 Task: Create a sub task Design and Implement Solution for the task  Create a new online platform for peer-to-peer rental services in the project AgileIntegrate , assign it to team member softage.3@softage.net and update the status of the sub task to  At Risk , set the priority of the sub task to Medium
Action: Mouse moved to (338, 393)
Screenshot: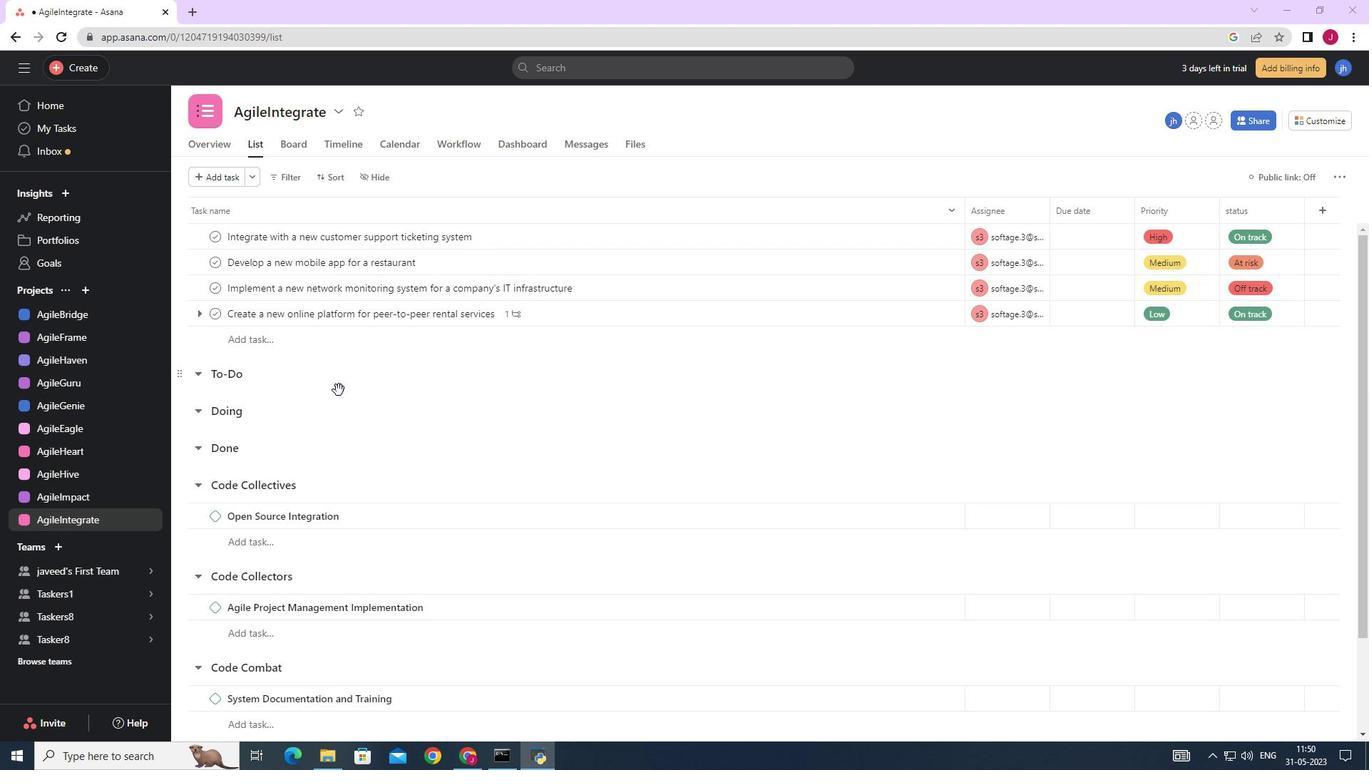 
Action: Mouse scrolled (338, 393) with delta (0, 0)
Screenshot: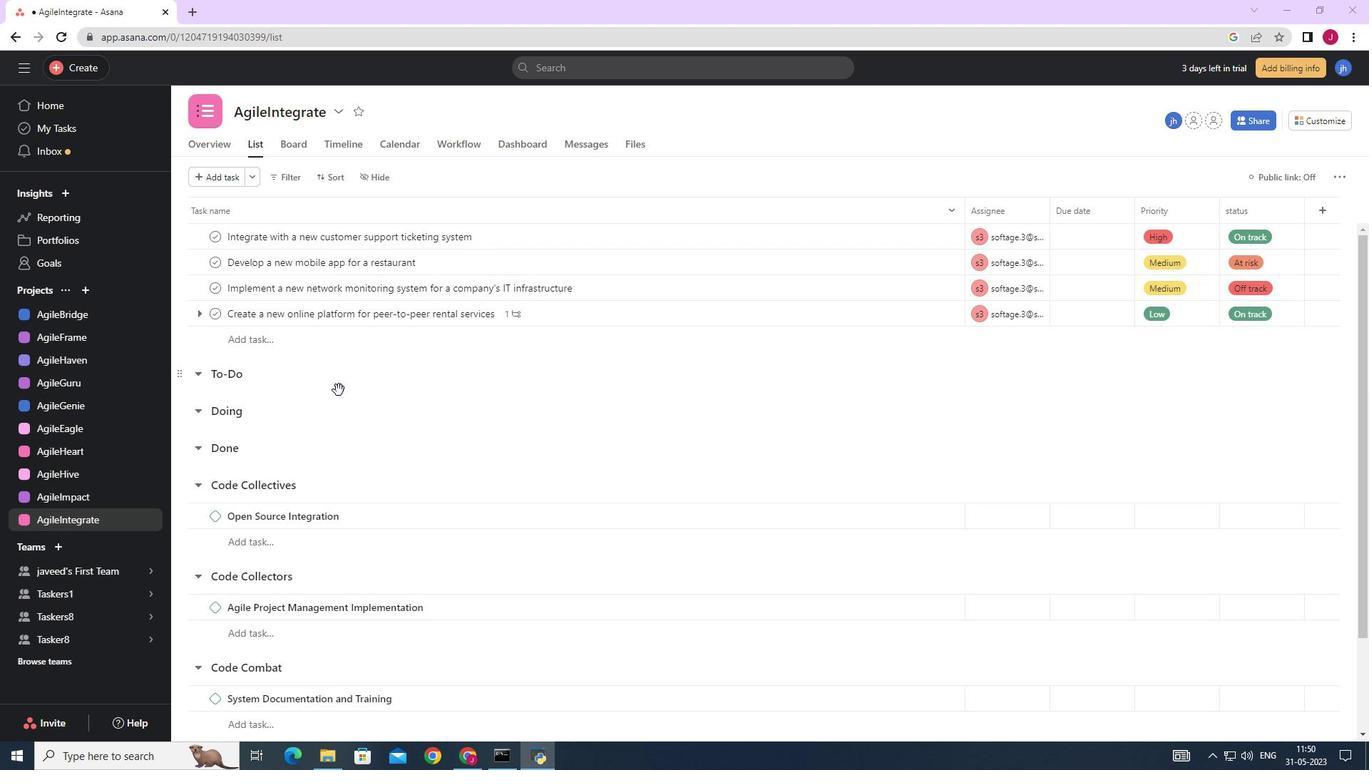 
Action: Mouse moved to (340, 395)
Screenshot: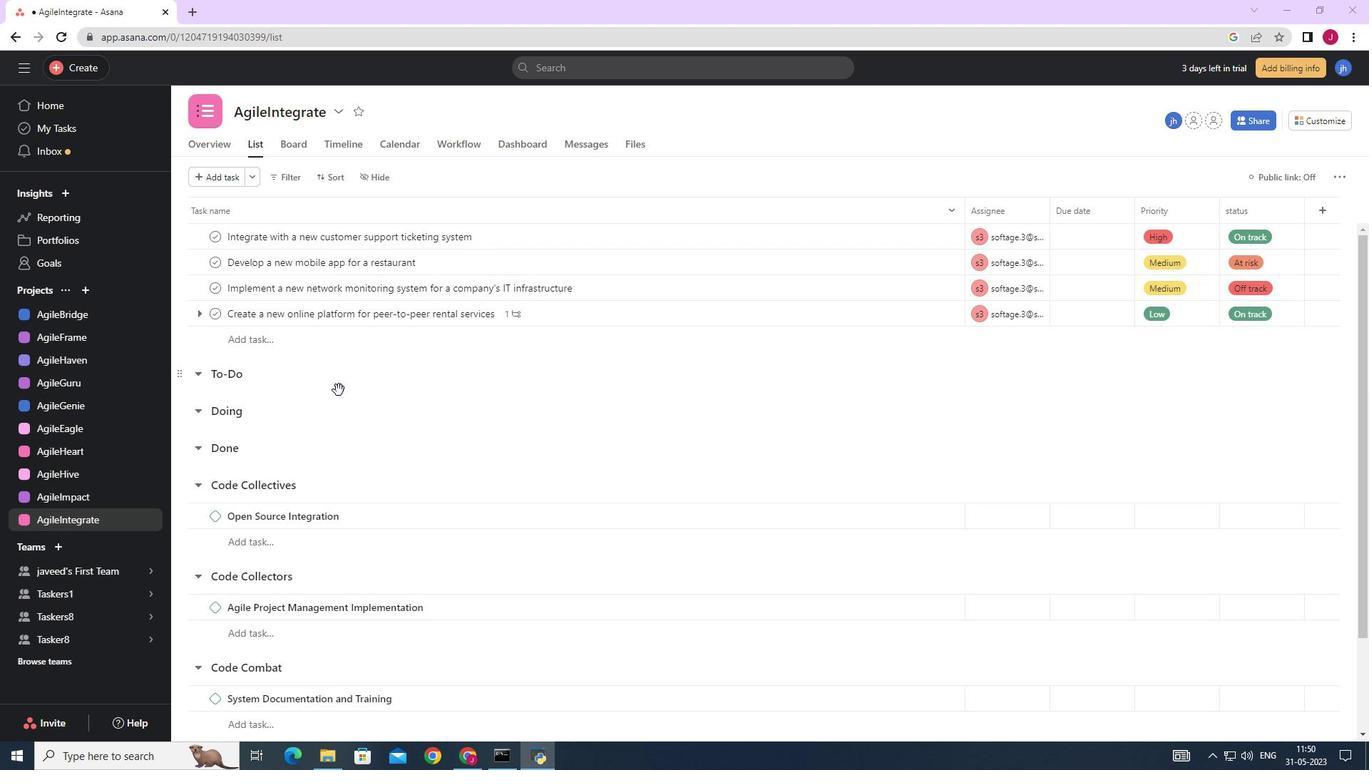 
Action: Mouse scrolled (340, 394) with delta (0, 0)
Screenshot: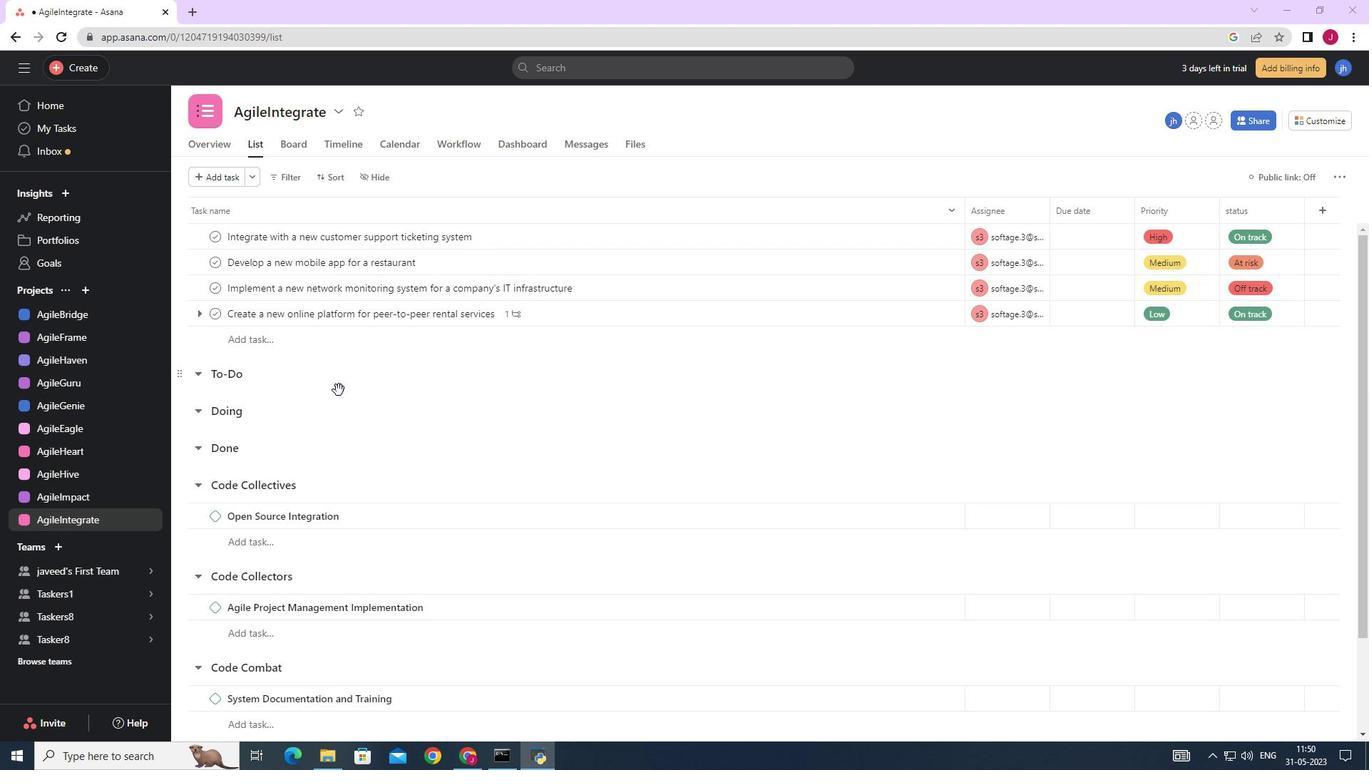 
Action: Mouse moved to (340, 396)
Screenshot: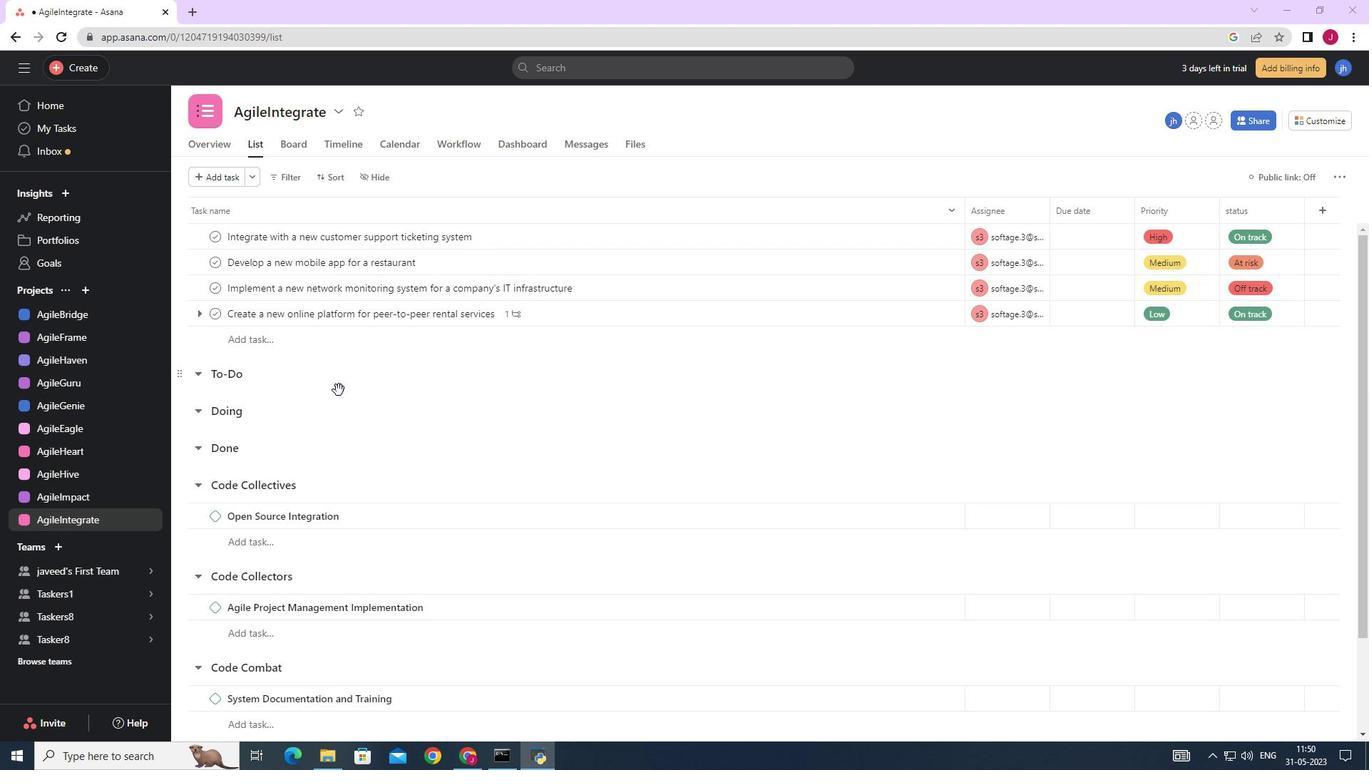 
Action: Mouse scrolled (340, 395) with delta (0, 0)
Screenshot: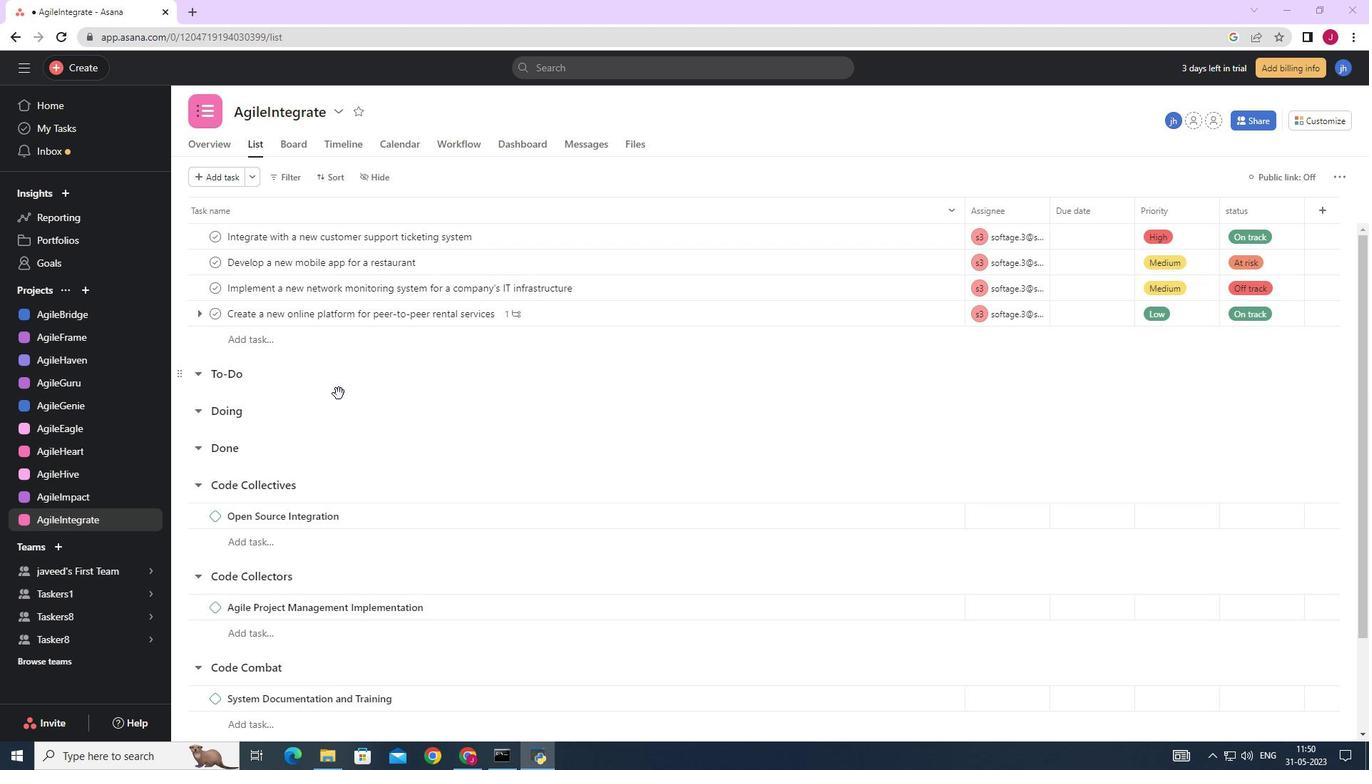 
Action: Mouse moved to (353, 408)
Screenshot: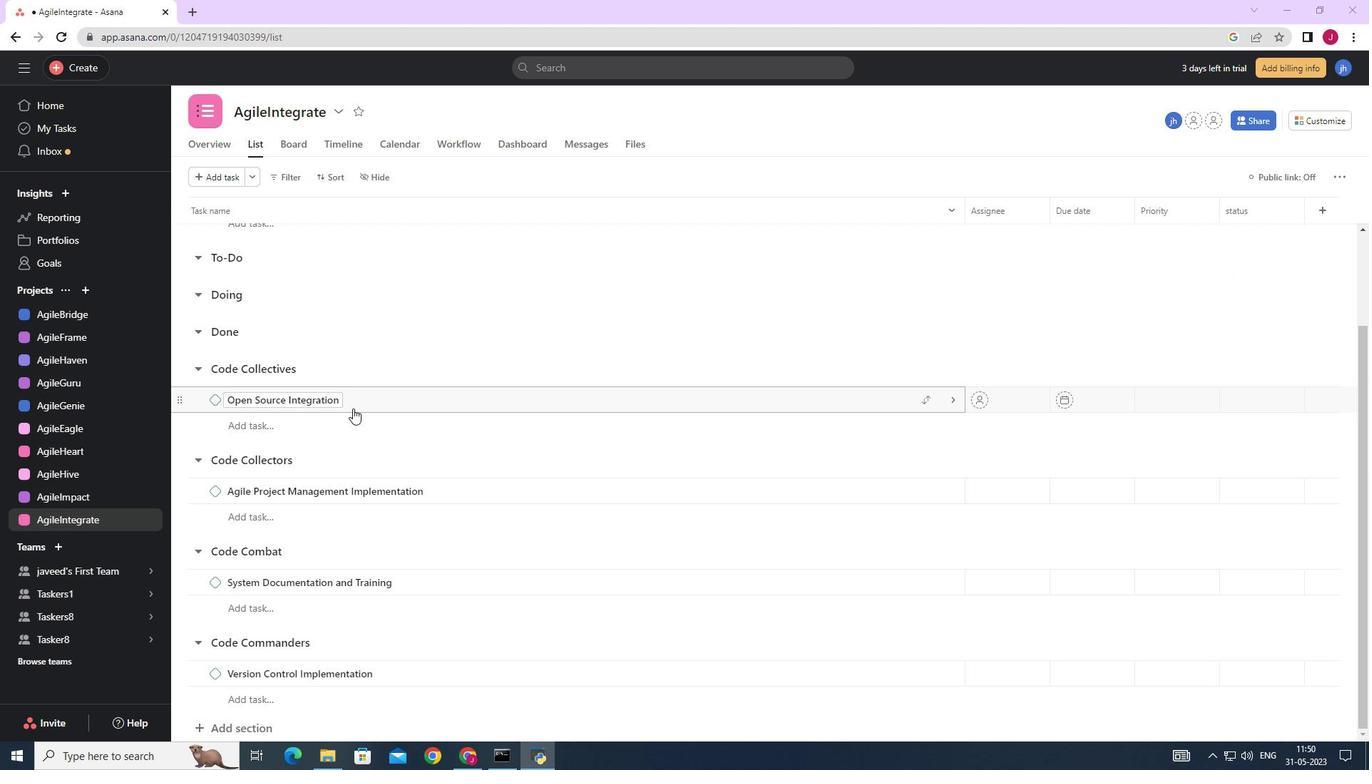 
Action: Mouse scrolled (353, 409) with delta (0, 0)
Screenshot: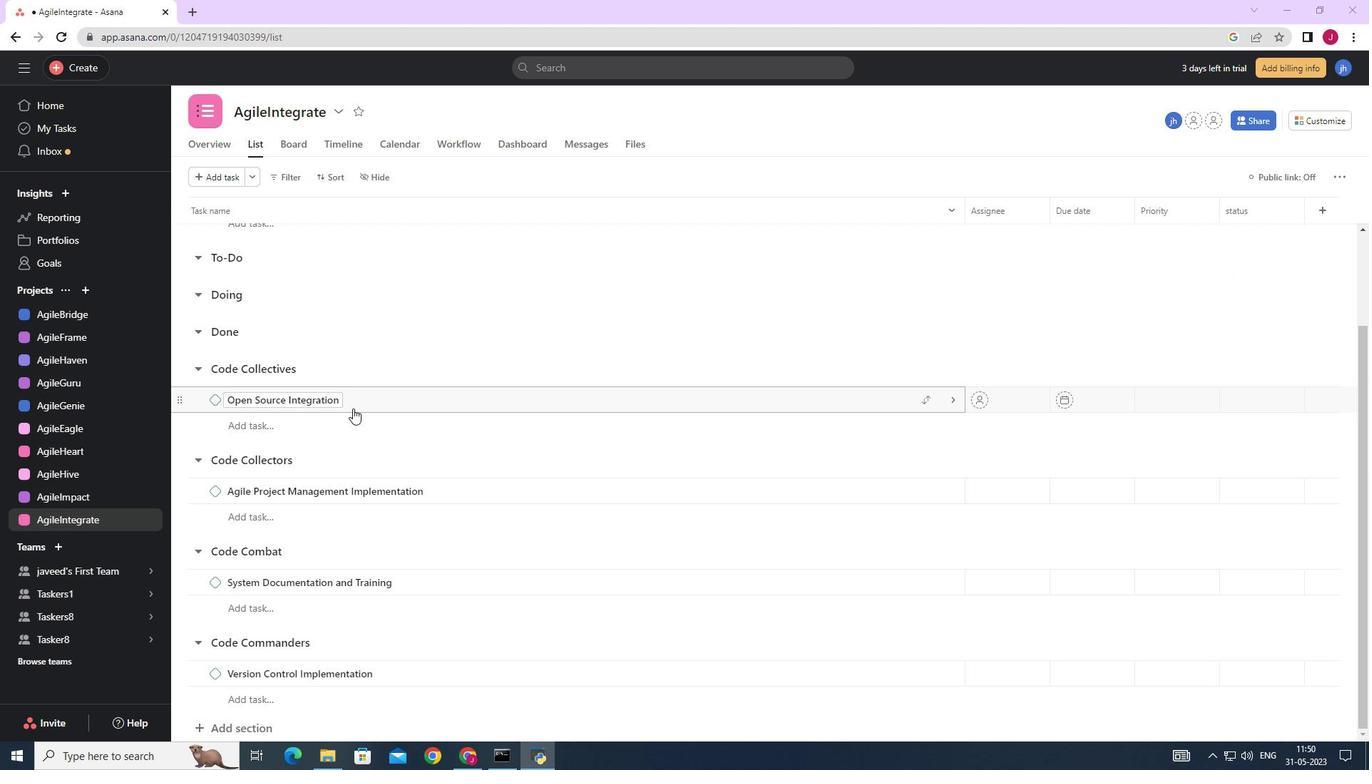
Action: Mouse scrolled (353, 409) with delta (0, 0)
Screenshot: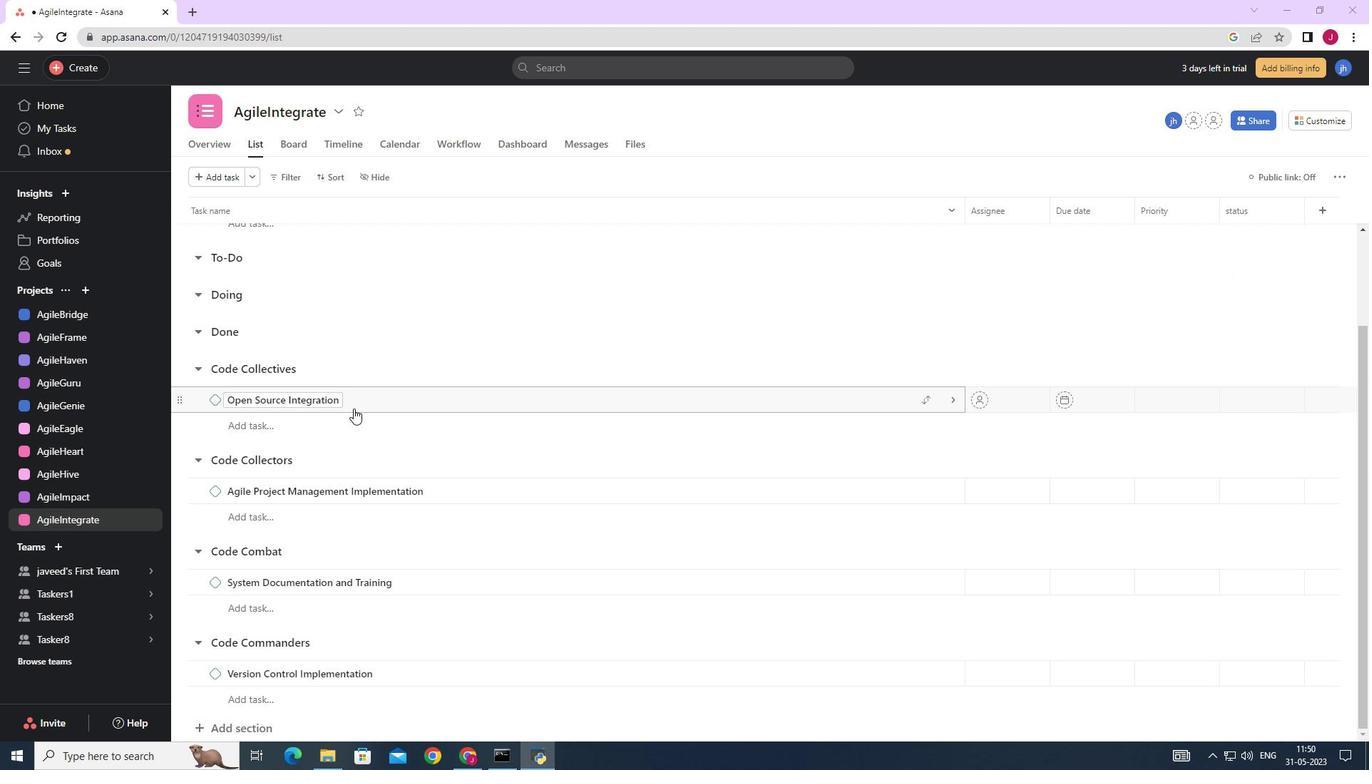 
Action: Mouse scrolled (353, 409) with delta (0, 0)
Screenshot: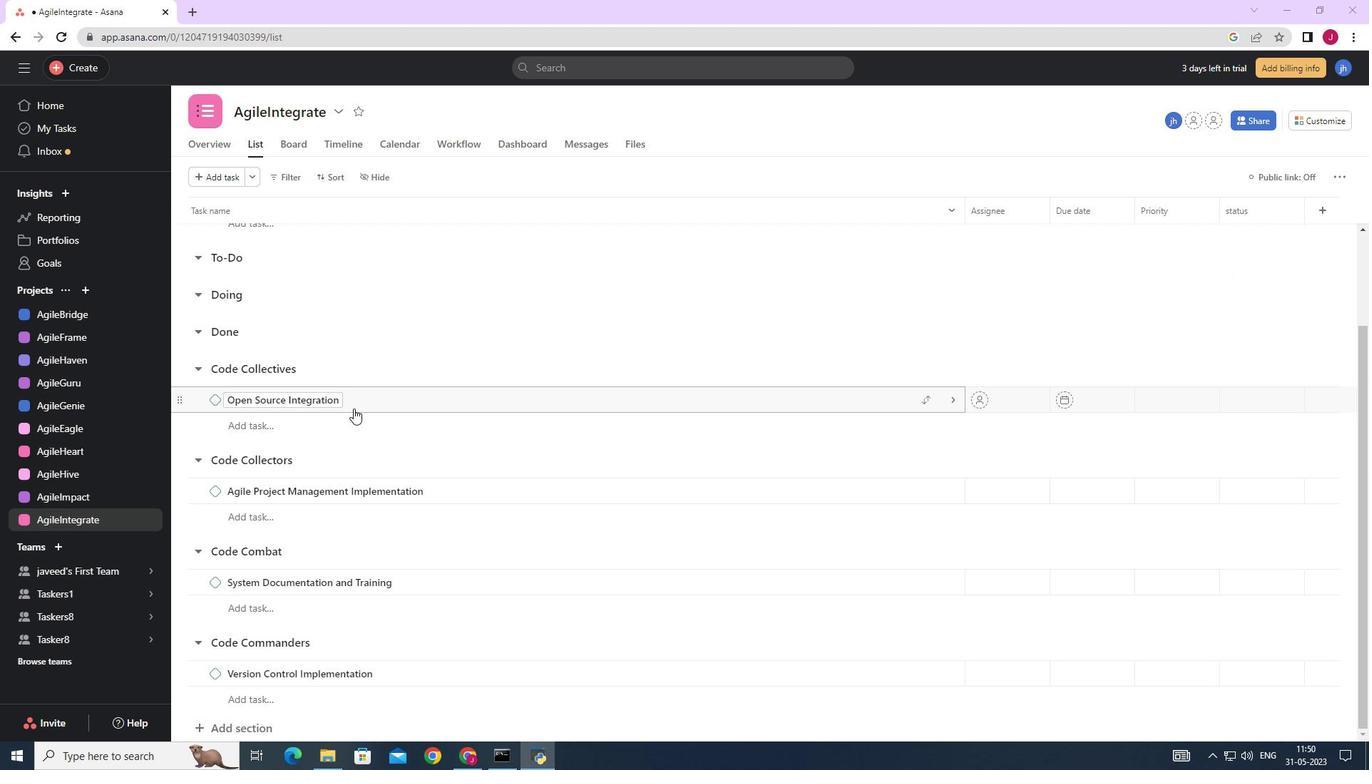 
Action: Mouse moved to (351, 405)
Screenshot: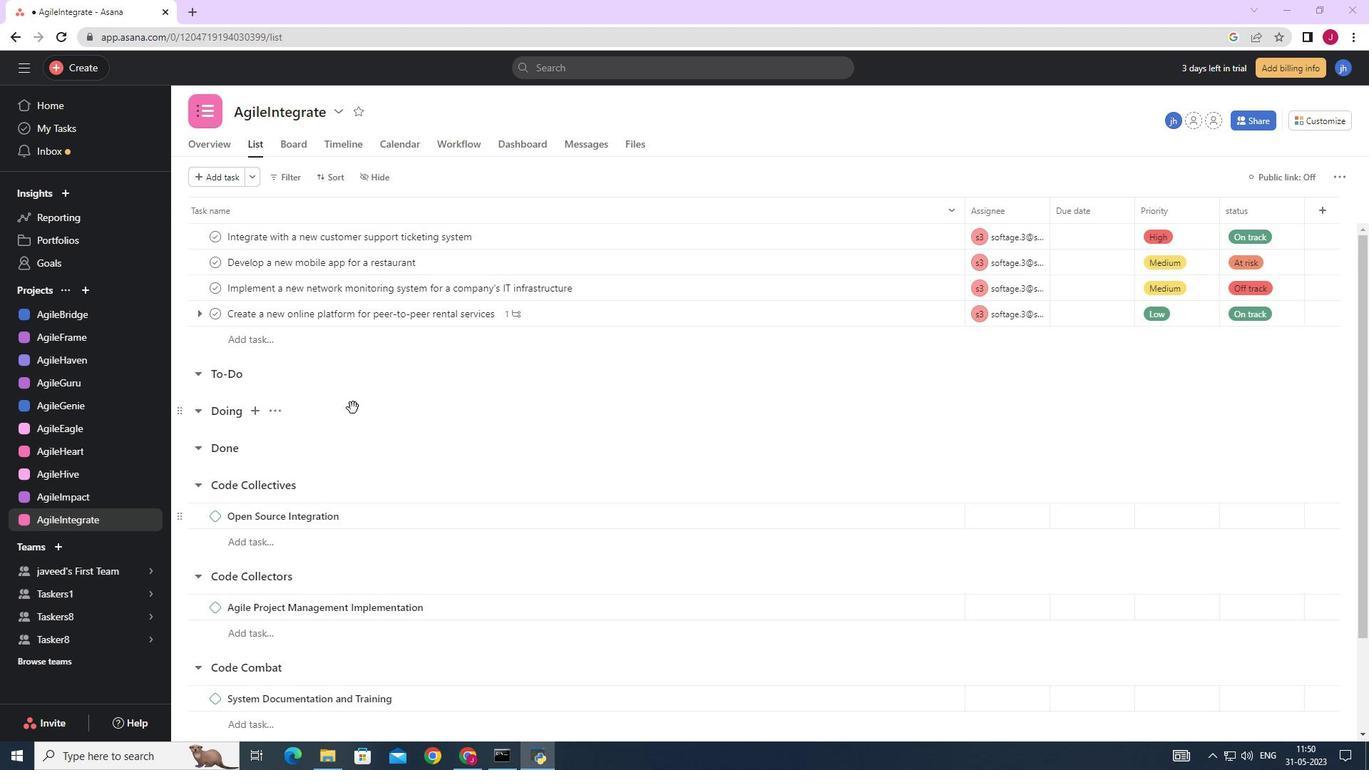 
Action: Mouse scrolled (351, 406) with delta (0, 0)
Screenshot: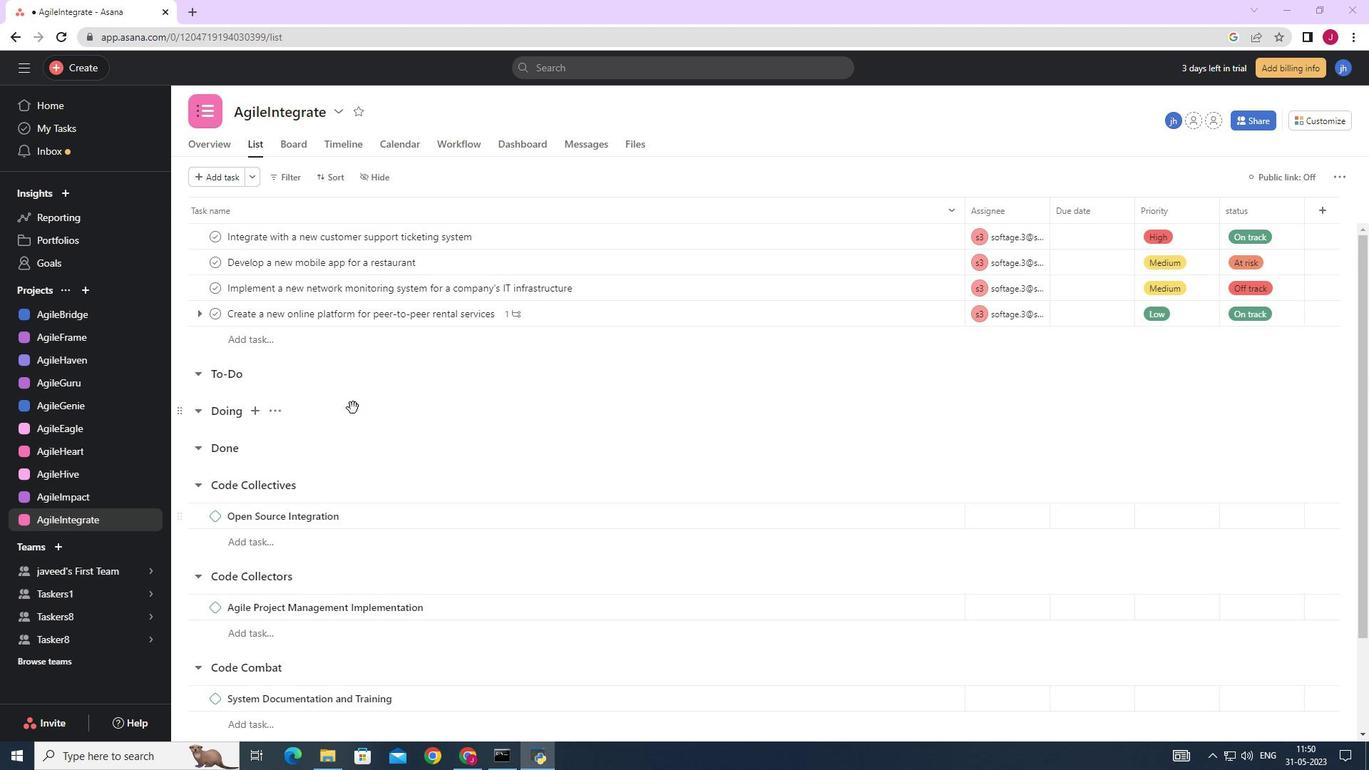 
Action: Mouse scrolled (351, 406) with delta (0, 0)
Screenshot: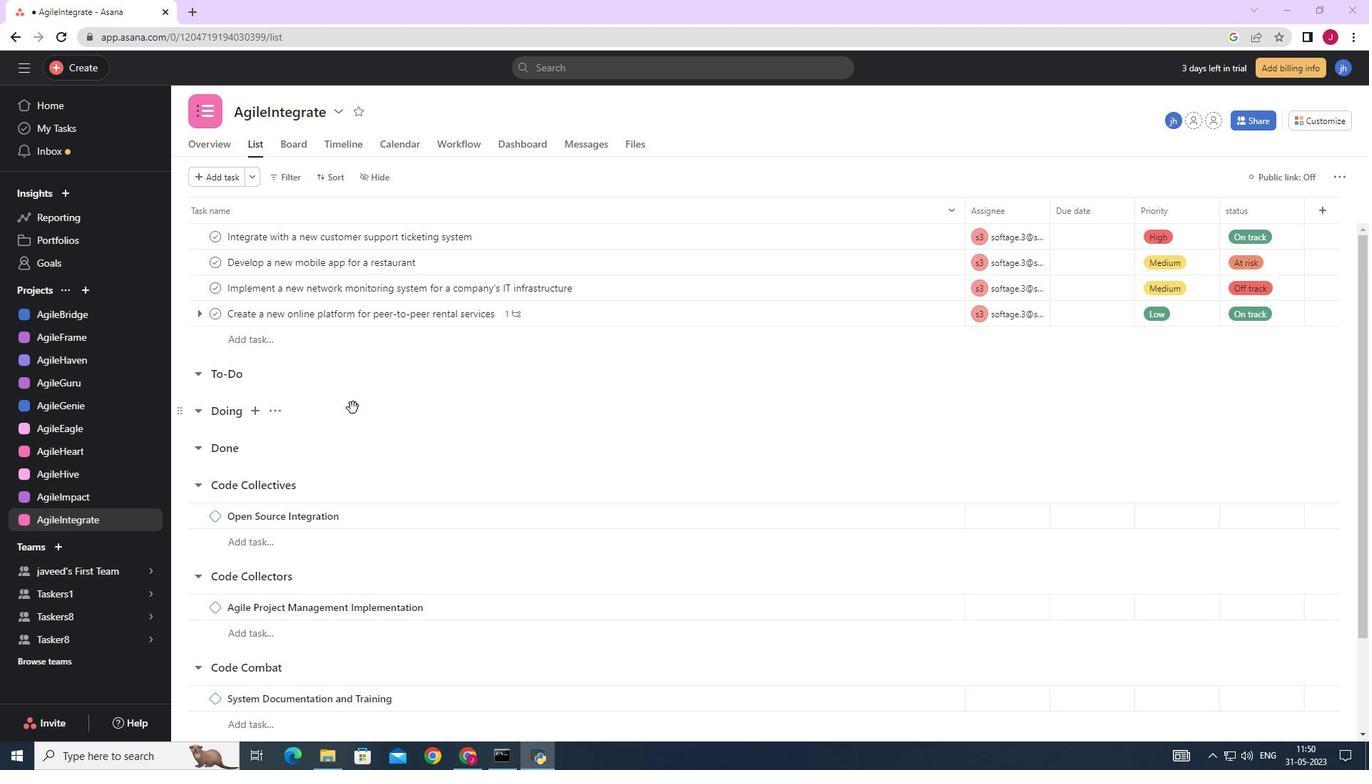 
Action: Mouse moved to (334, 527)
Screenshot: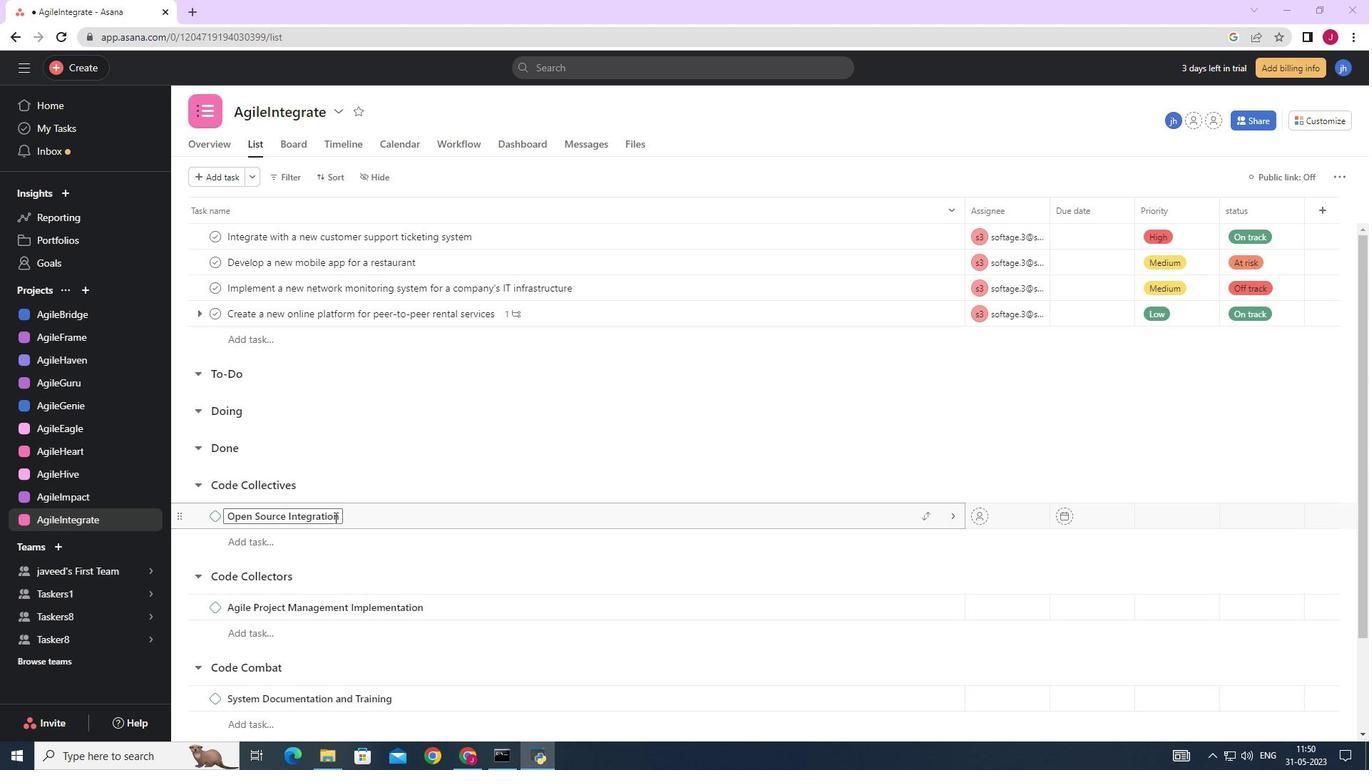 
Action: Mouse scrolled (334, 520) with delta (0, 0)
Screenshot: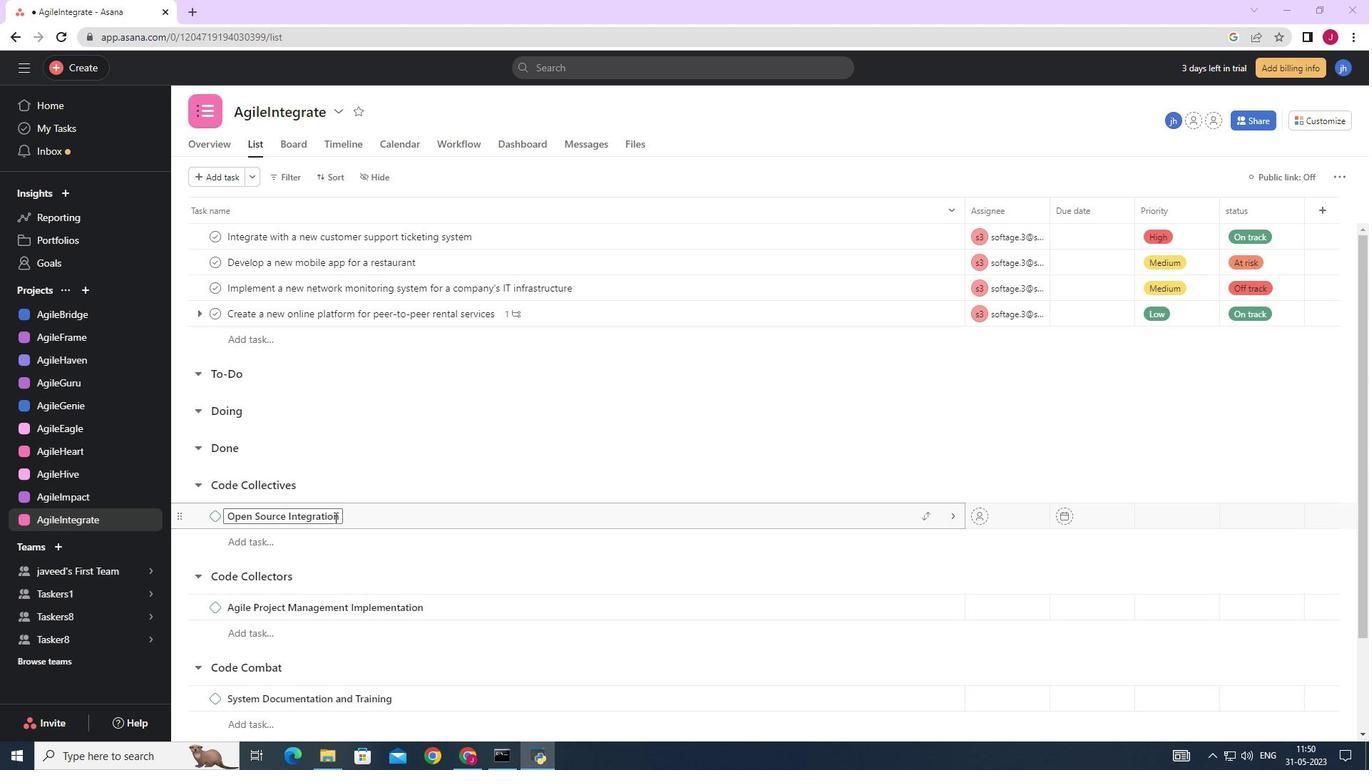
Action: Mouse scrolled (334, 522) with delta (0, 0)
Screenshot: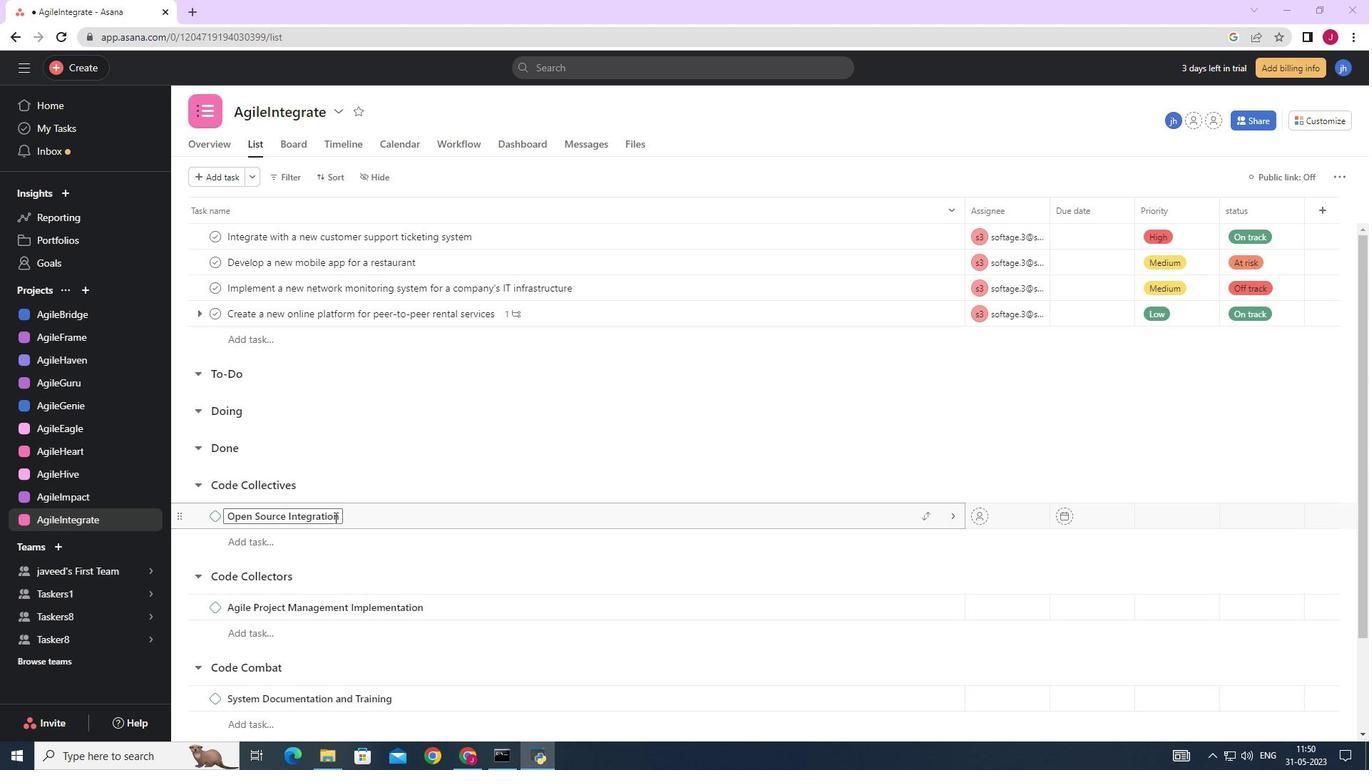 
Action: Mouse scrolled (334, 522) with delta (0, 0)
Screenshot: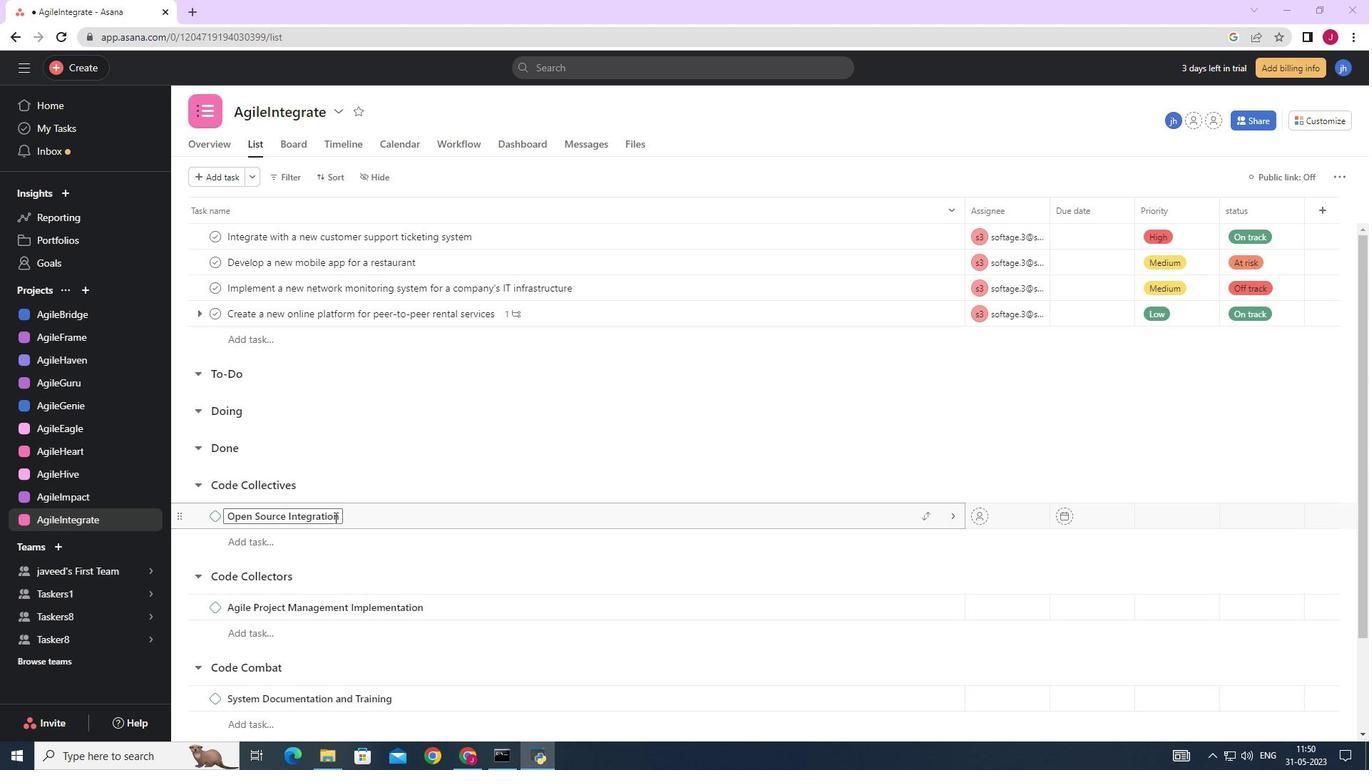 
Action: Mouse scrolled (334, 522) with delta (0, 0)
Screenshot: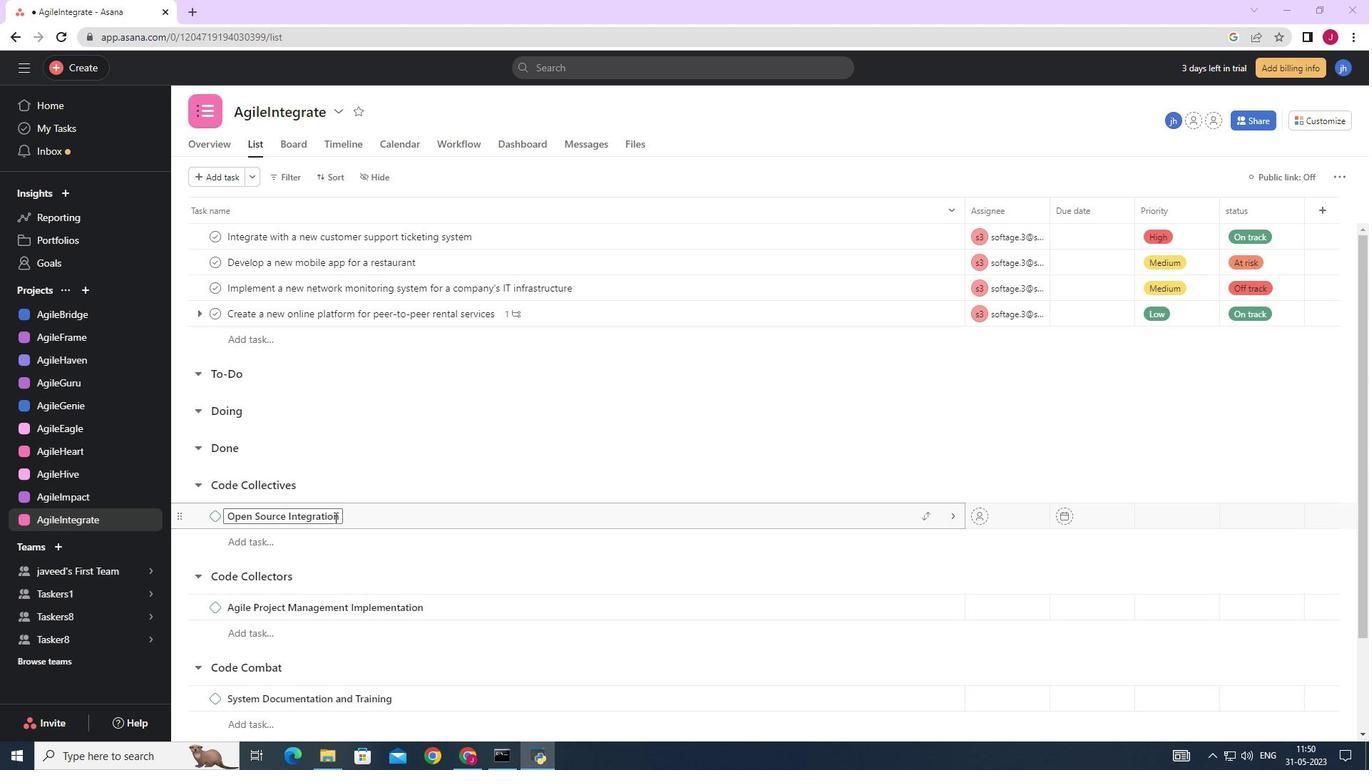
Action: Mouse scrolled (334, 522) with delta (0, 0)
Screenshot: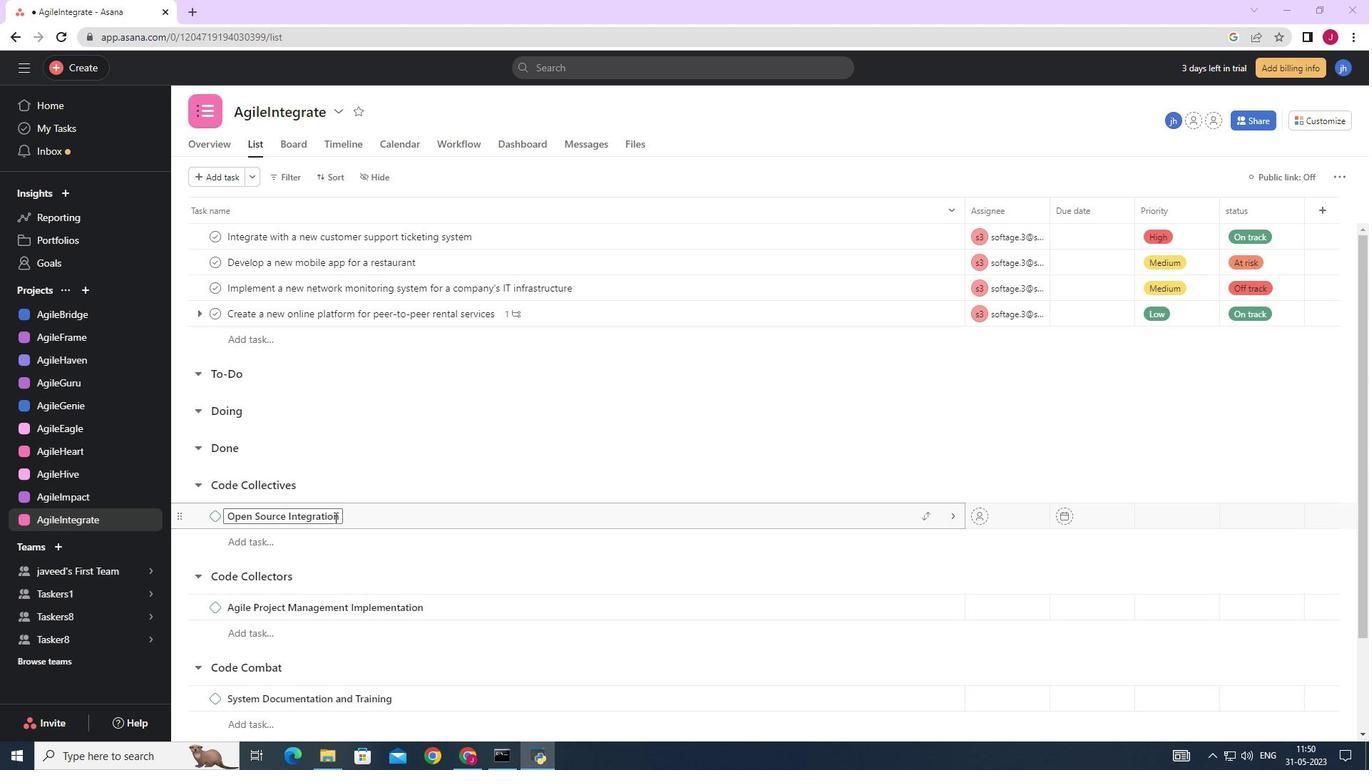 
Action: Mouse scrolled (334, 522) with delta (0, 0)
Screenshot: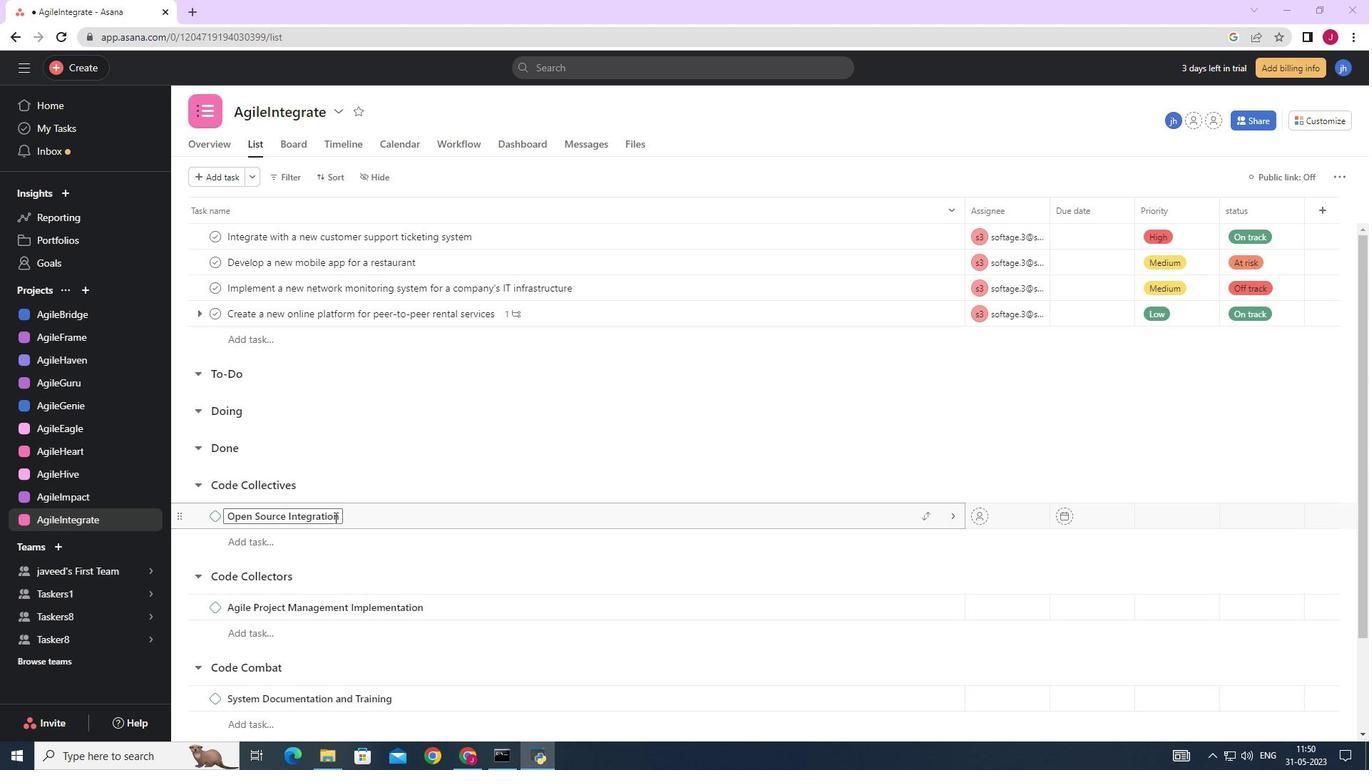 
Action: Mouse scrolled (334, 524) with delta (0, 0)
Screenshot: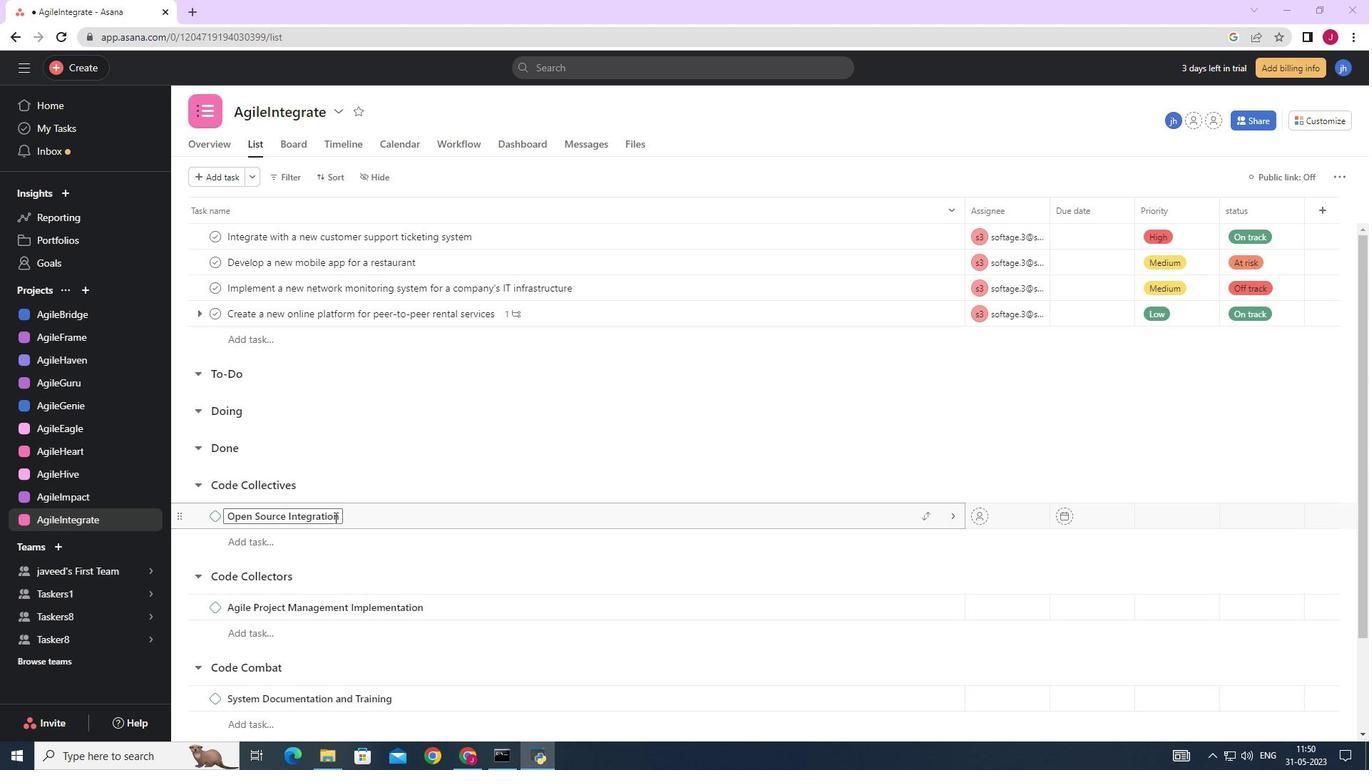 
Action: Mouse moved to (333, 530)
Screenshot: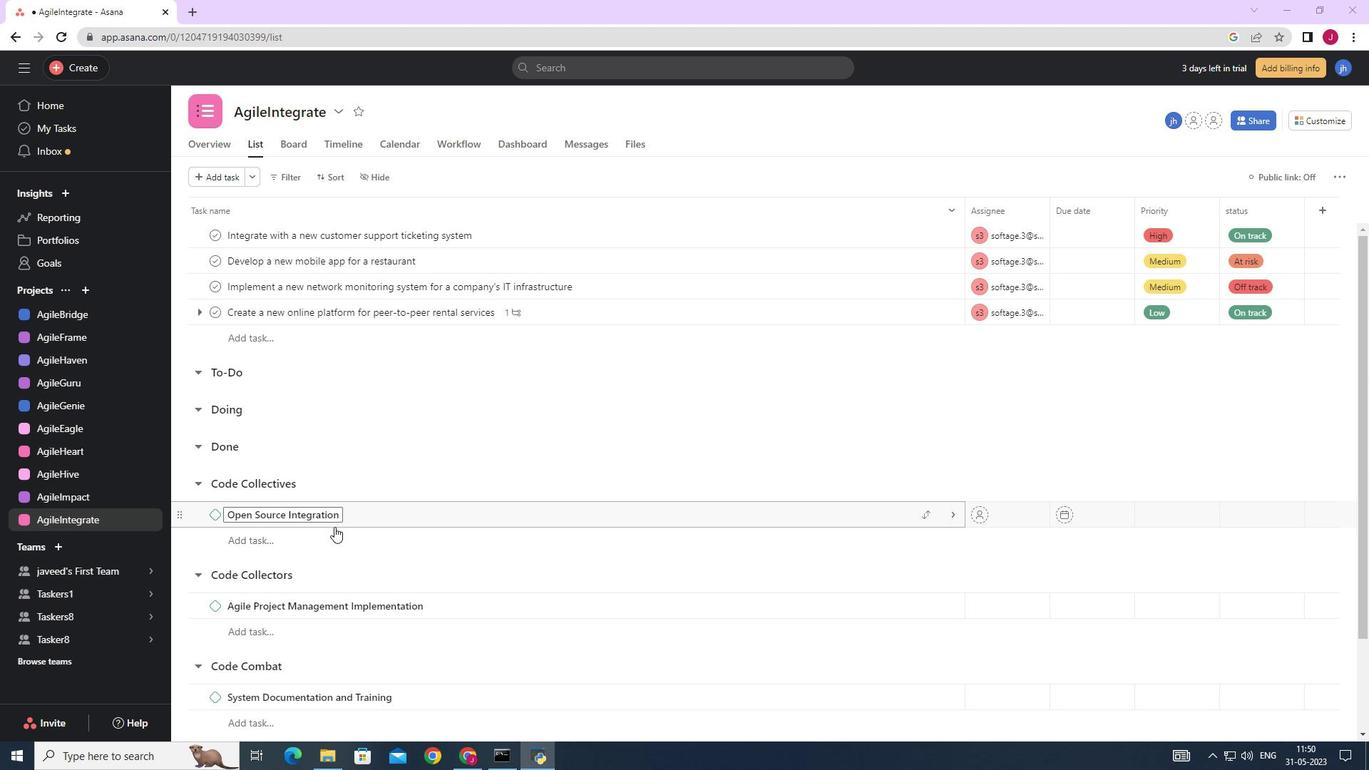 
Action: Mouse scrolled (333, 530) with delta (0, 0)
Screenshot: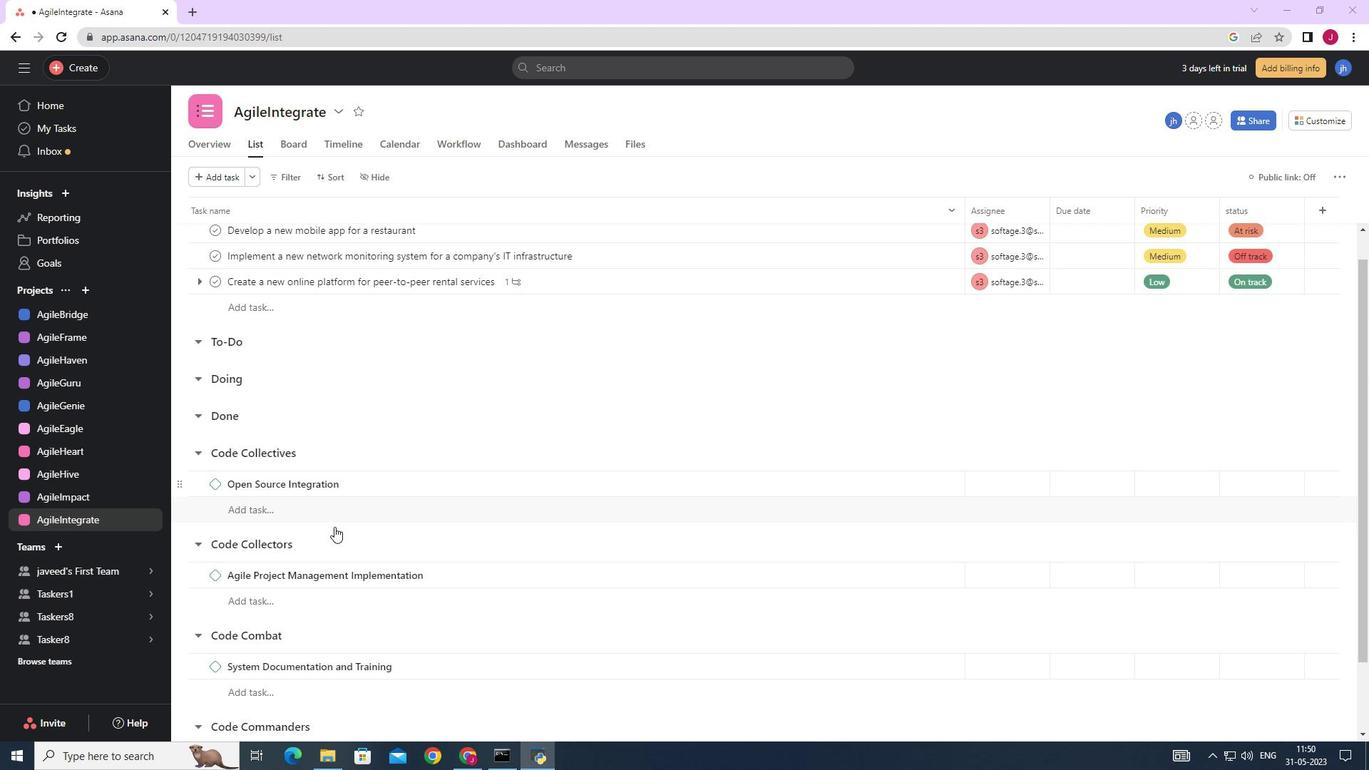 
Action: Mouse moved to (334, 535)
Screenshot: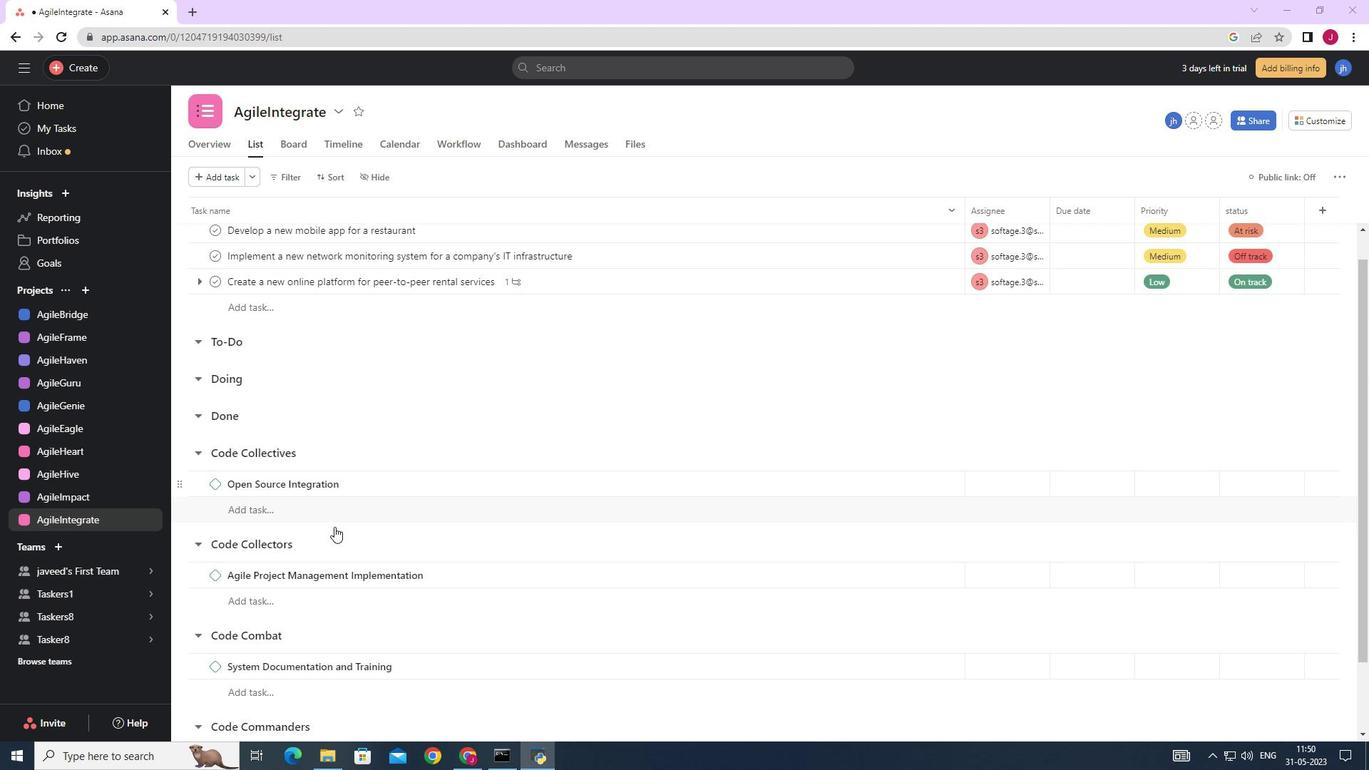 
Action: Mouse scrolled (333, 533) with delta (0, 0)
Screenshot: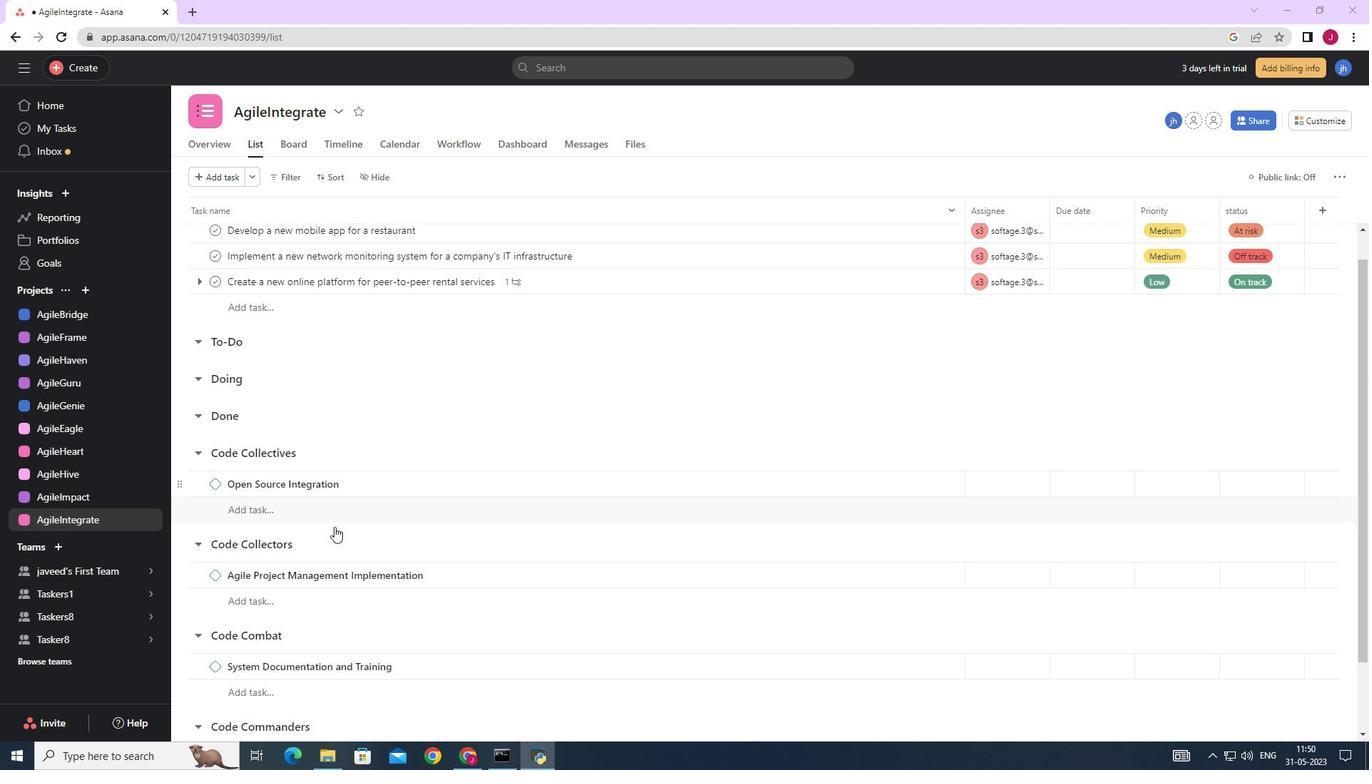 
Action: Mouse moved to (338, 537)
Screenshot: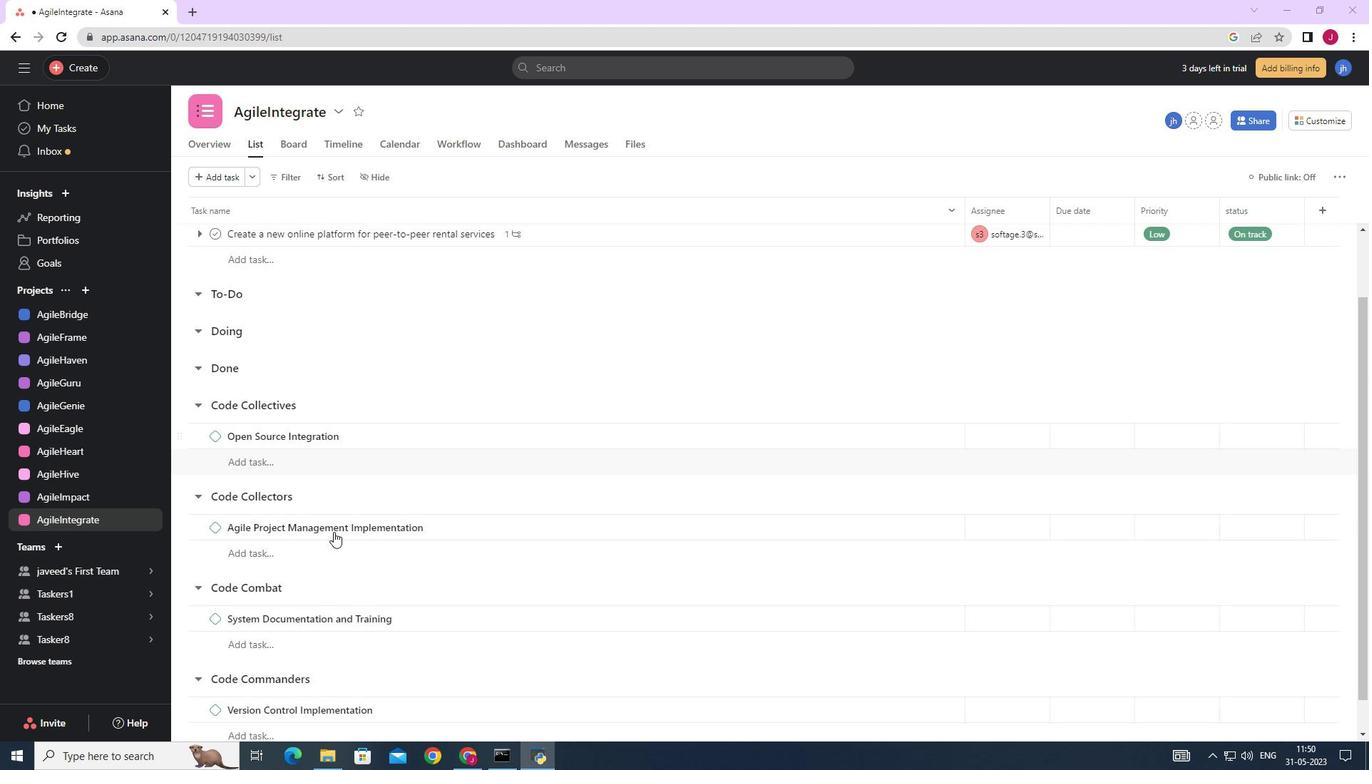 
Action: Mouse scrolled (335, 535) with delta (0, 0)
Screenshot: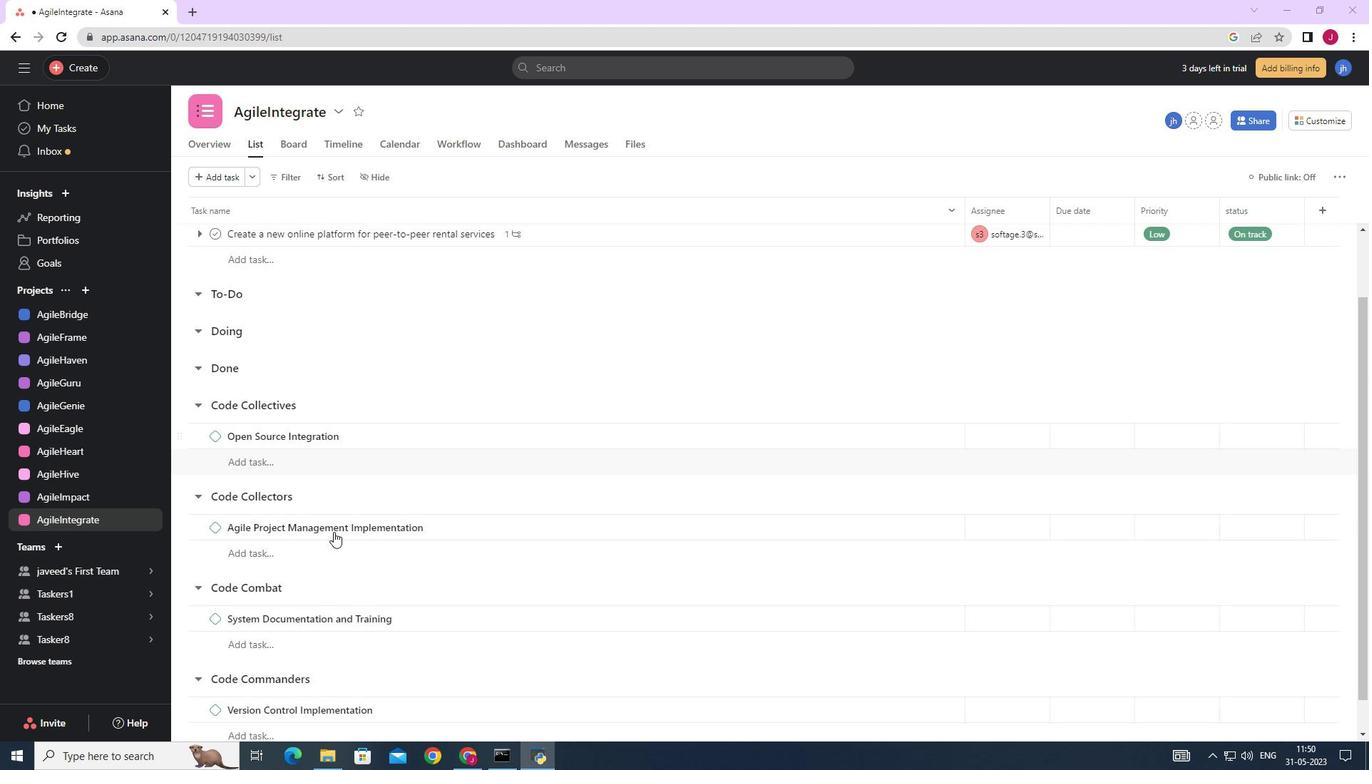 
Action: Mouse moved to (345, 540)
Screenshot: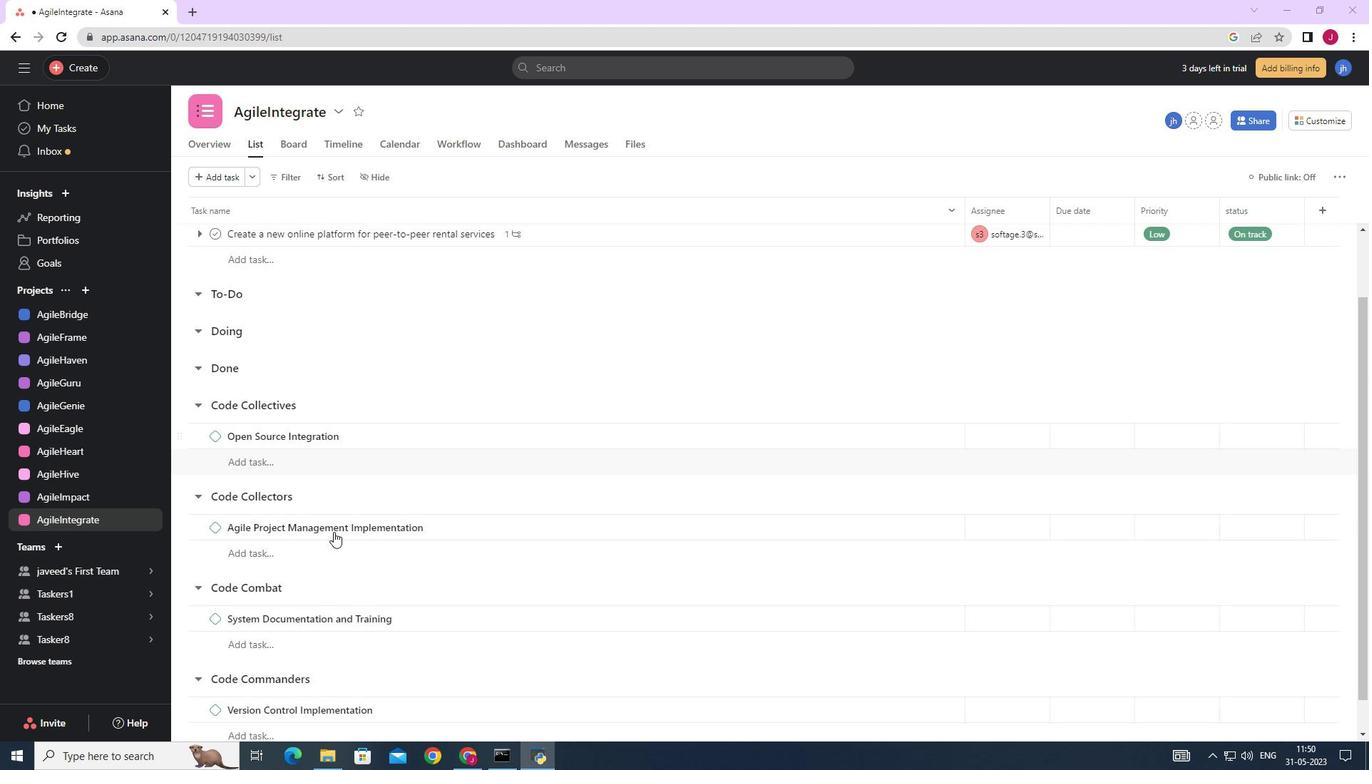 
Action: Mouse scrolled (338, 536) with delta (0, 0)
Screenshot: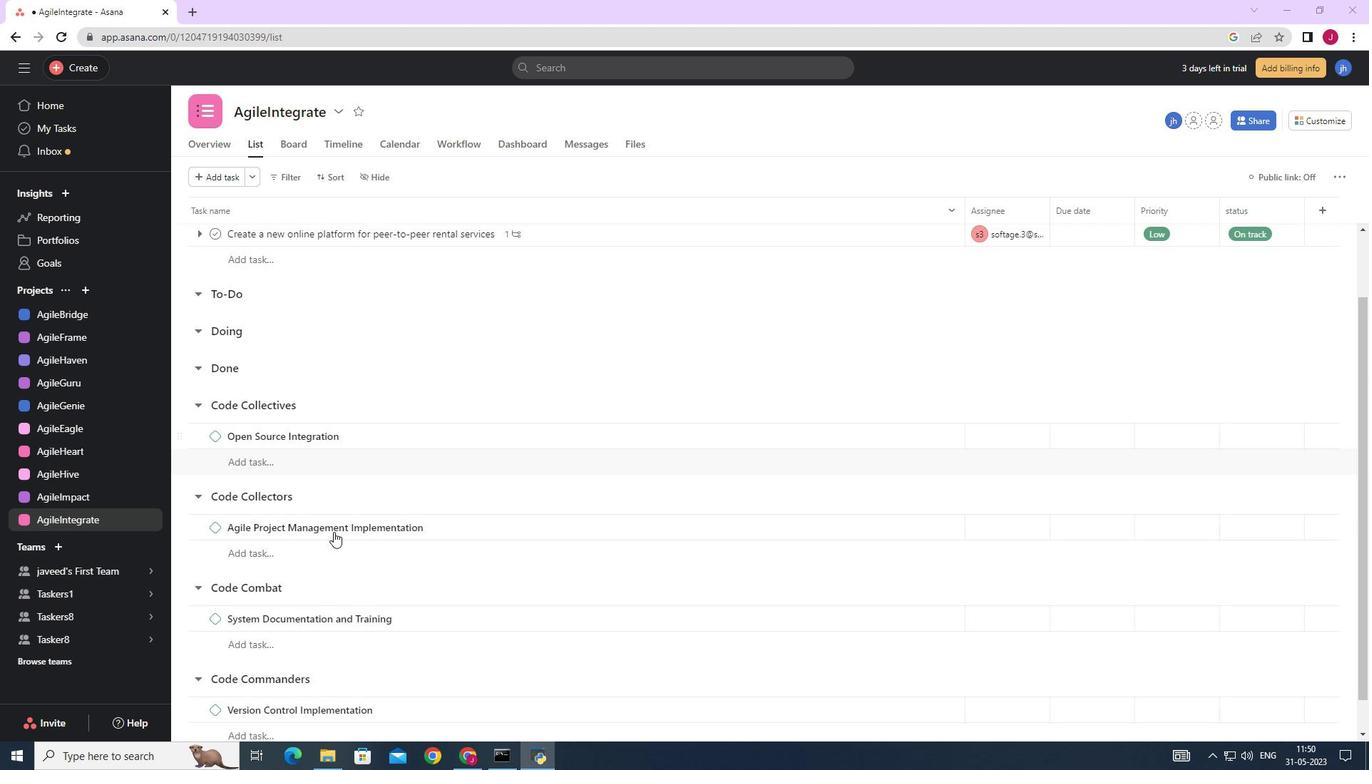 
Action: Mouse moved to (363, 556)
Screenshot: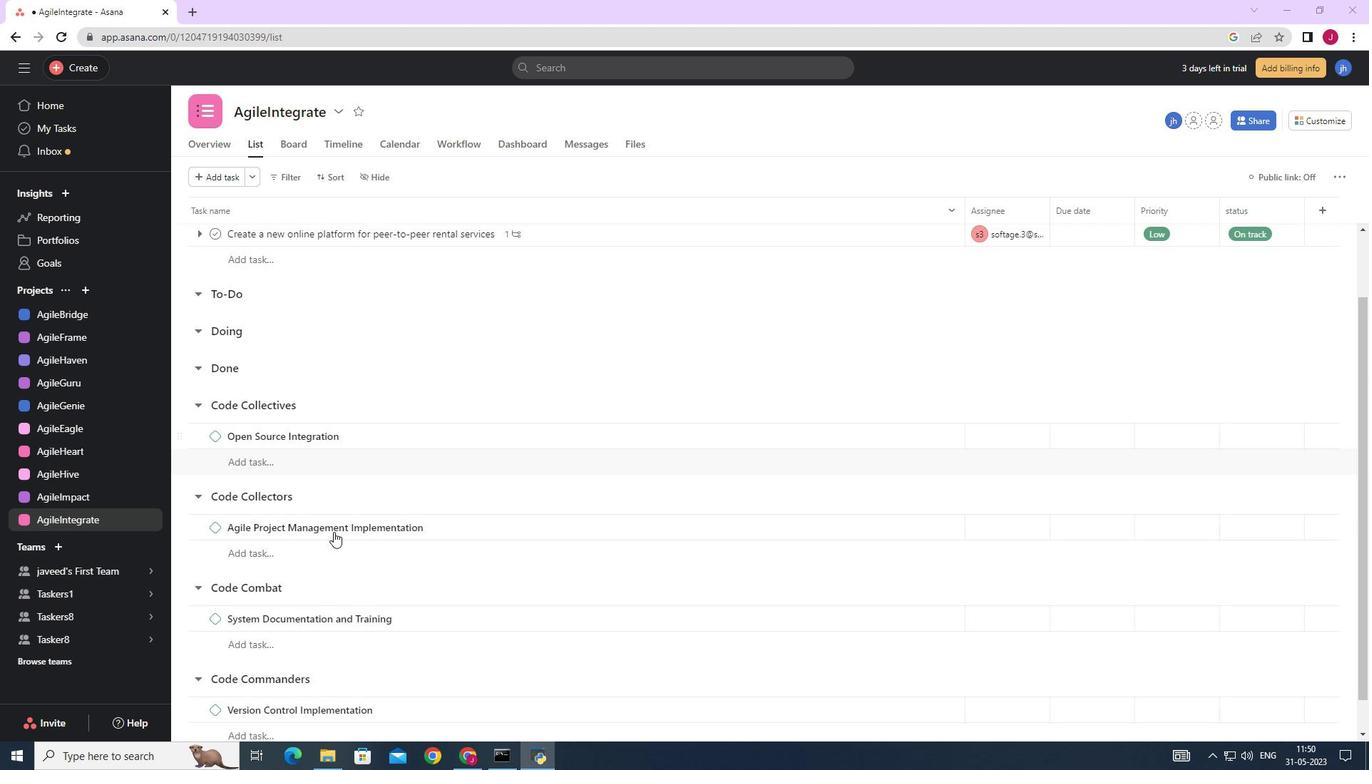 
Action: Mouse scrolled (349, 542) with delta (0, 0)
Screenshot: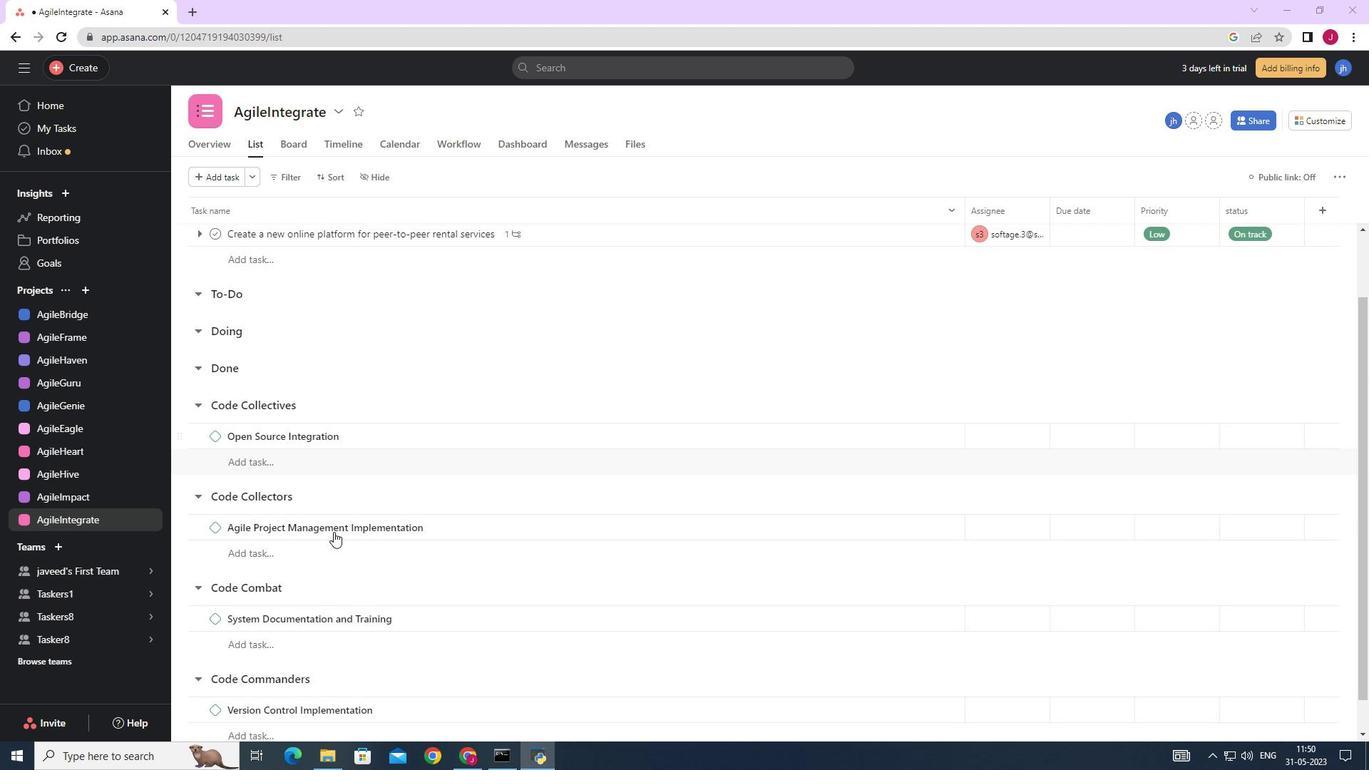 
Action: Mouse moved to (390, 594)
Screenshot: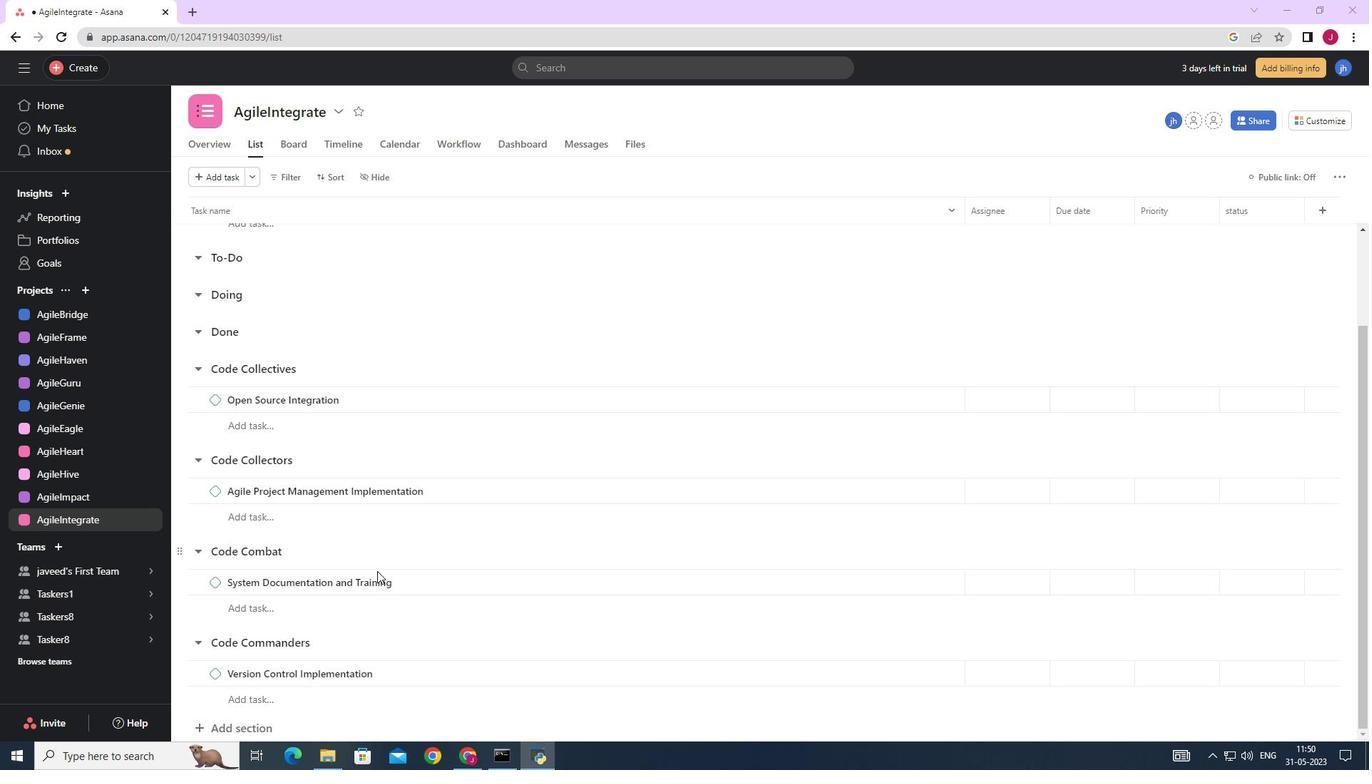 
Action: Mouse scrolled (390, 593) with delta (0, 0)
Screenshot: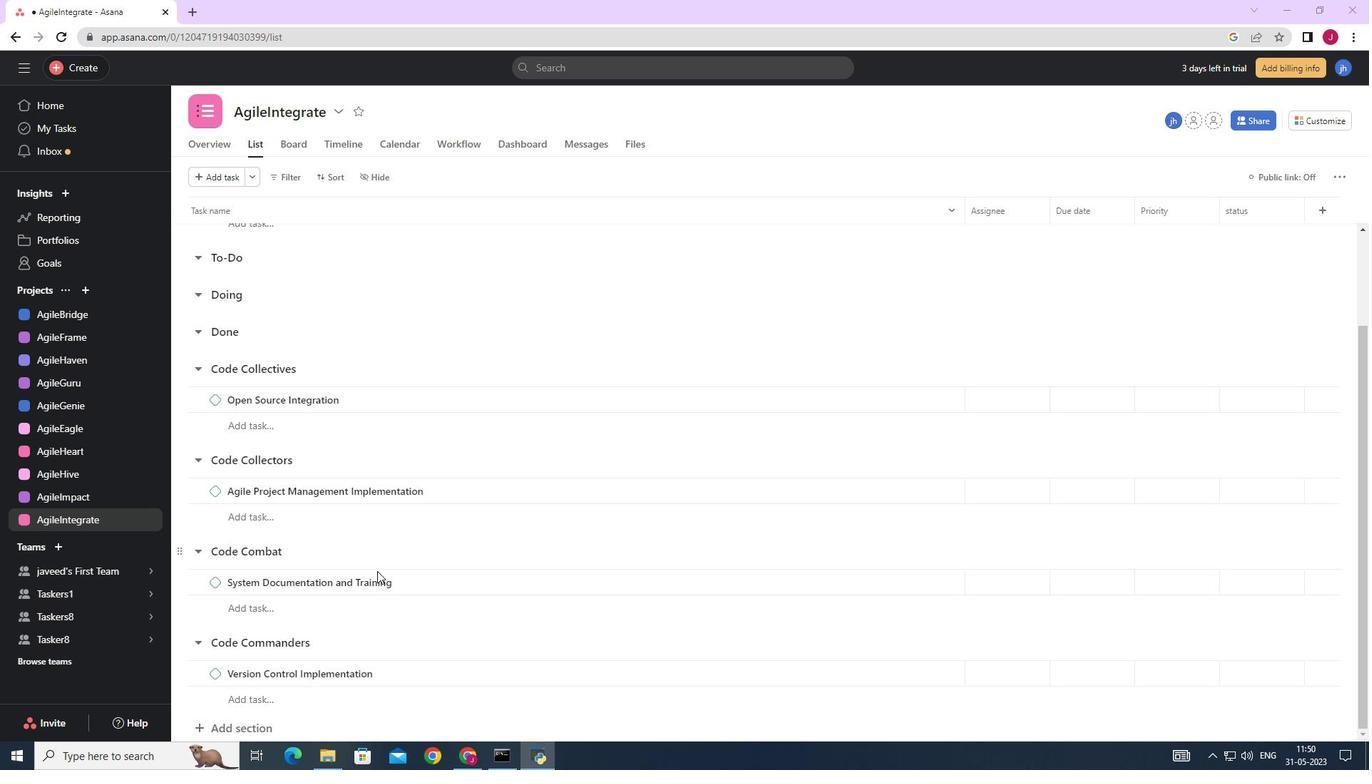 
Action: Mouse moved to (390, 594)
Screenshot: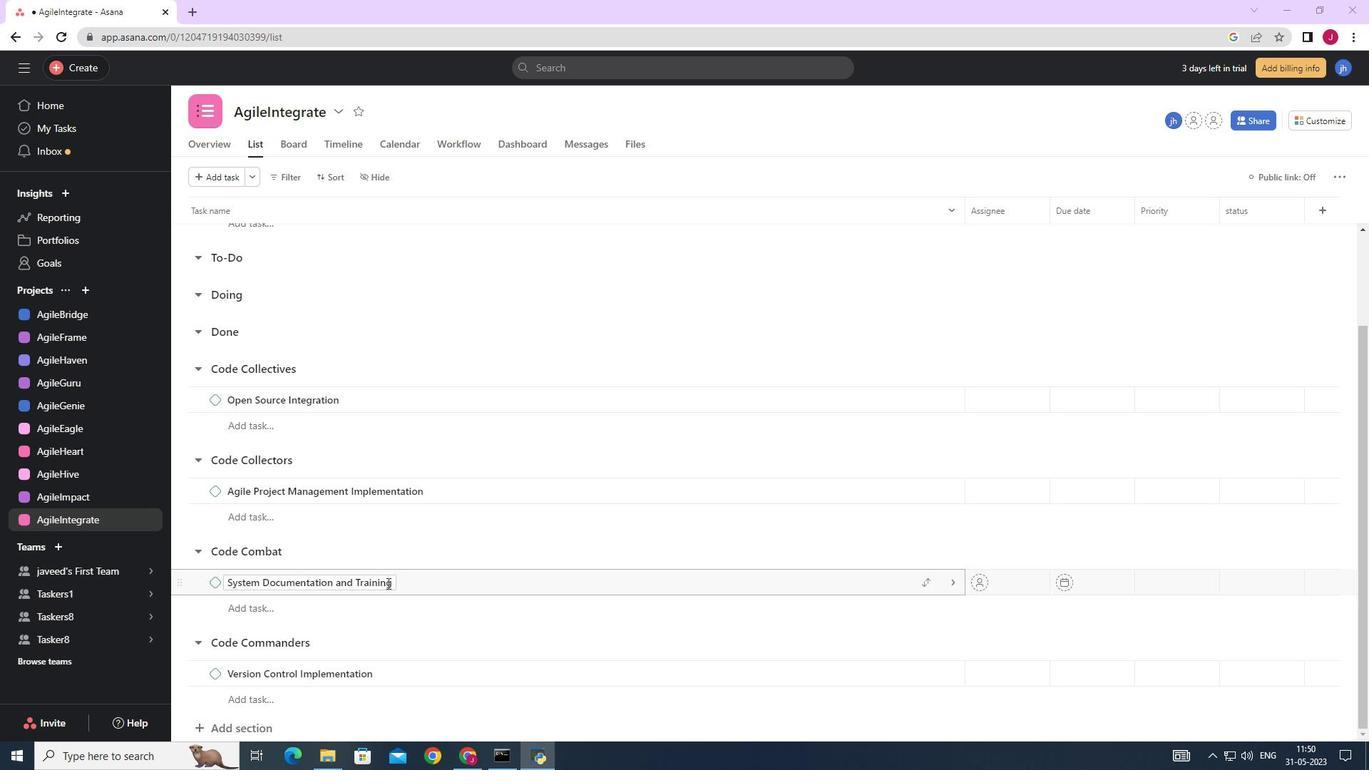 
Action: Mouse scrolled (390, 594) with delta (0, 0)
Screenshot: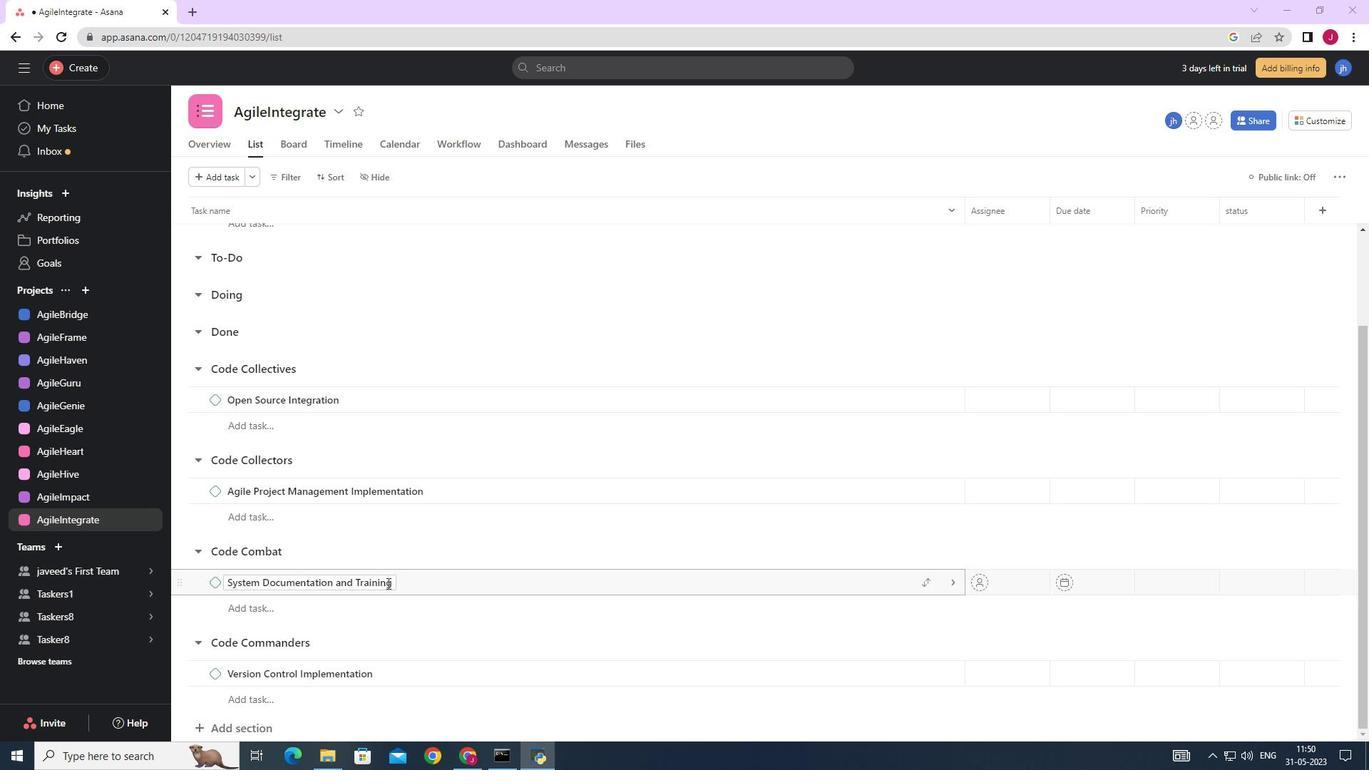 
Action: Mouse moved to (390, 595)
Screenshot: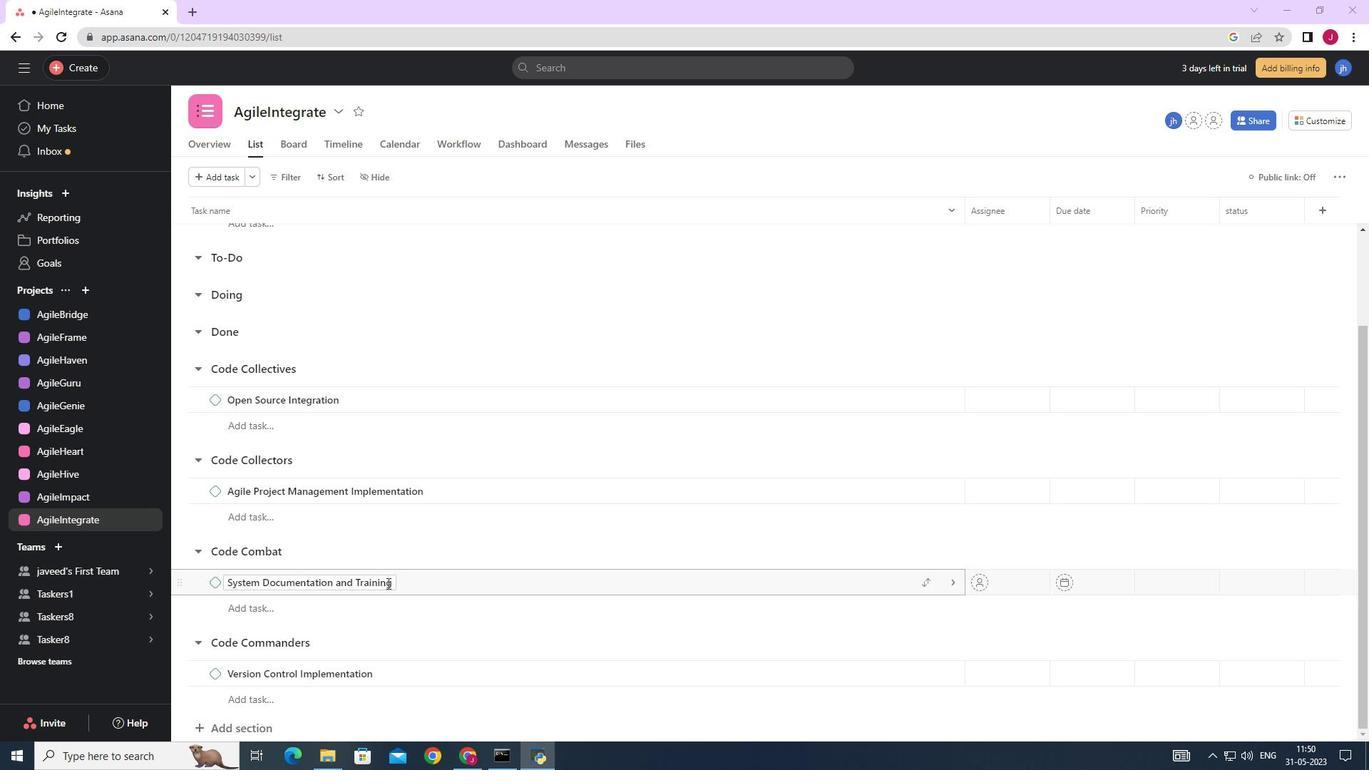 
Action: Mouse scrolled (390, 594) with delta (0, 0)
Screenshot: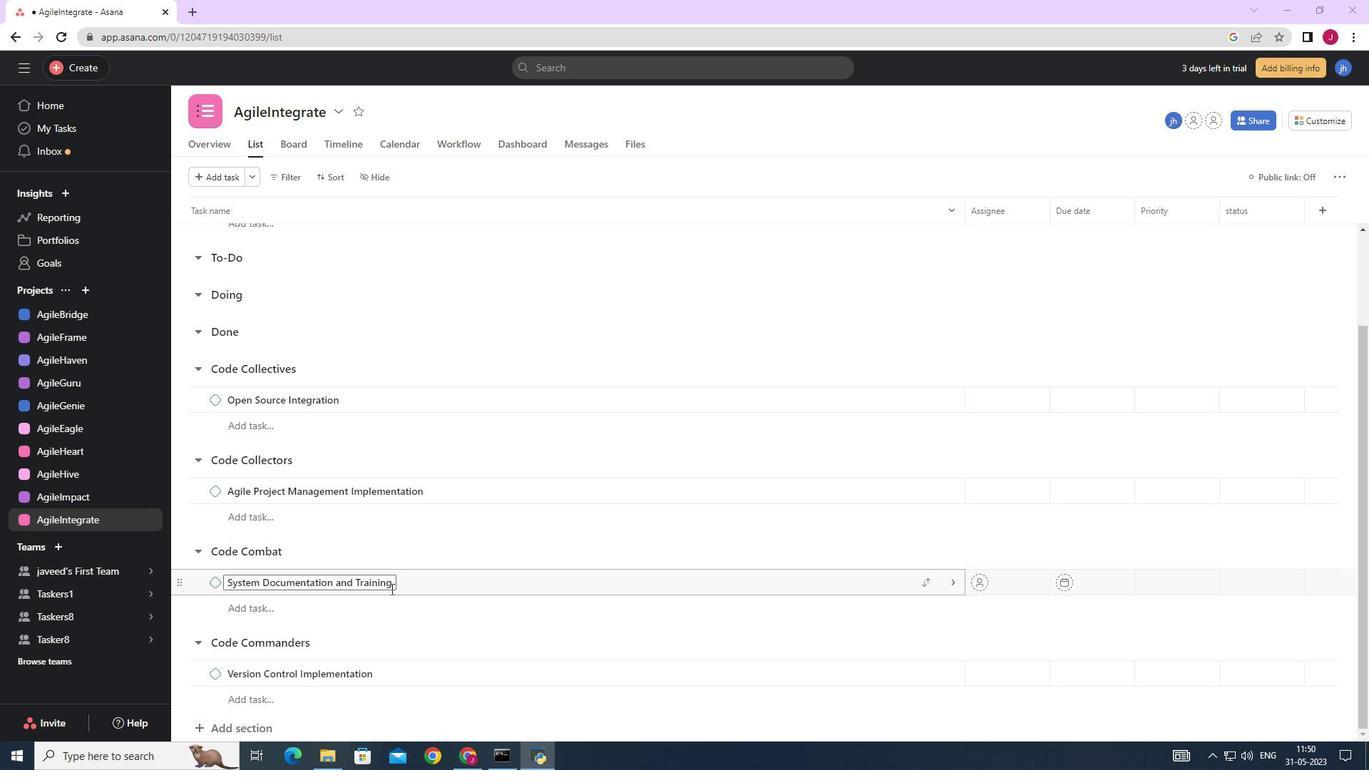
Action: Mouse moved to (390, 597)
Screenshot: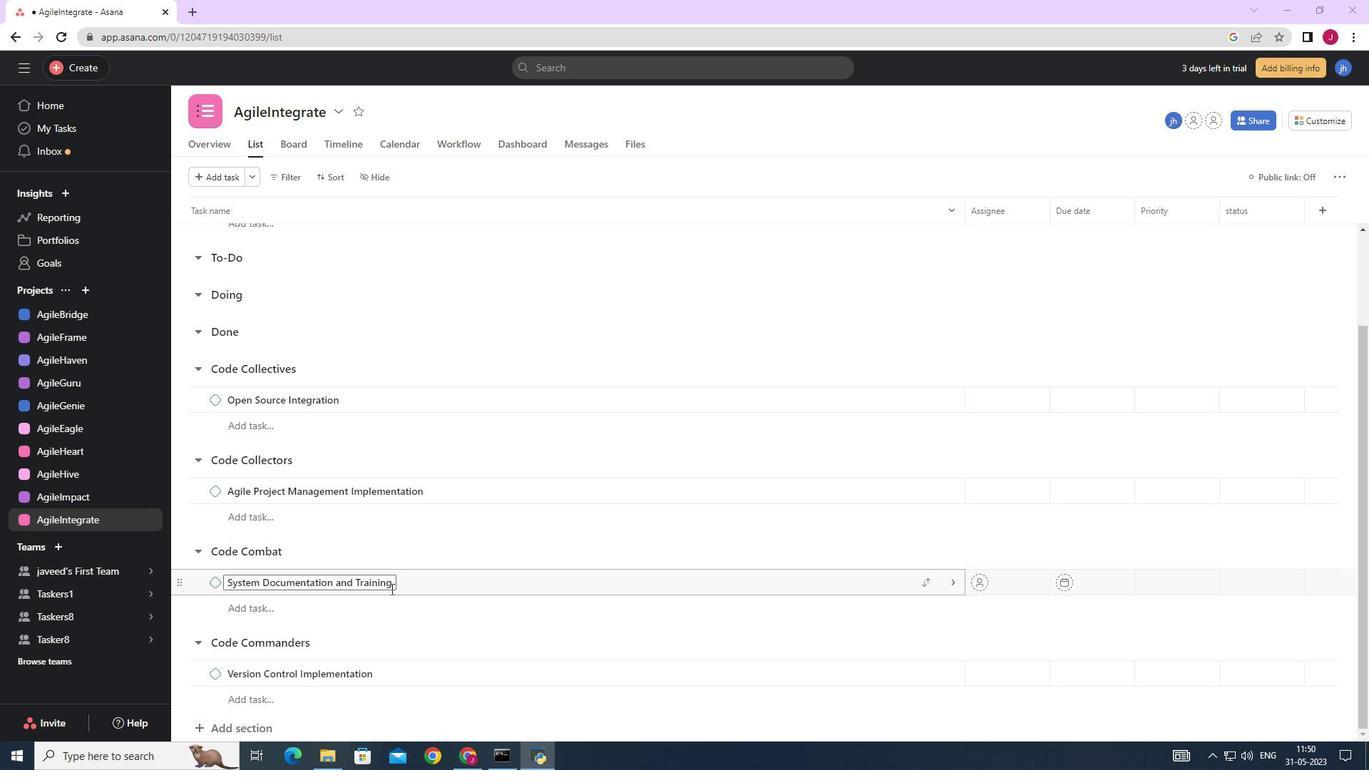 
Action: Mouse scrolled (390, 595) with delta (0, 0)
Screenshot: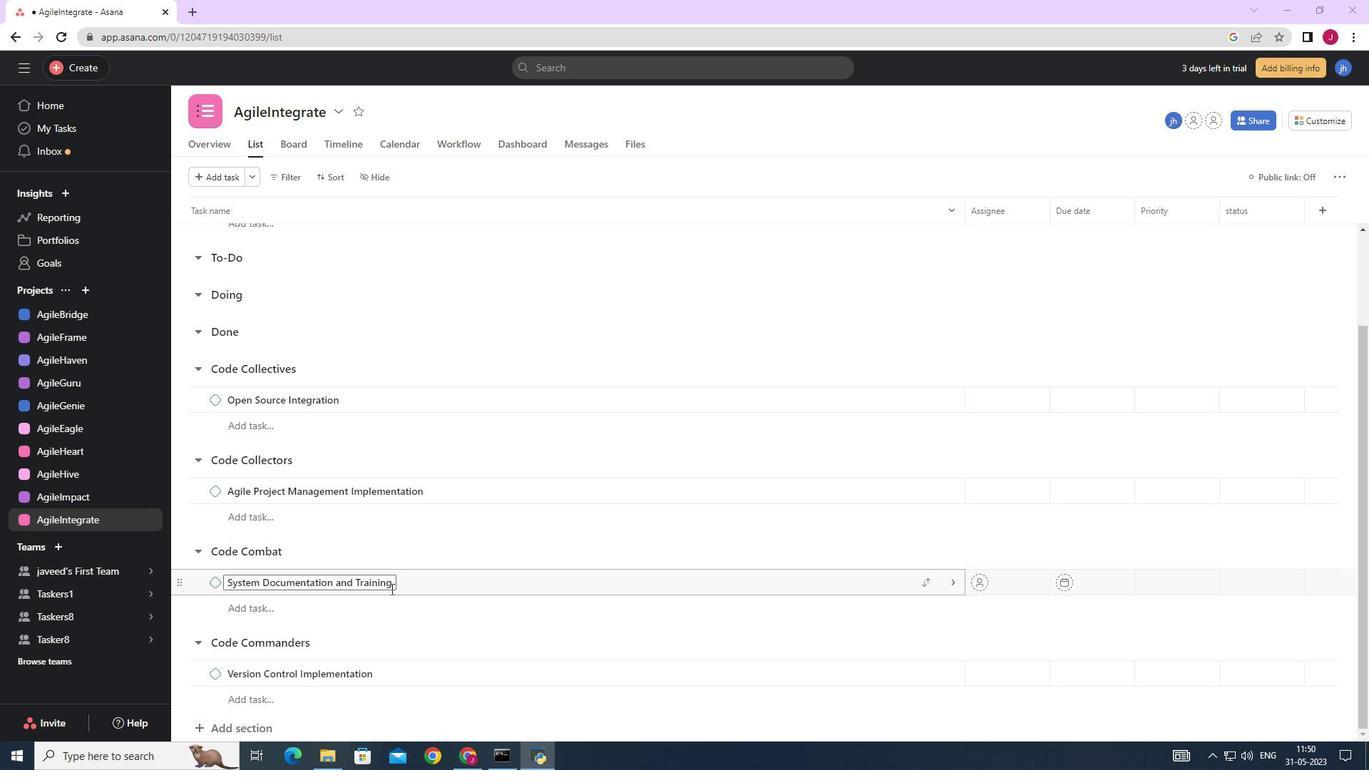 
Action: Mouse moved to (388, 602)
Screenshot: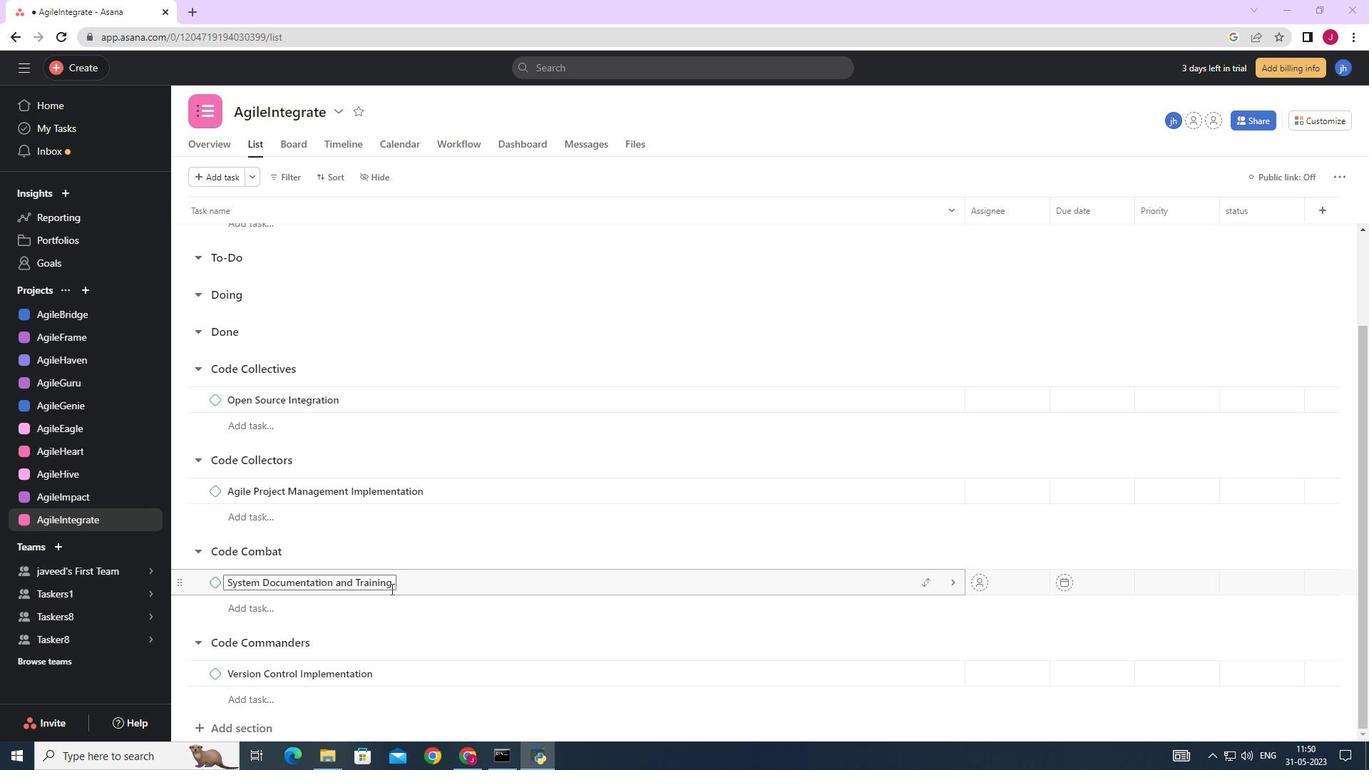 
Action: Mouse scrolled (389, 600) with delta (0, 0)
Screenshot: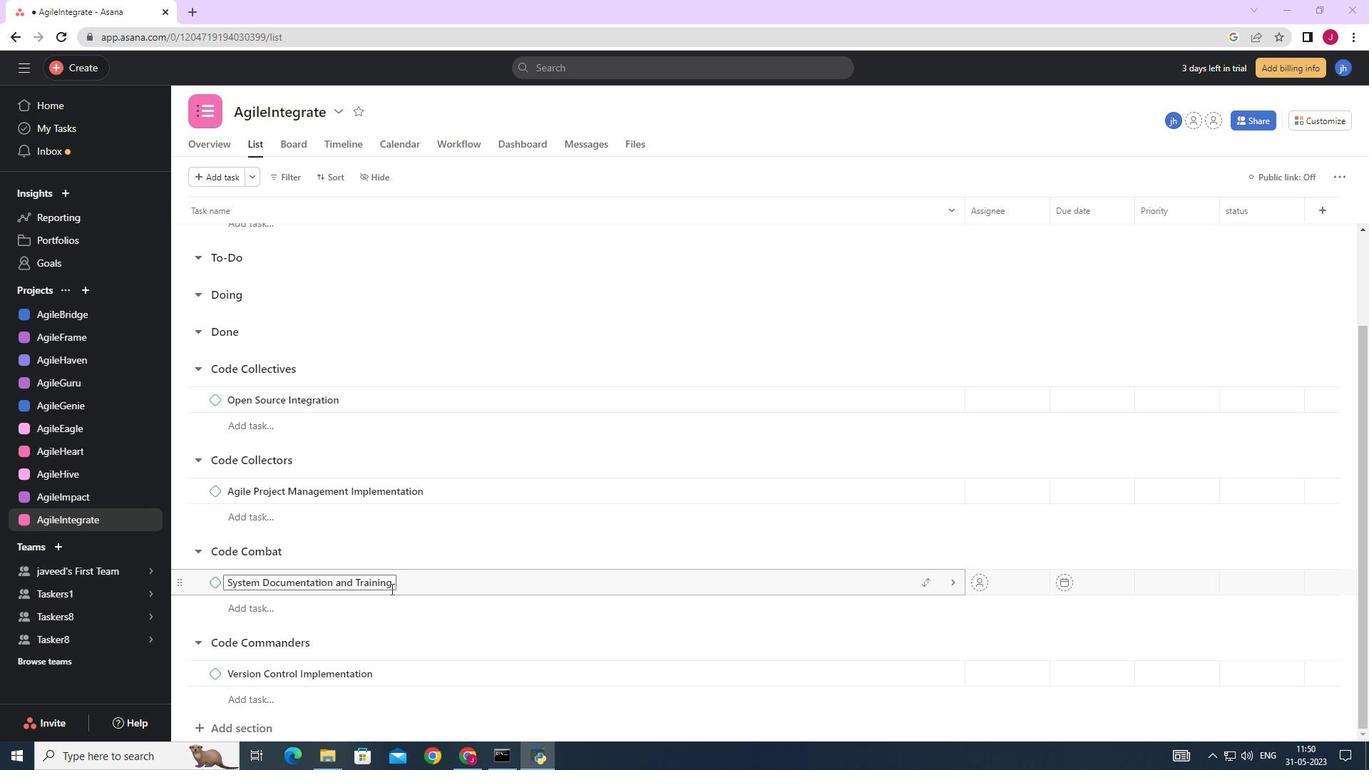 
Action: Mouse moved to (374, 588)
Screenshot: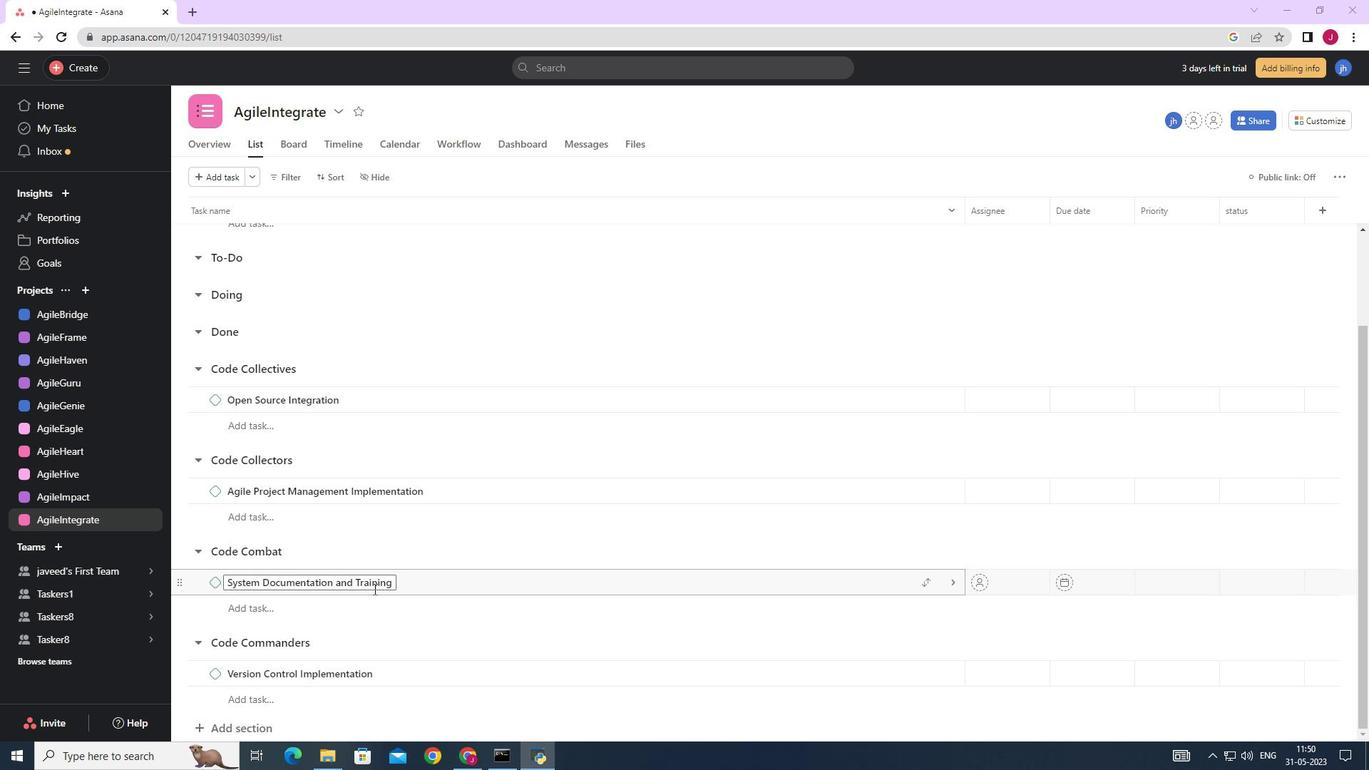 
Action: Mouse scrolled (374, 589) with delta (0, 0)
Screenshot: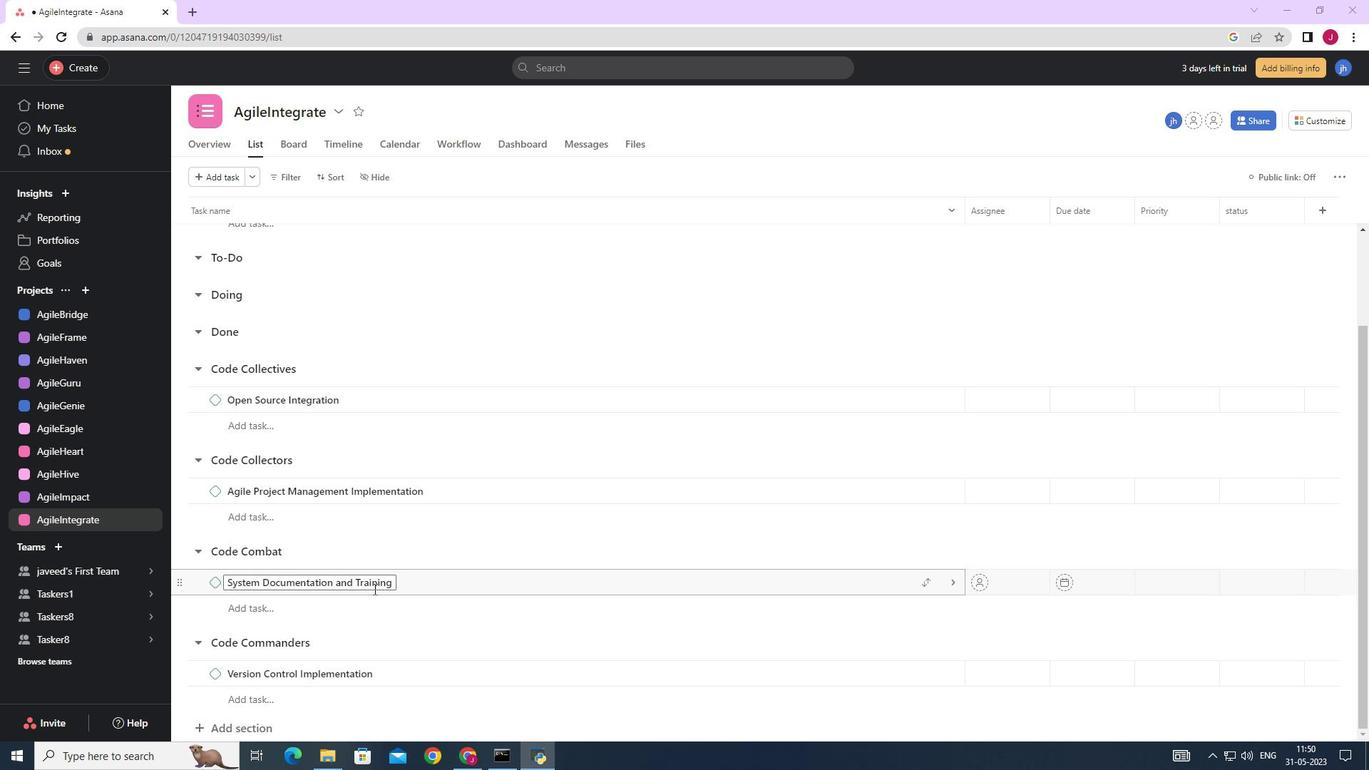 
Action: Mouse scrolled (374, 589) with delta (0, 0)
Screenshot: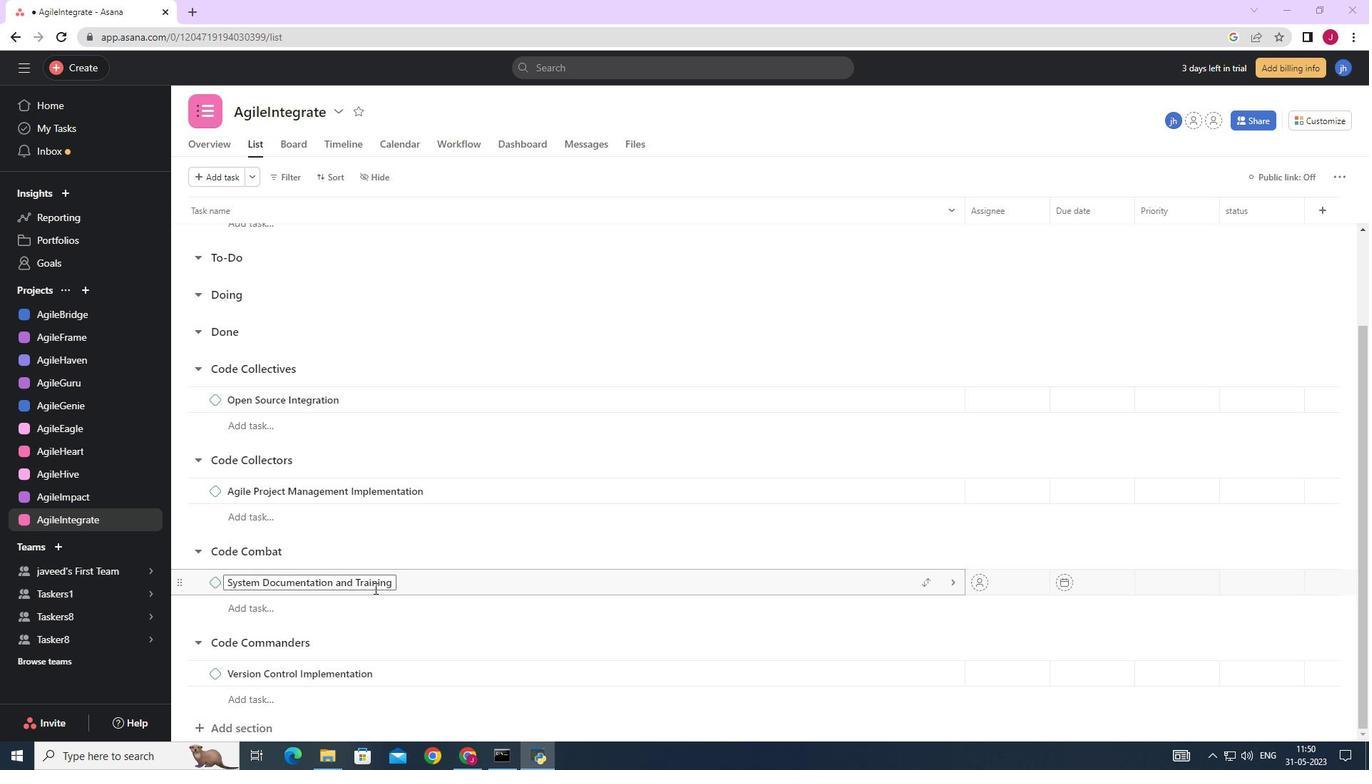 
Action: Mouse scrolled (374, 589) with delta (0, 0)
Screenshot: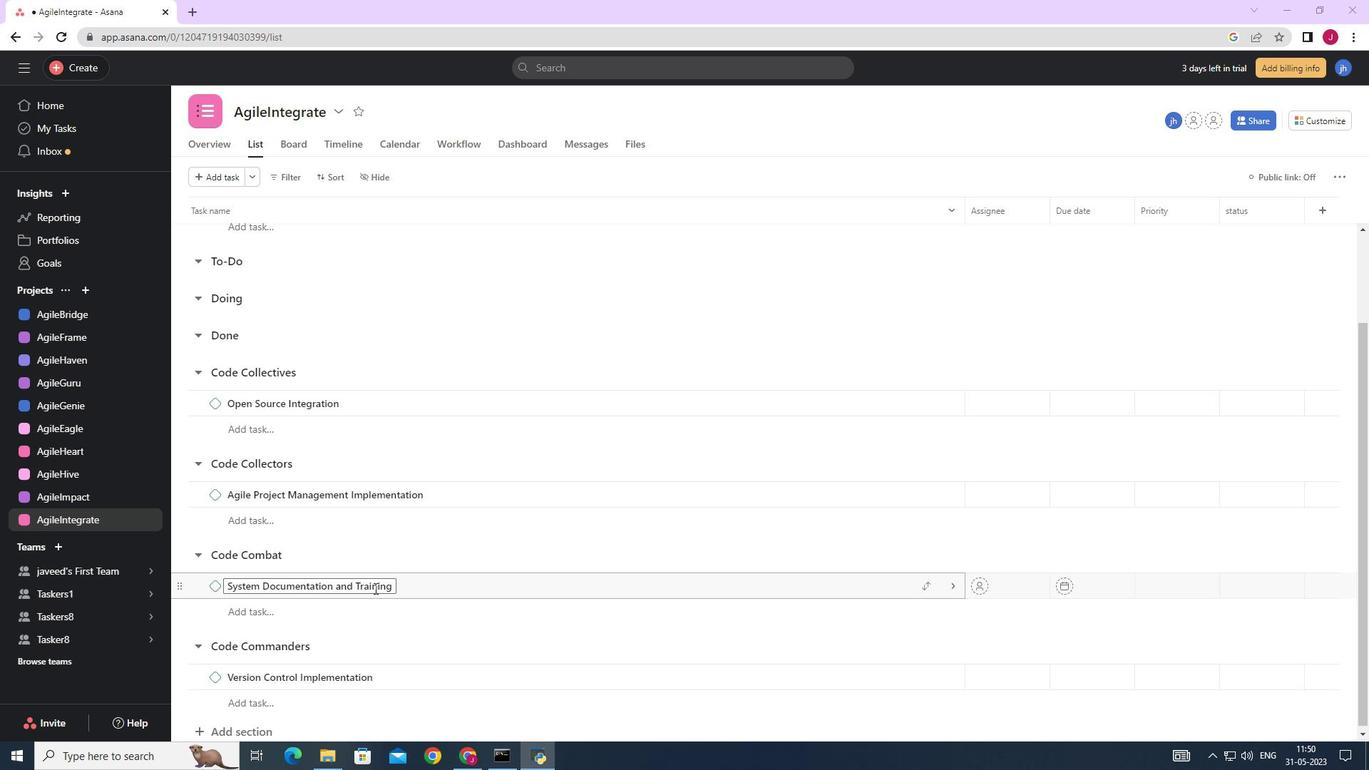 
Action: Mouse scrolled (374, 589) with delta (0, 0)
Screenshot: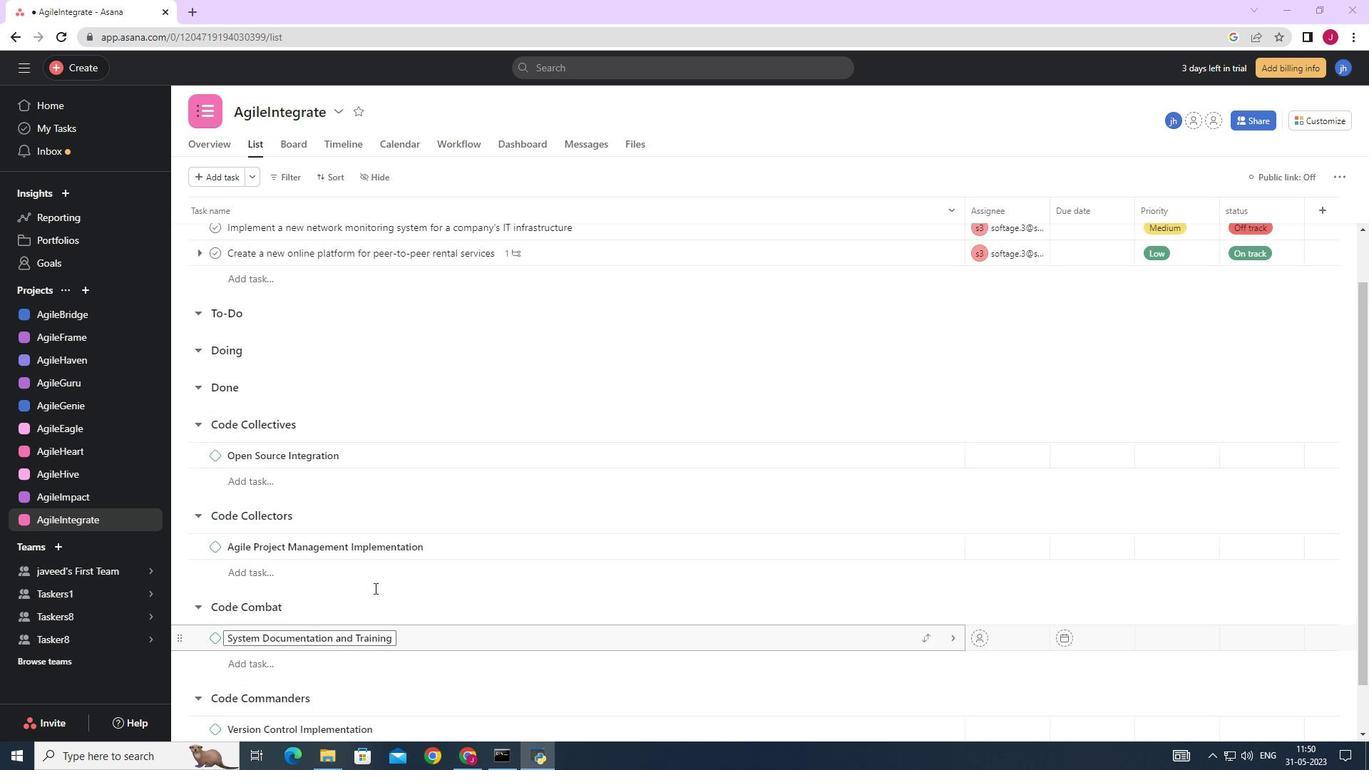 
Action: Mouse scrolled (374, 589) with delta (0, 0)
Screenshot: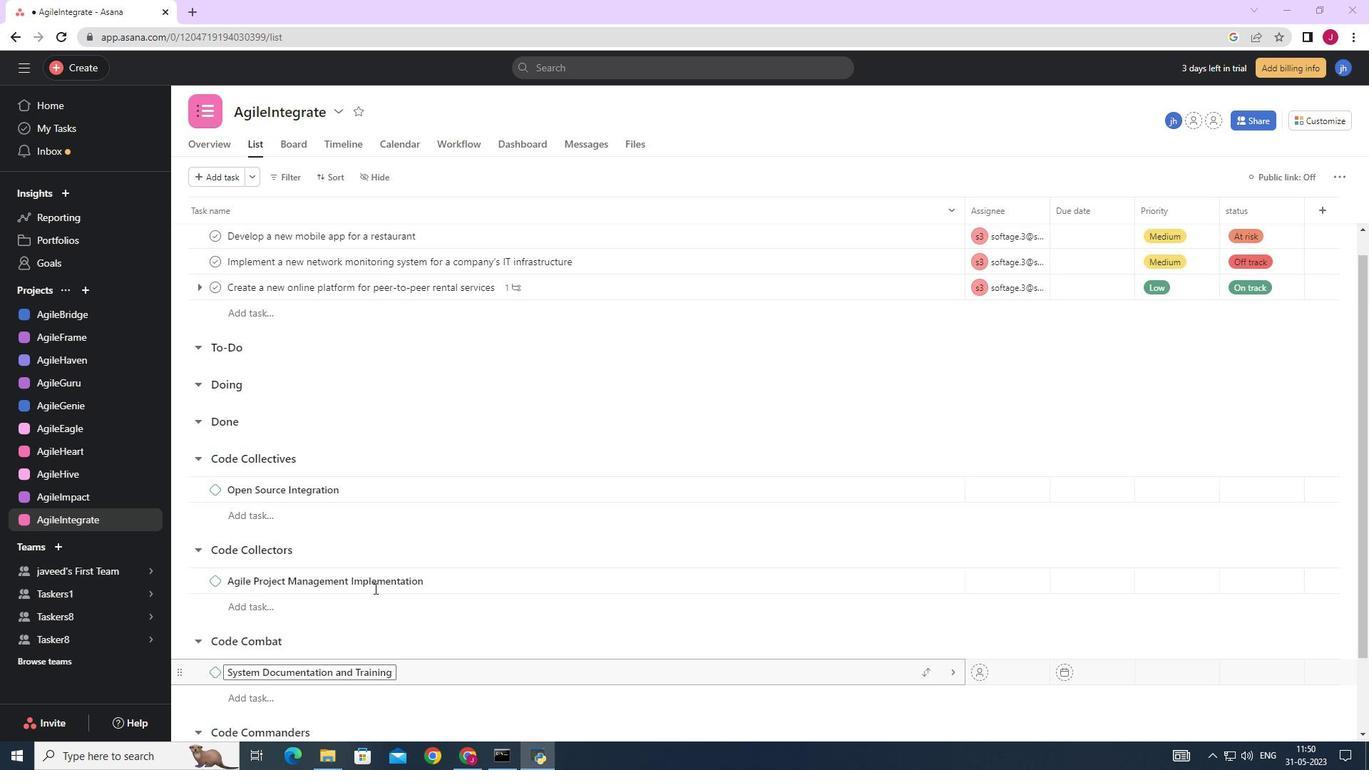 
Action: Mouse moved to (878, 313)
Screenshot: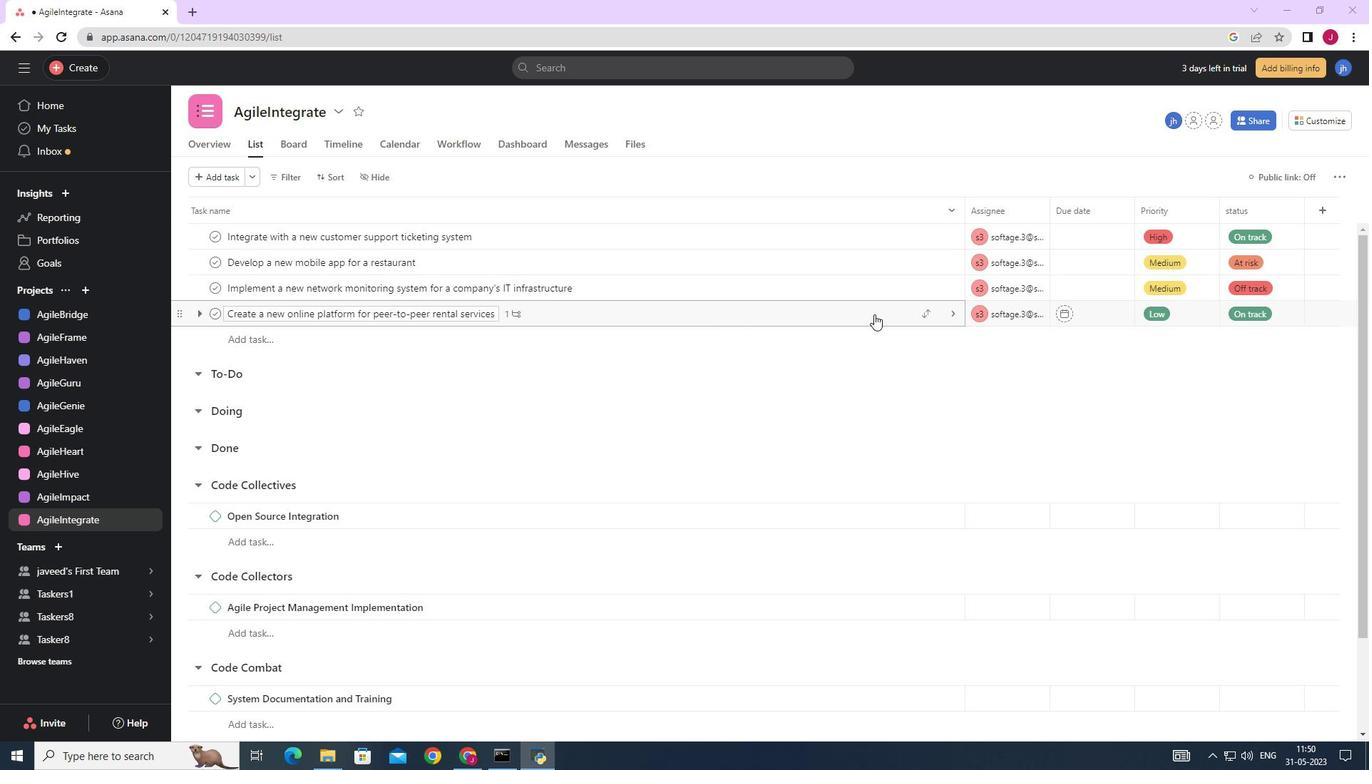 
Action: Mouse pressed left at (878, 313)
Screenshot: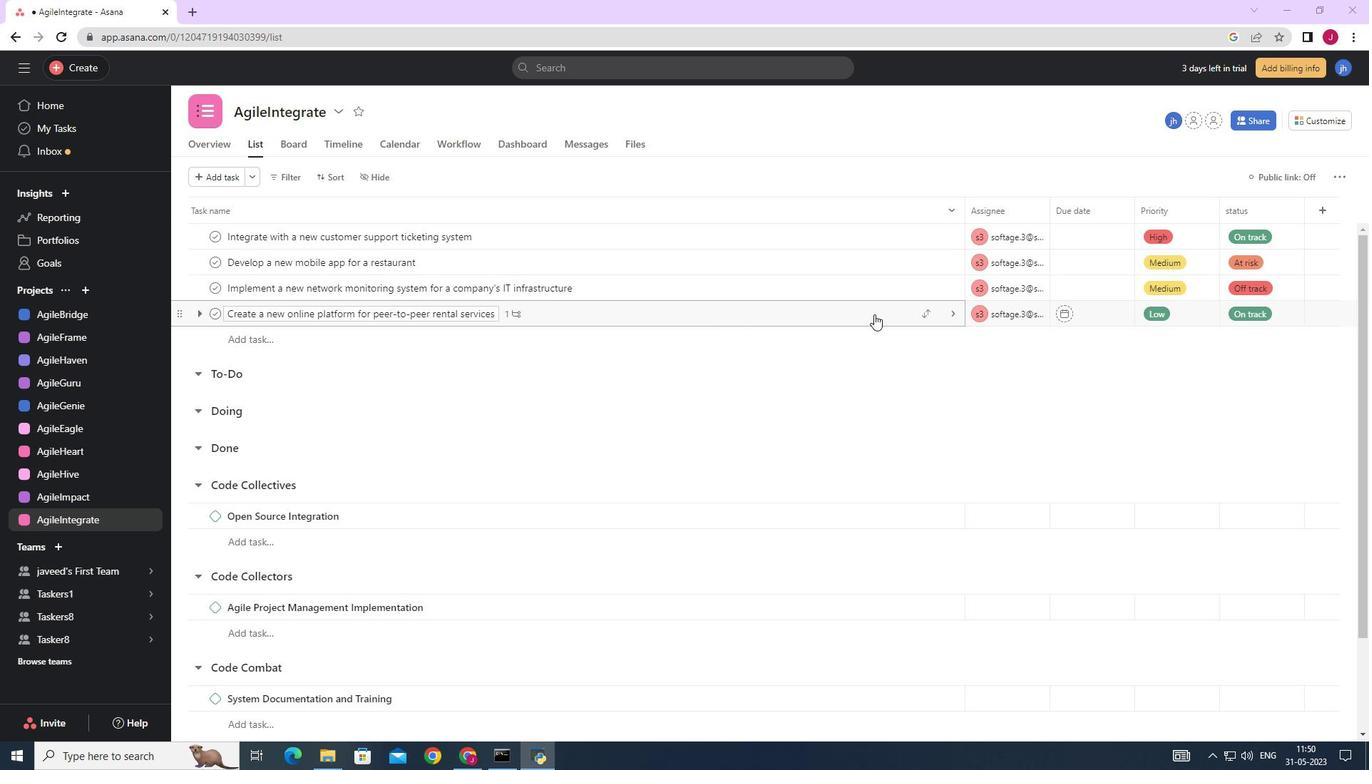 
Action: Mouse moved to (1020, 506)
Screenshot: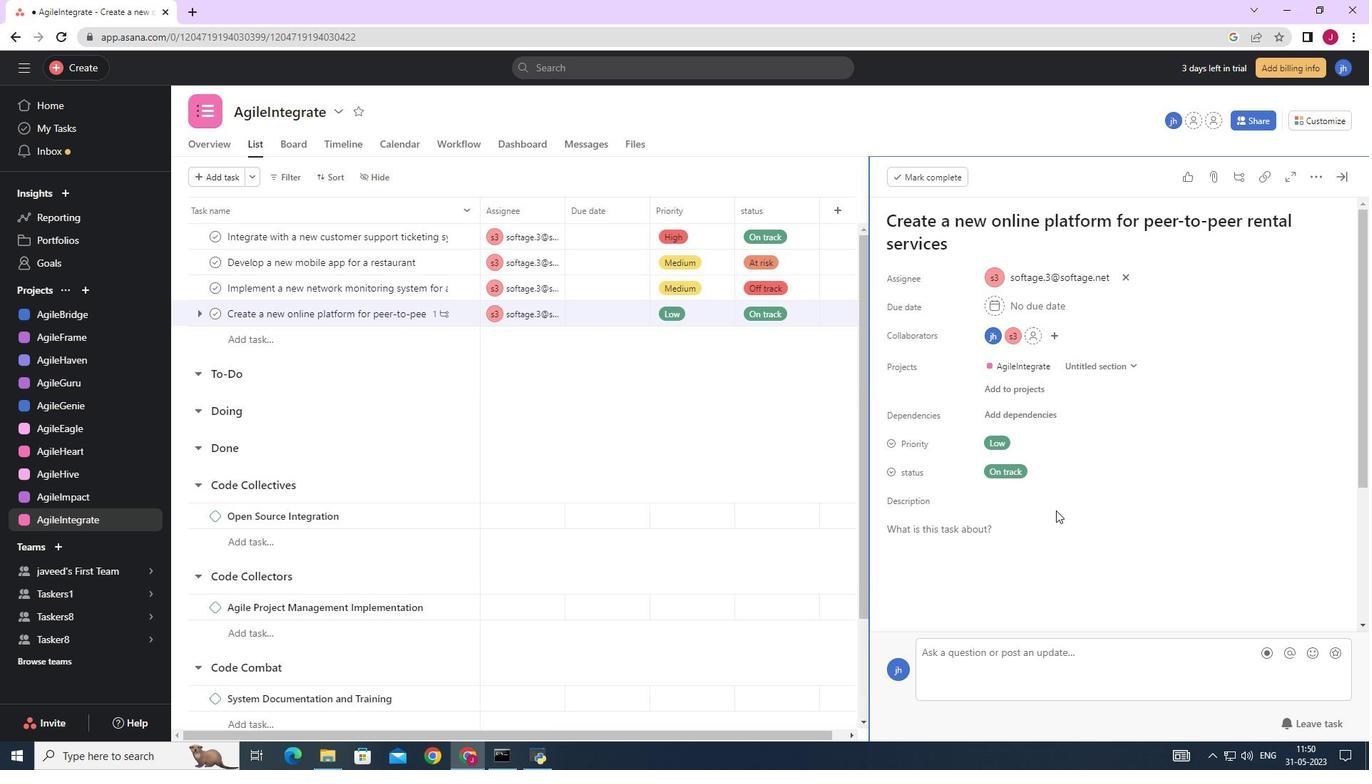 
Action: Mouse scrolled (1020, 505) with delta (0, 0)
Screenshot: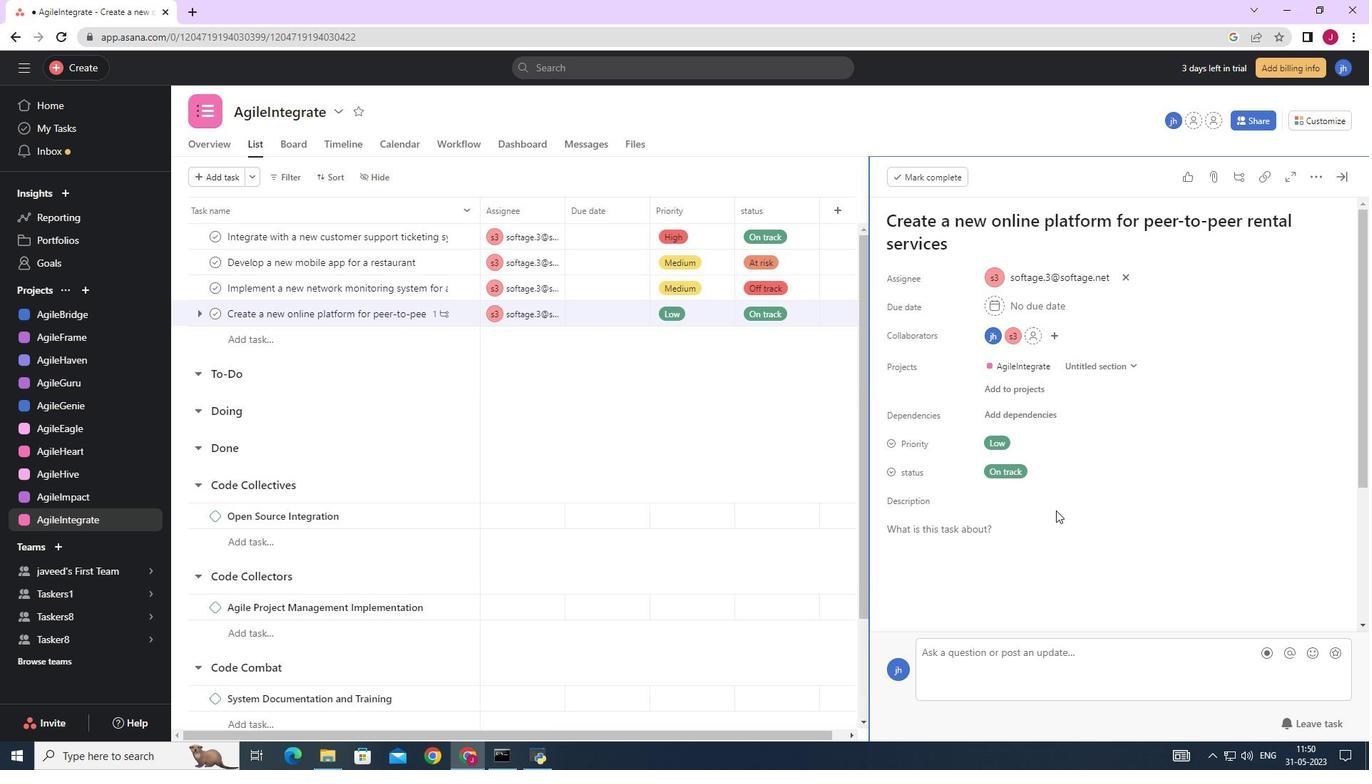 
Action: Mouse moved to (1020, 506)
Screenshot: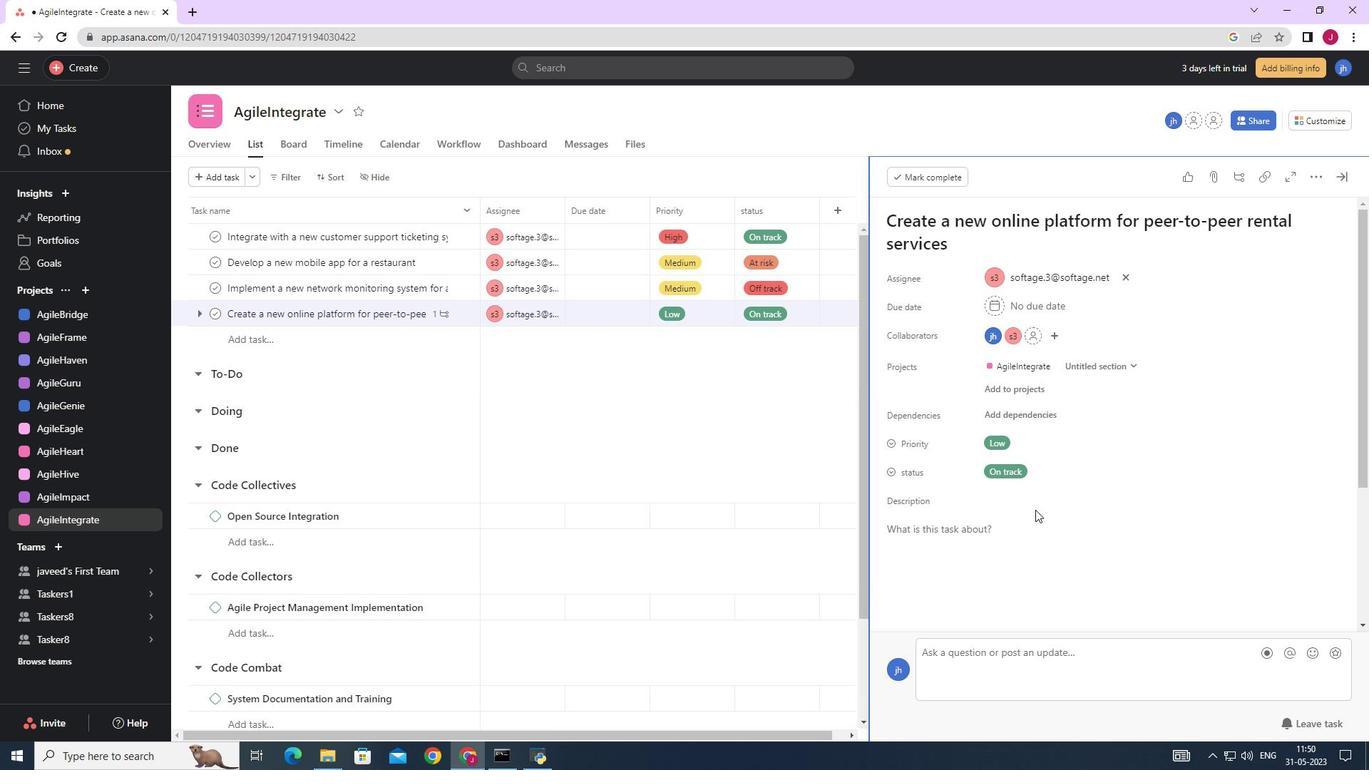 
Action: Mouse scrolled (1020, 505) with delta (0, 0)
Screenshot: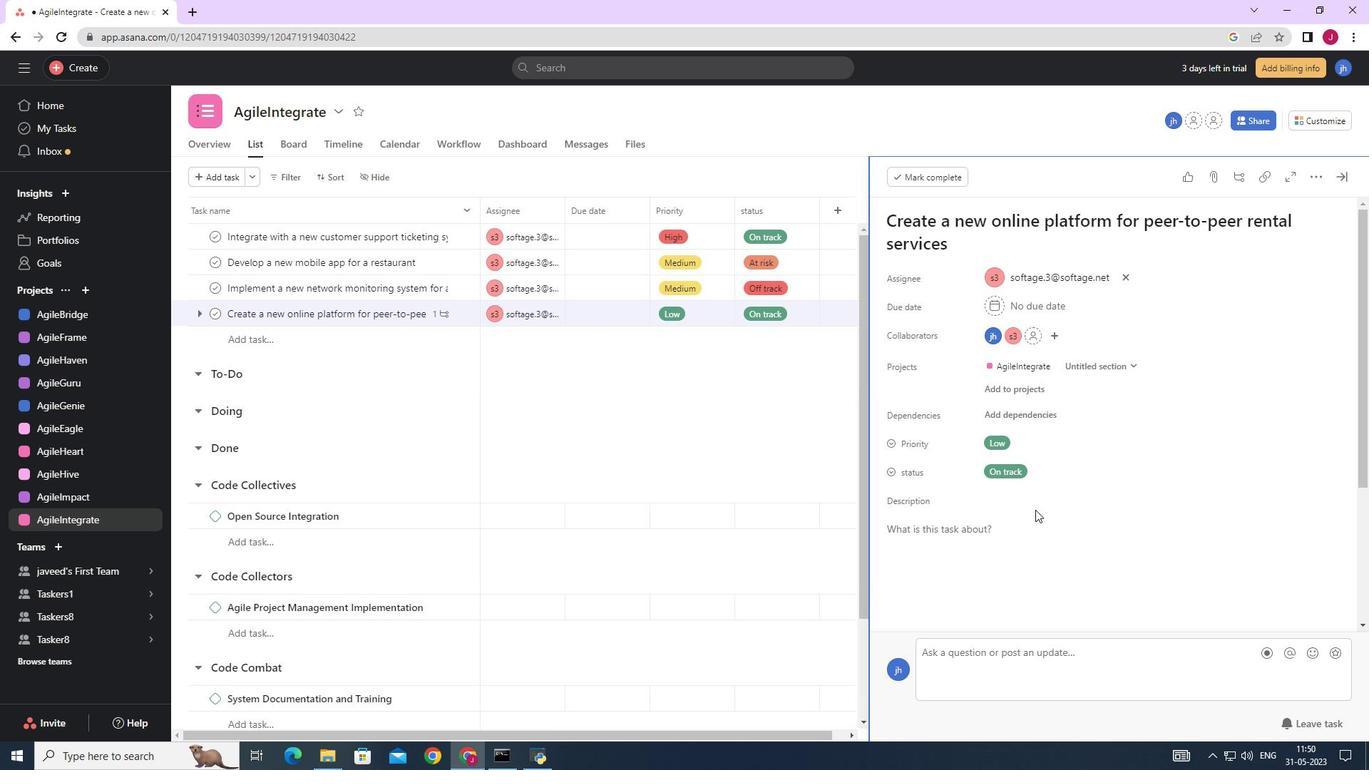 
Action: Mouse scrolled (1020, 505) with delta (0, 0)
Screenshot: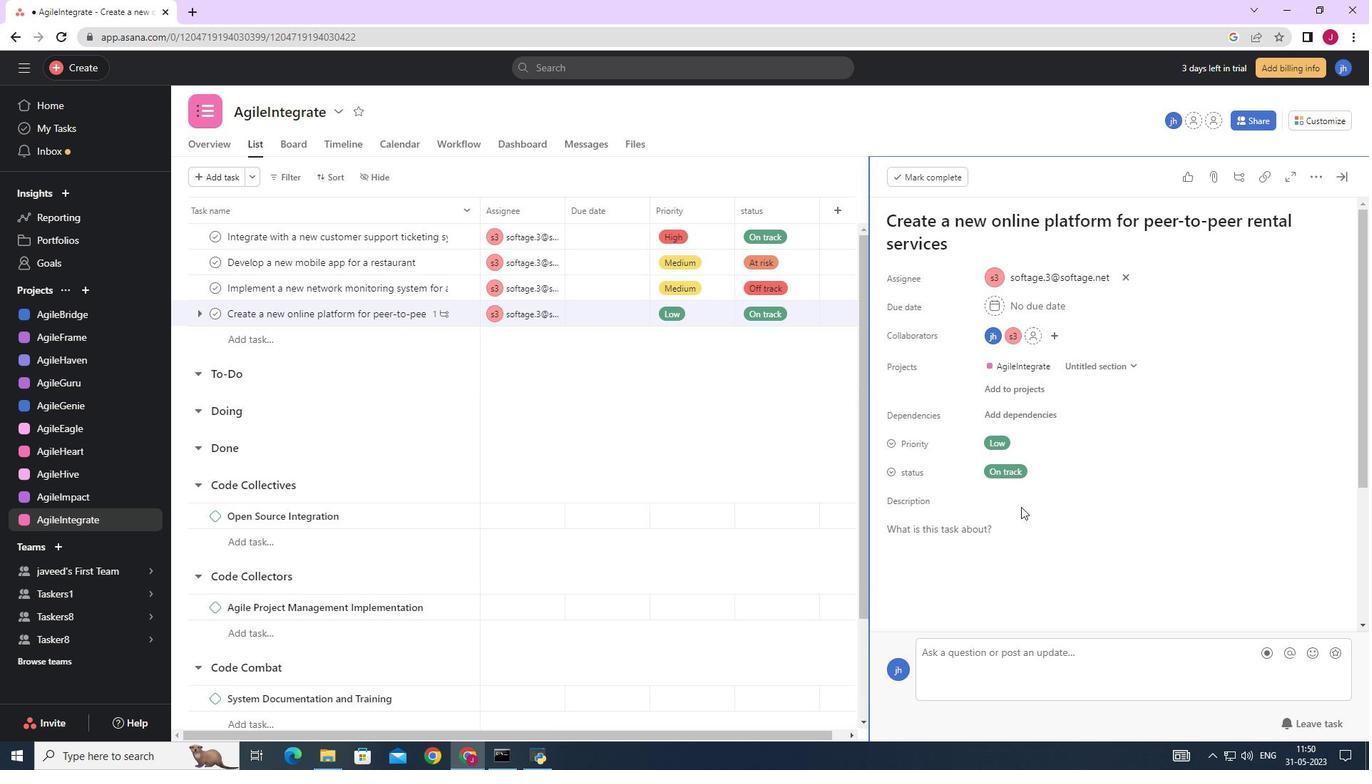 
Action: Mouse scrolled (1020, 505) with delta (0, 0)
Screenshot: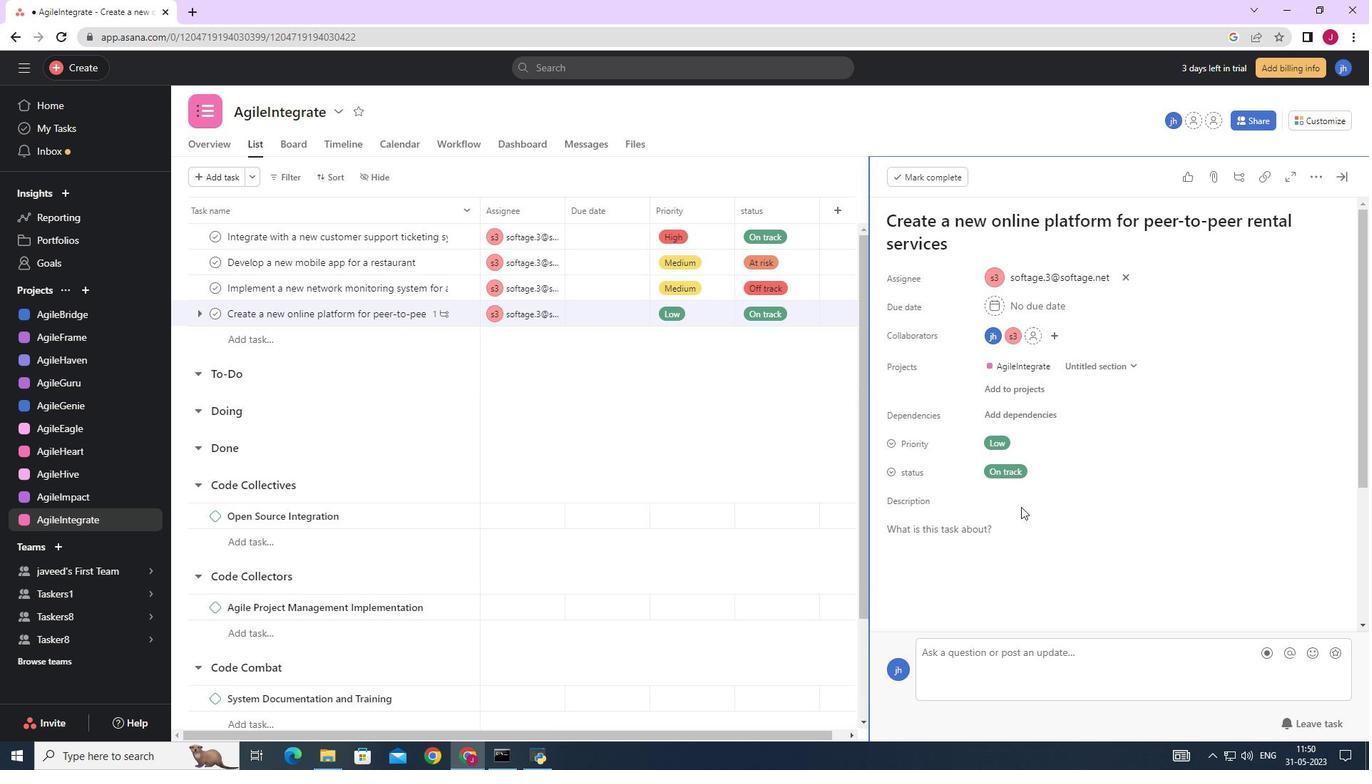 
Action: Mouse scrolled (1020, 505) with delta (0, 0)
Screenshot: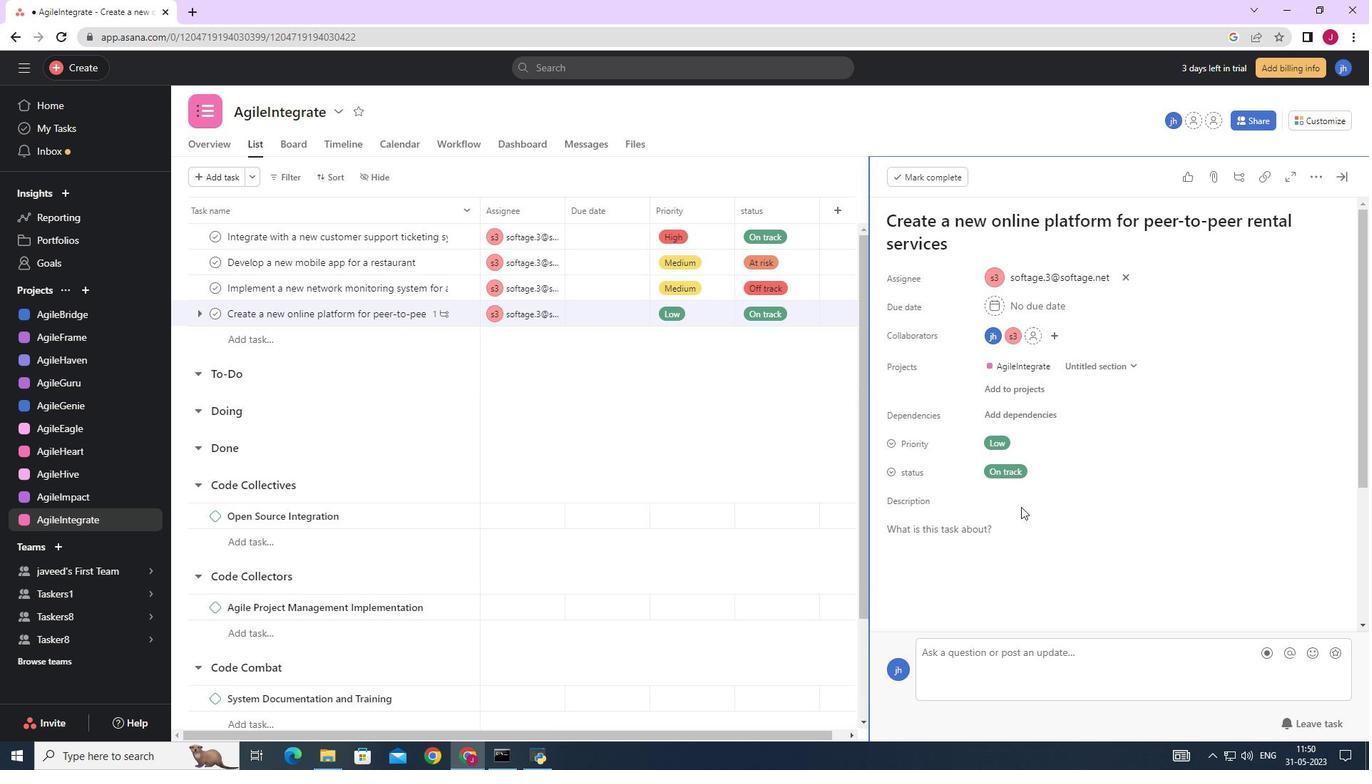 
Action: Mouse scrolled (1020, 505) with delta (0, 0)
Screenshot: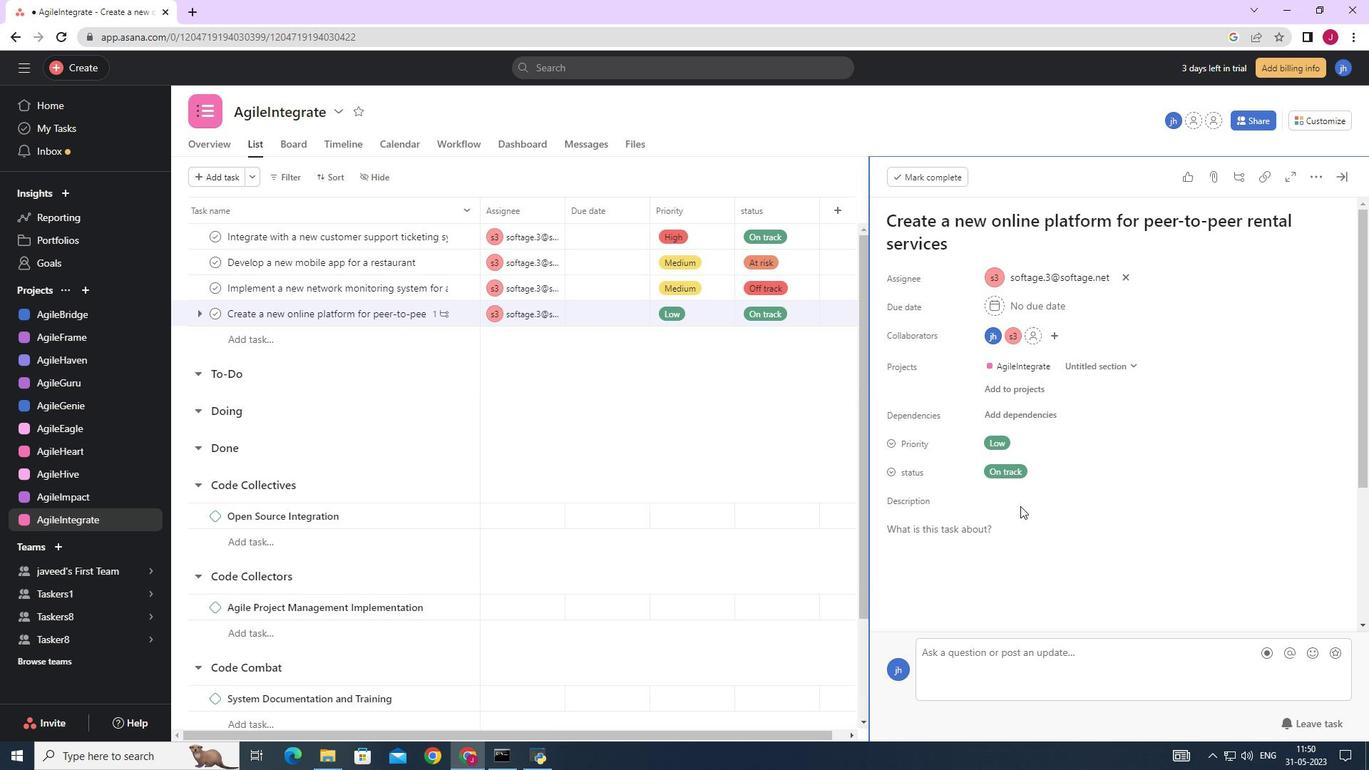 
Action: Mouse moved to (925, 518)
Screenshot: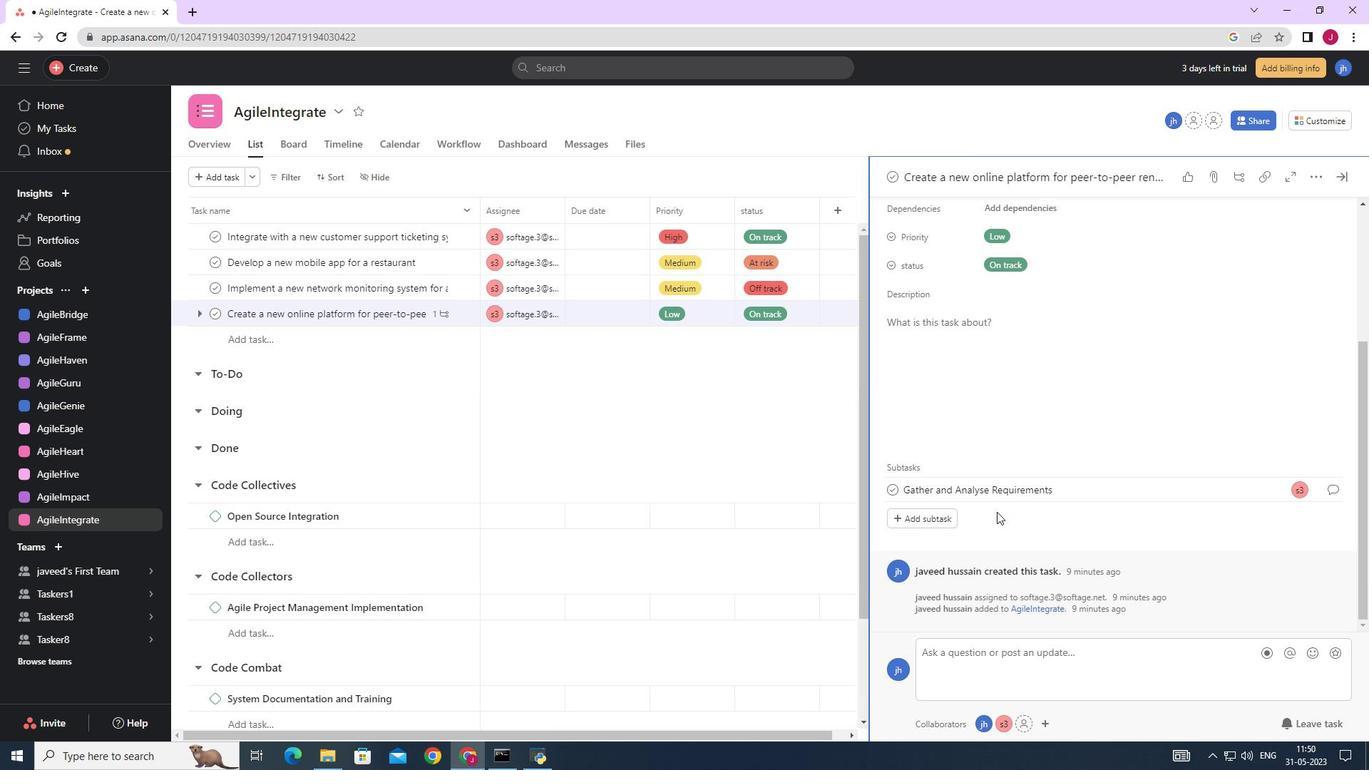 
Action: Mouse pressed left at (925, 518)
Screenshot: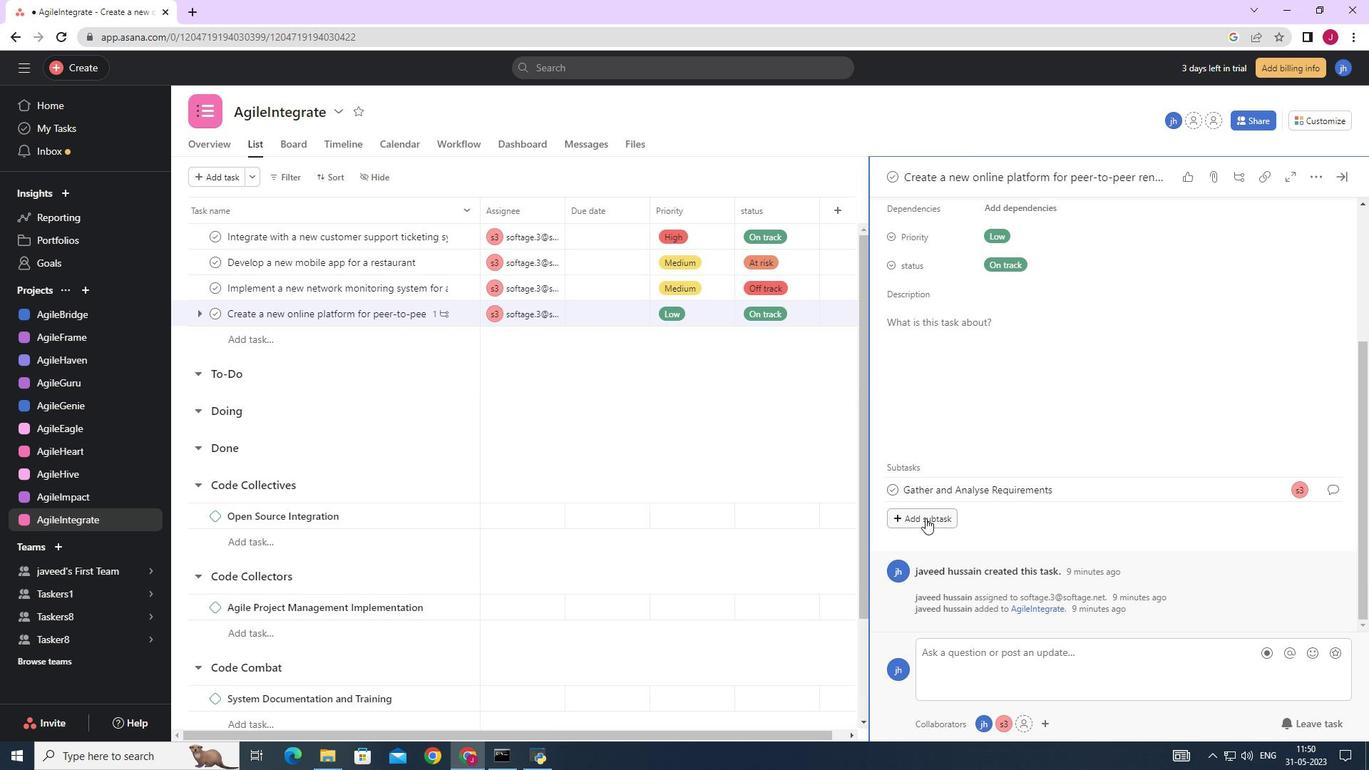 
Action: Key pressed <Key.caps_lock>D<Key.caps_lock>esign<Key.space>and<Key.space><Key.caps_lock>I<Key.caps_lock>mplementation<Key.space><Key.caps_lock>S<Key.caps_lock>olution
Screenshot: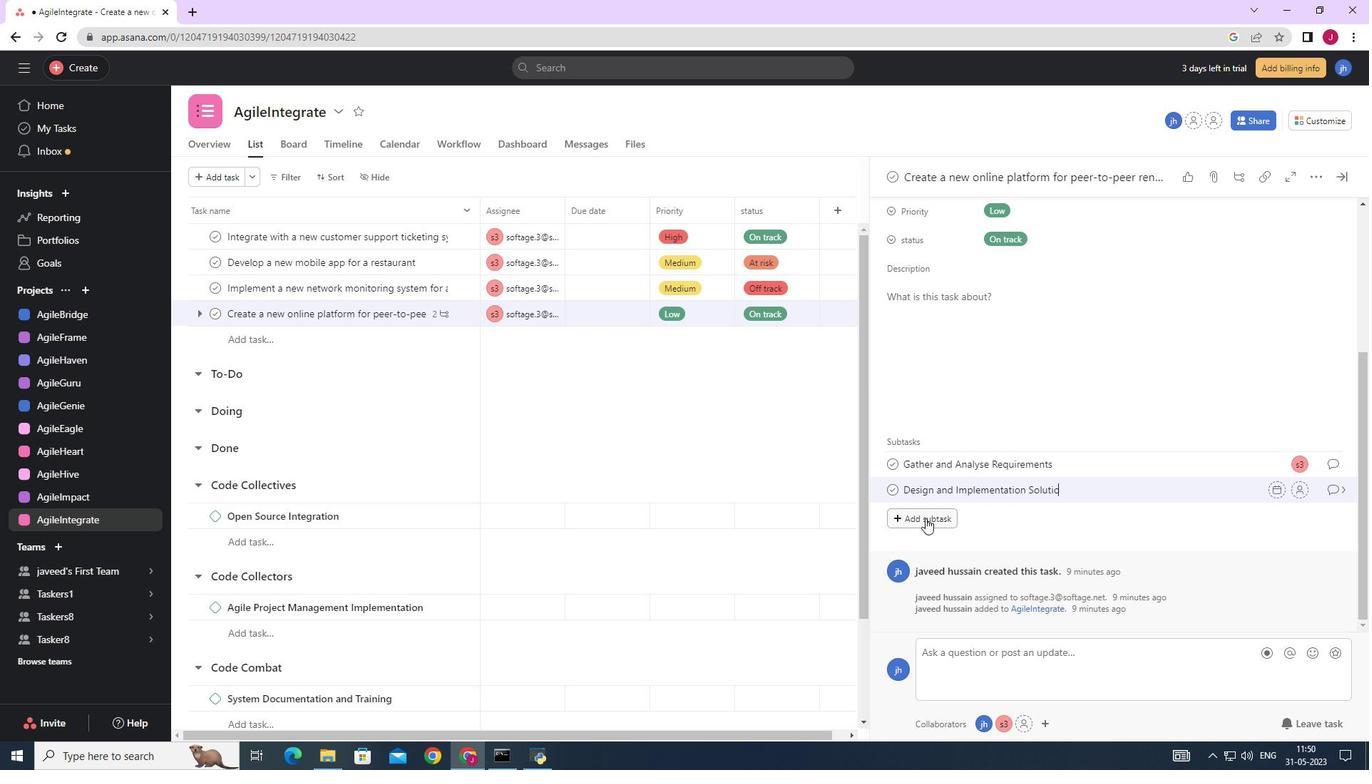 
Action: Mouse moved to (1303, 490)
Screenshot: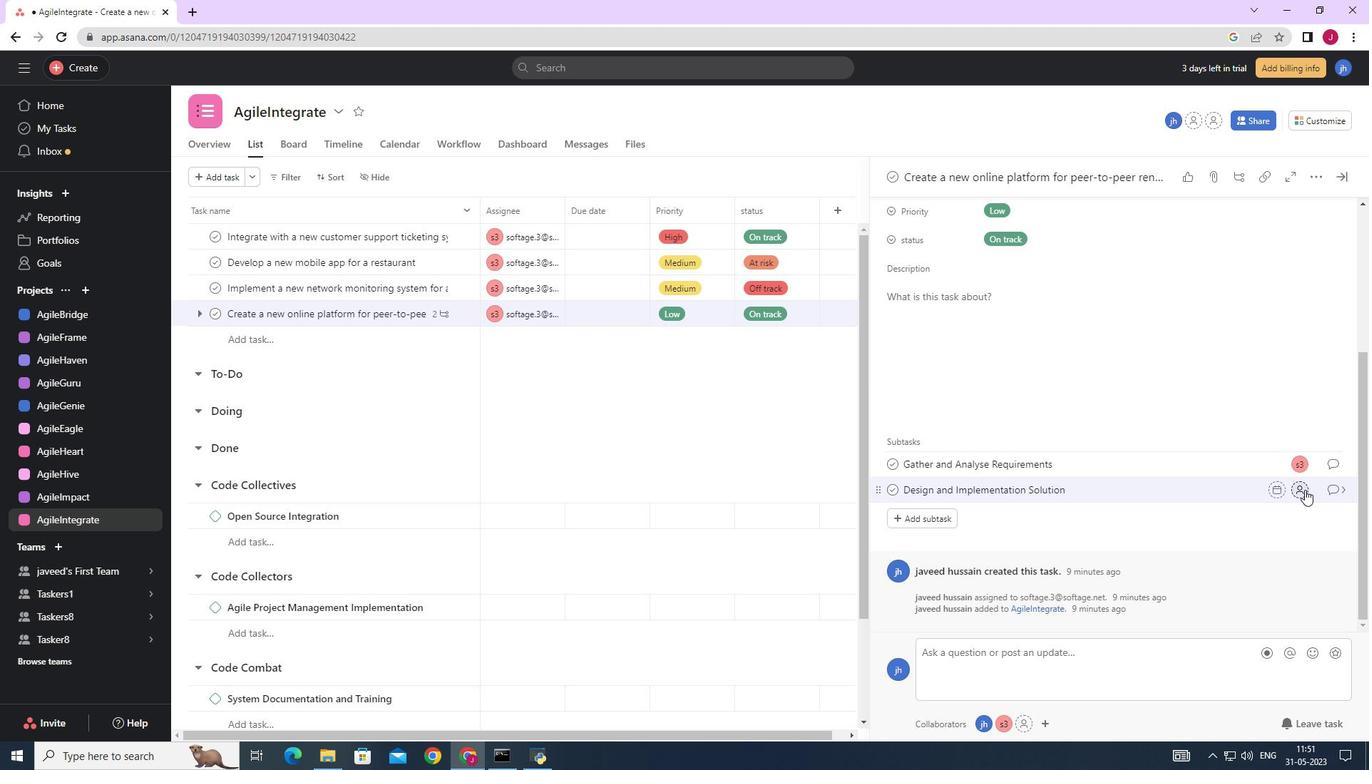 
Action: Mouse pressed left at (1303, 490)
Screenshot: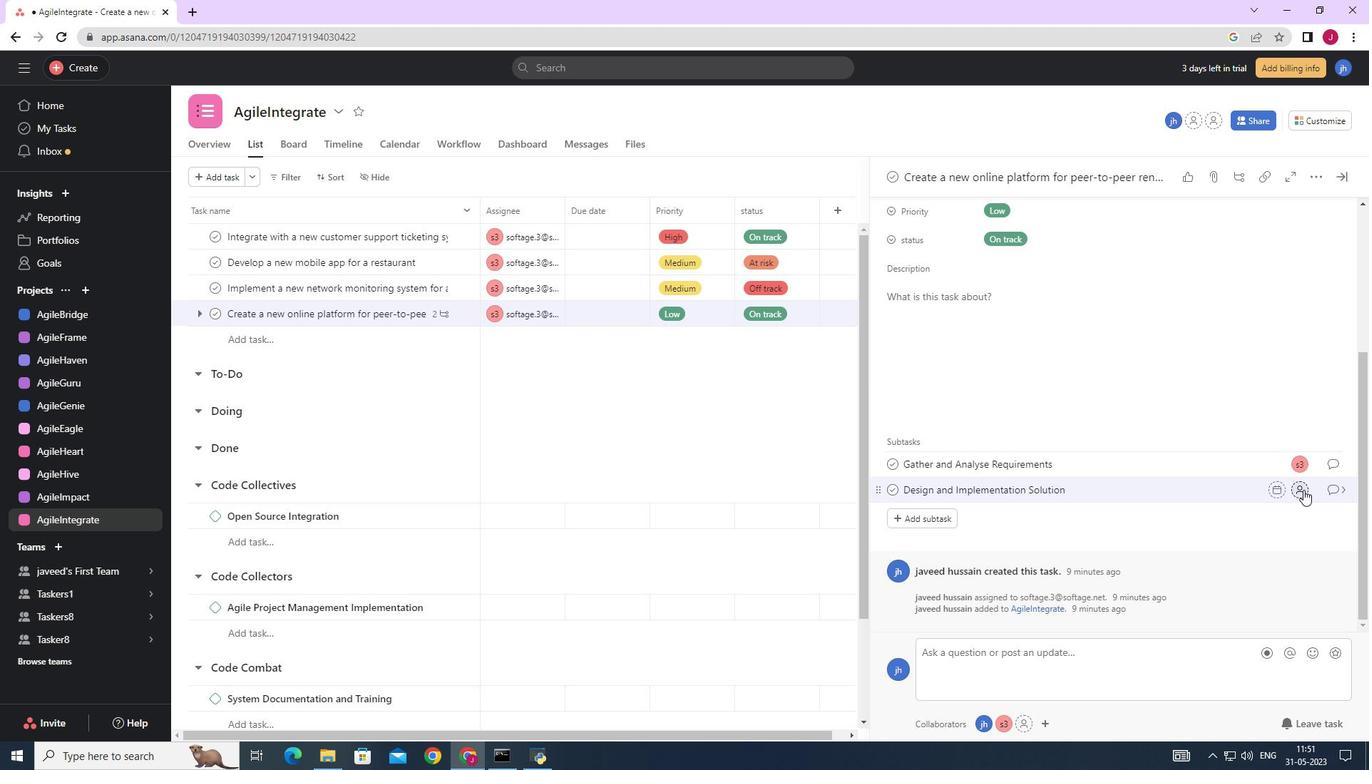 
Action: Mouse moved to (1117, 544)
Screenshot: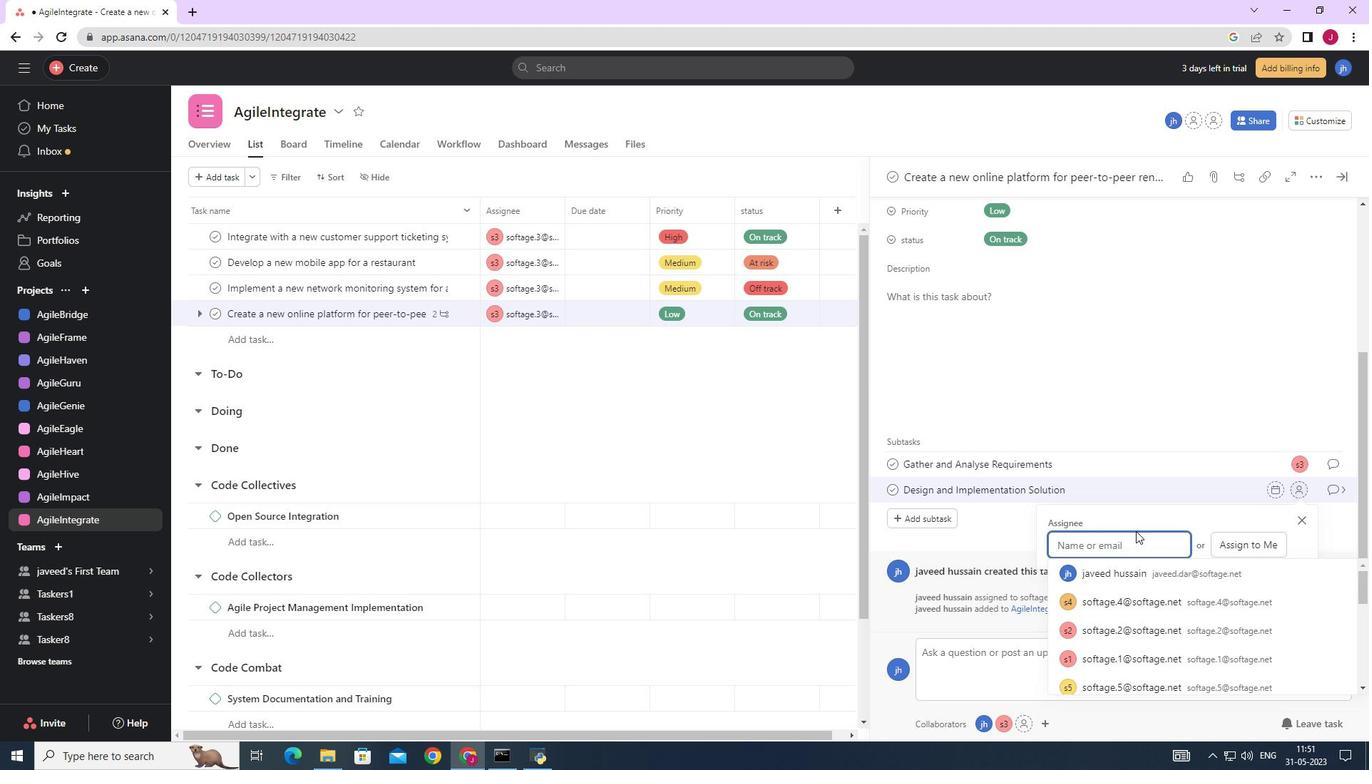 
Action: Key pressed softage.3
Screenshot: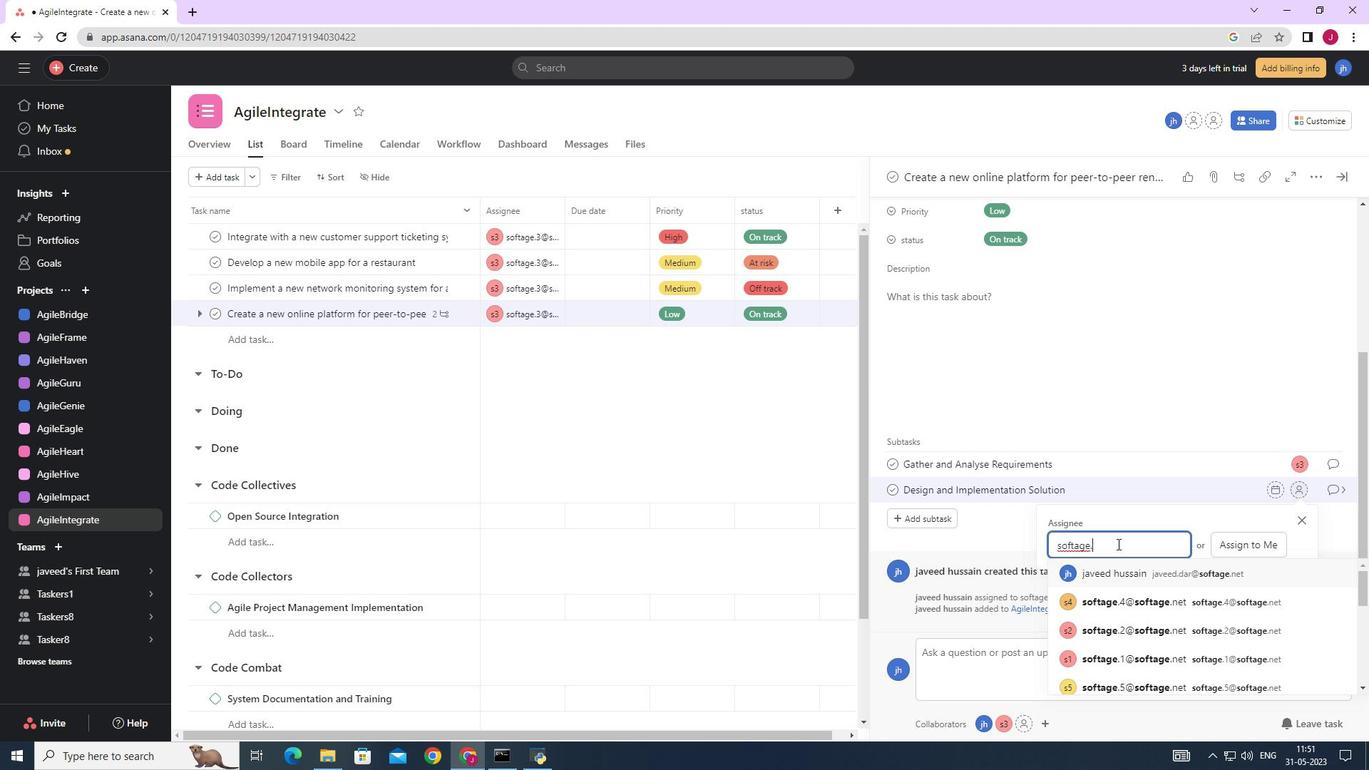 
Action: Mouse moved to (1139, 572)
Screenshot: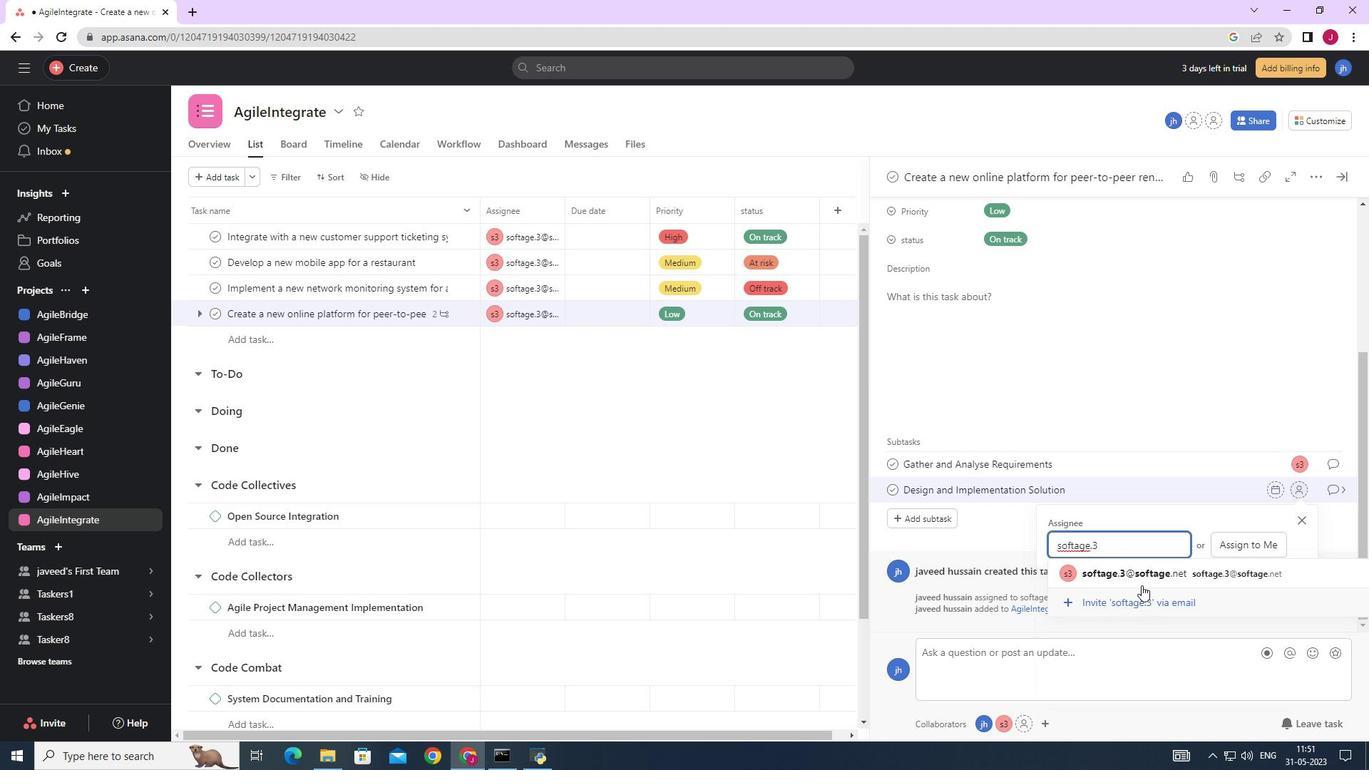 
Action: Mouse pressed left at (1139, 572)
Screenshot: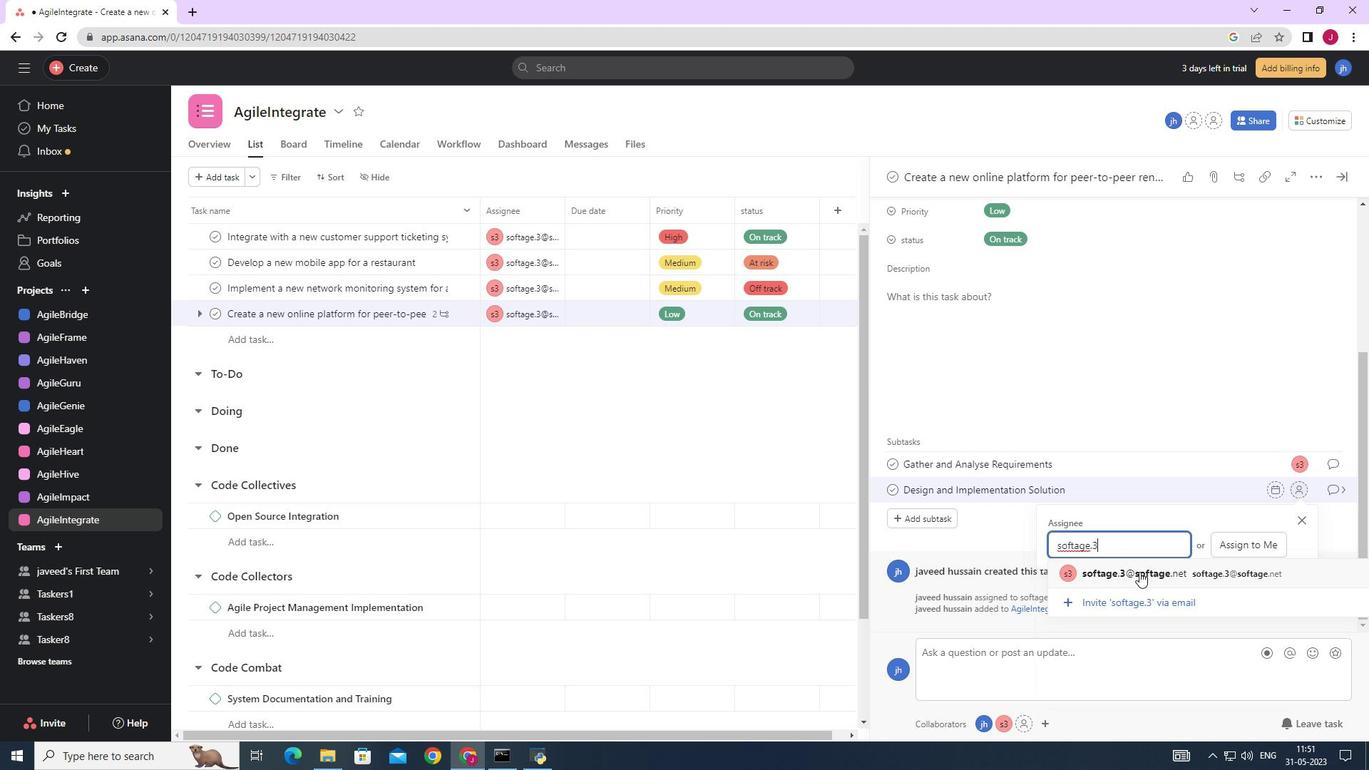 
Action: Mouse moved to (1325, 492)
Screenshot: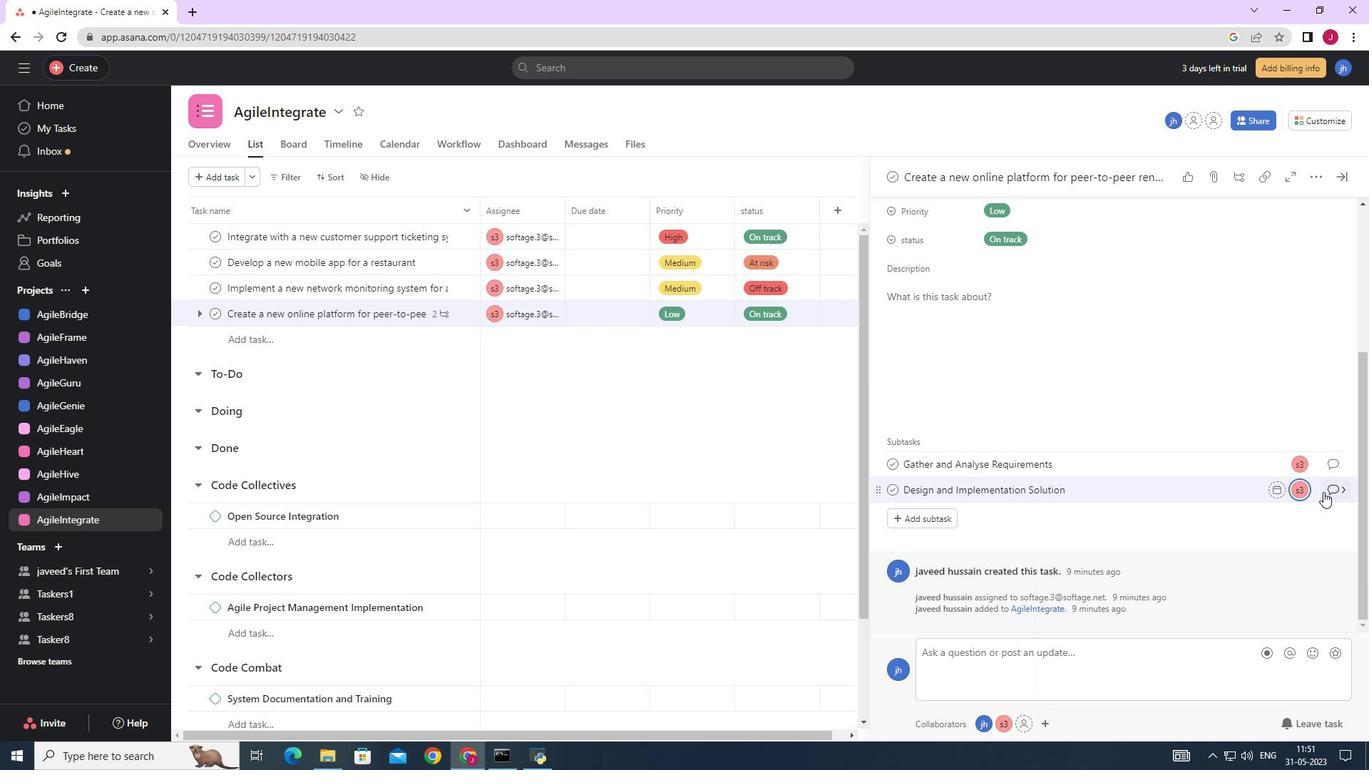 
Action: Mouse pressed left at (1325, 492)
Screenshot: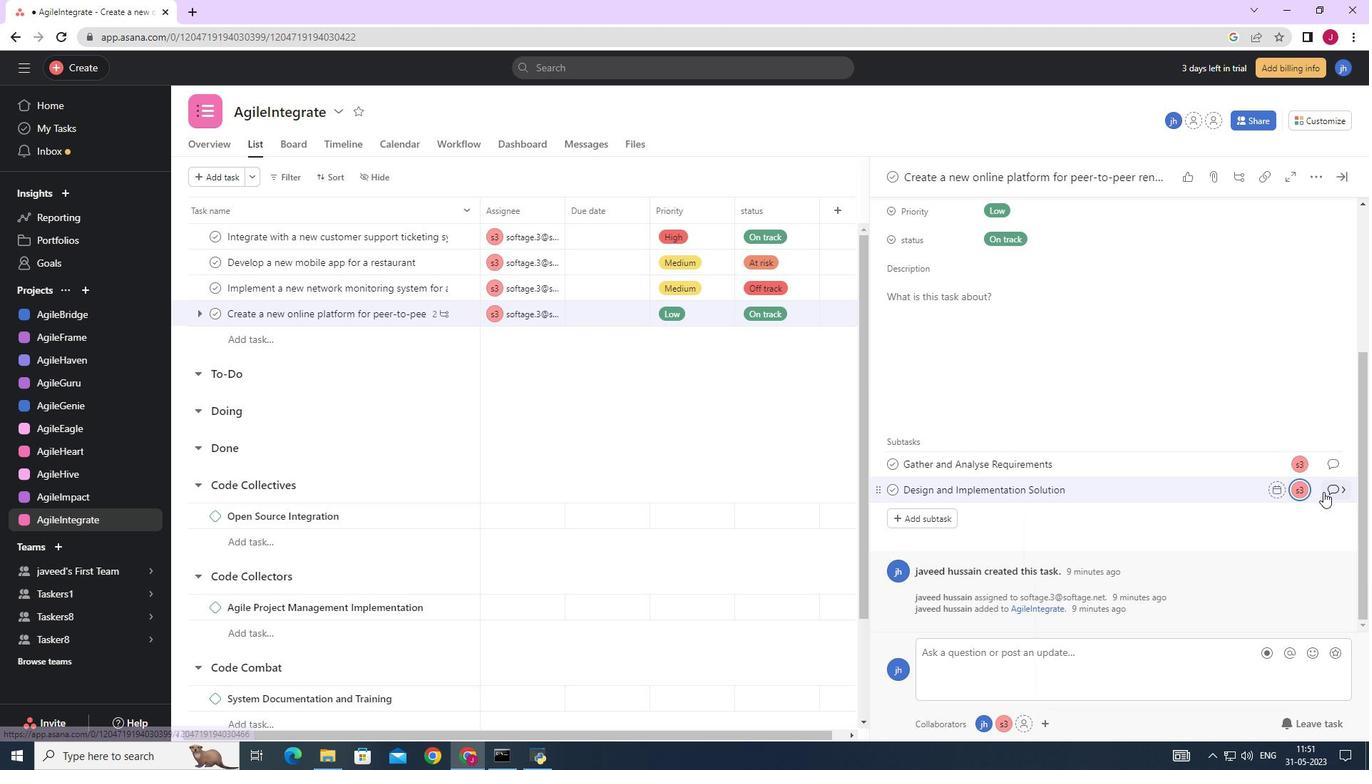 
Action: Mouse moved to (930, 410)
Screenshot: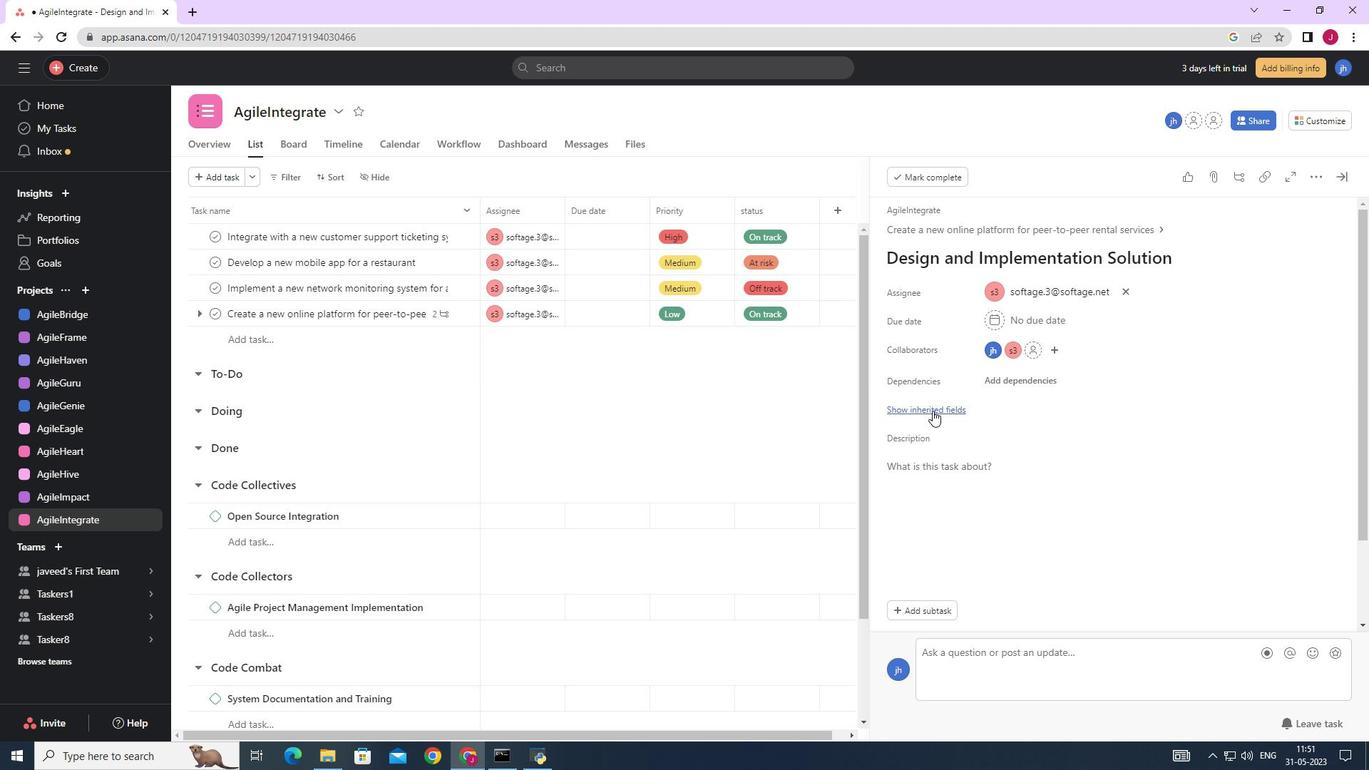 
Action: Mouse pressed left at (930, 410)
Screenshot: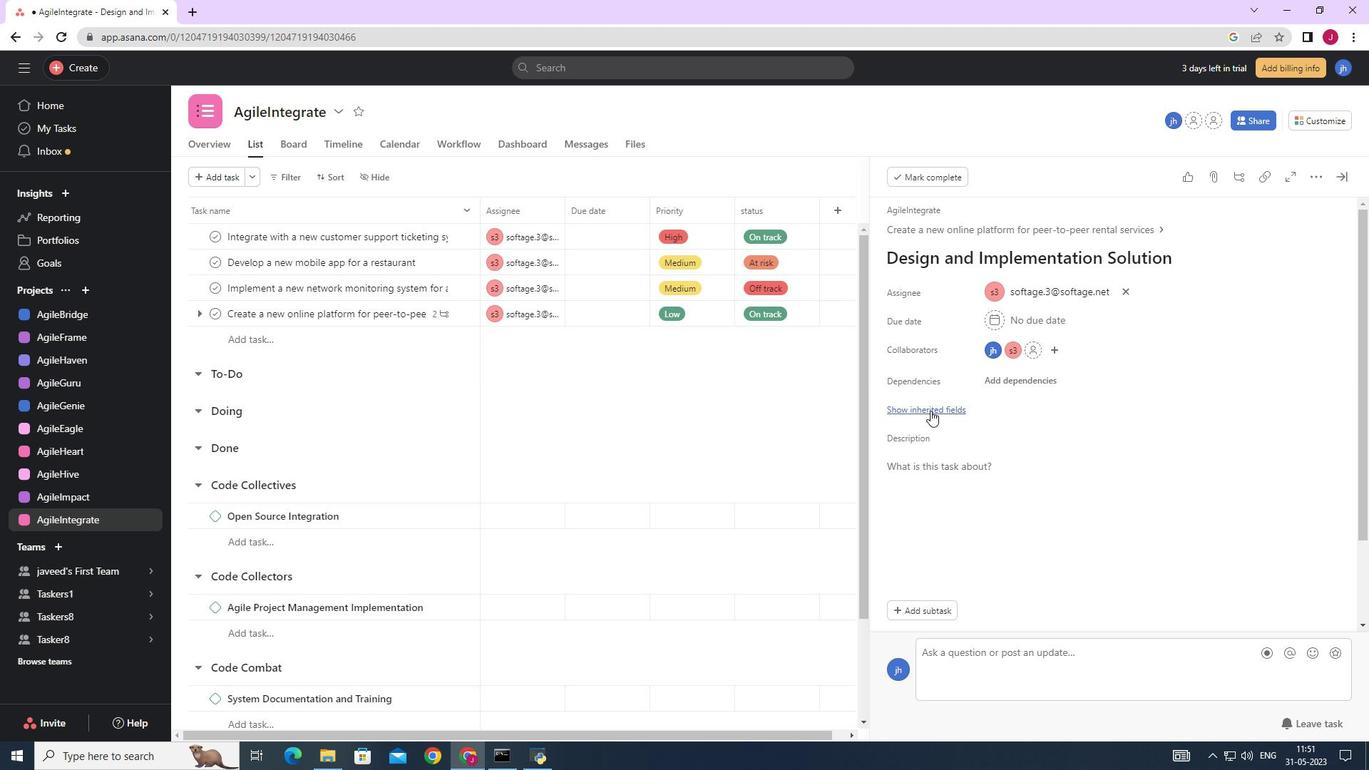 
Action: Mouse moved to (970, 433)
Screenshot: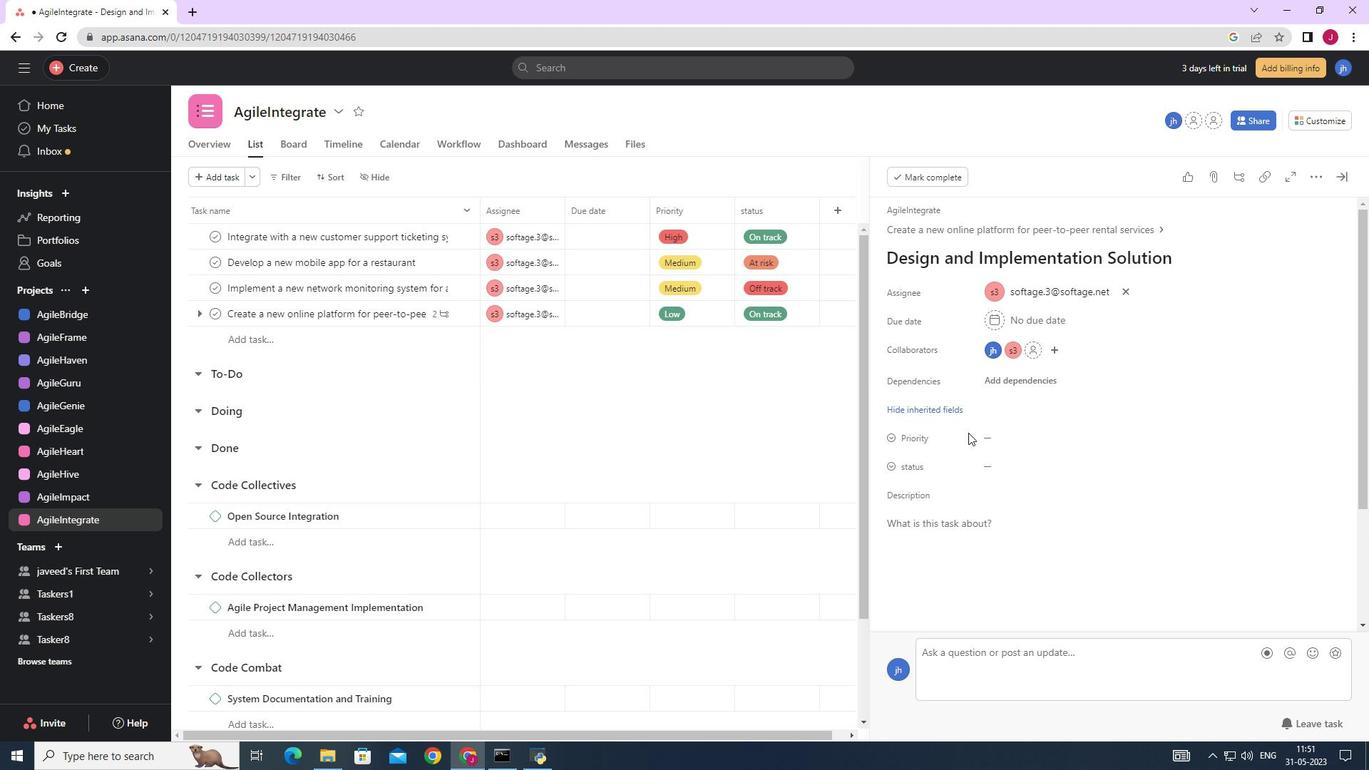 
Action: Mouse pressed left at (970, 433)
Screenshot: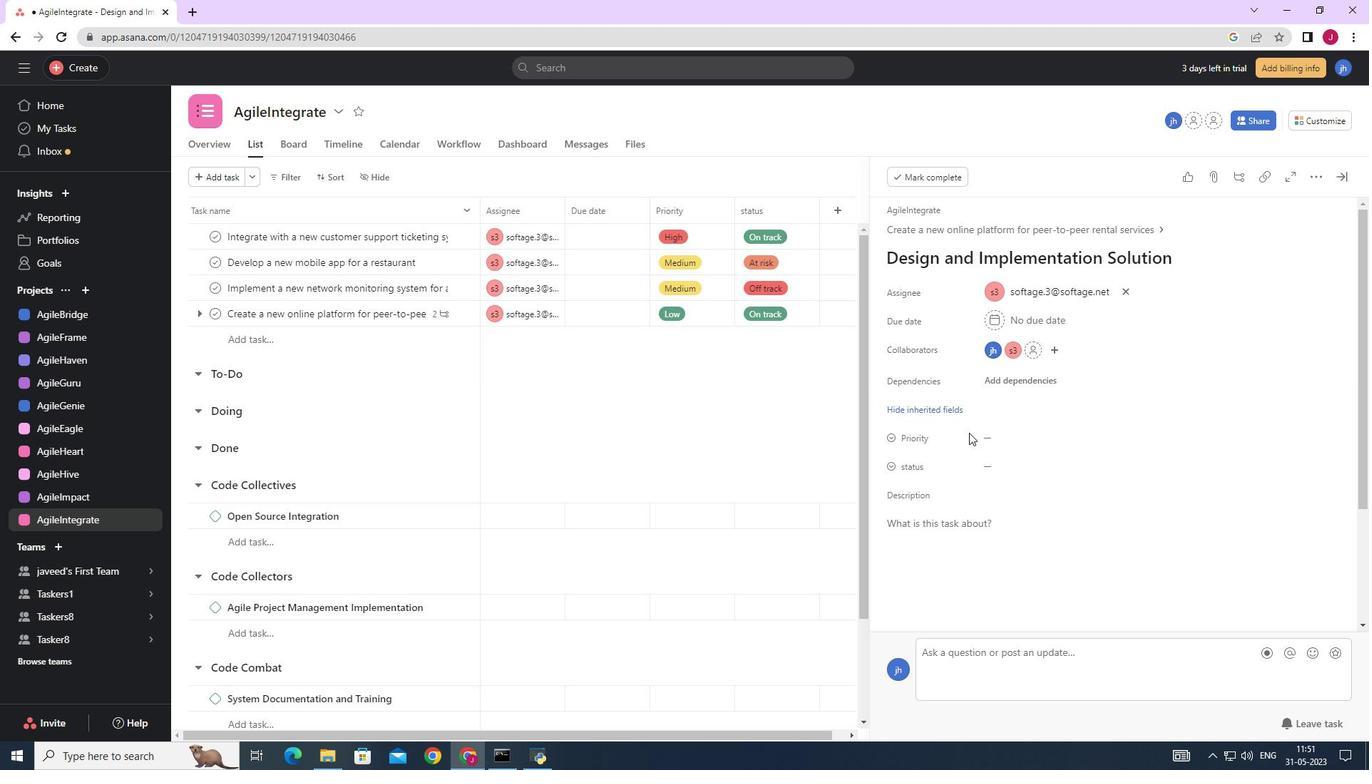 
Action: Mouse moved to (994, 445)
Screenshot: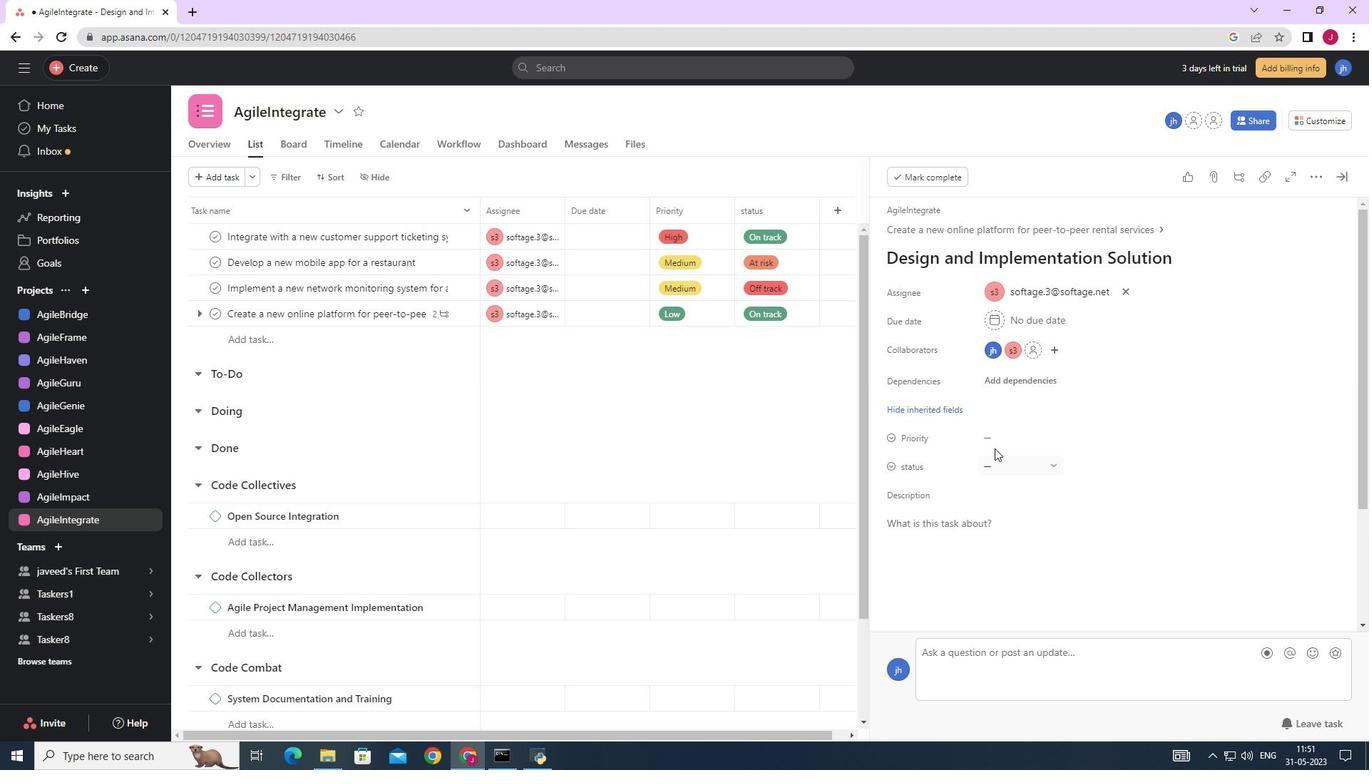
Action: Mouse pressed left at (994, 445)
Screenshot: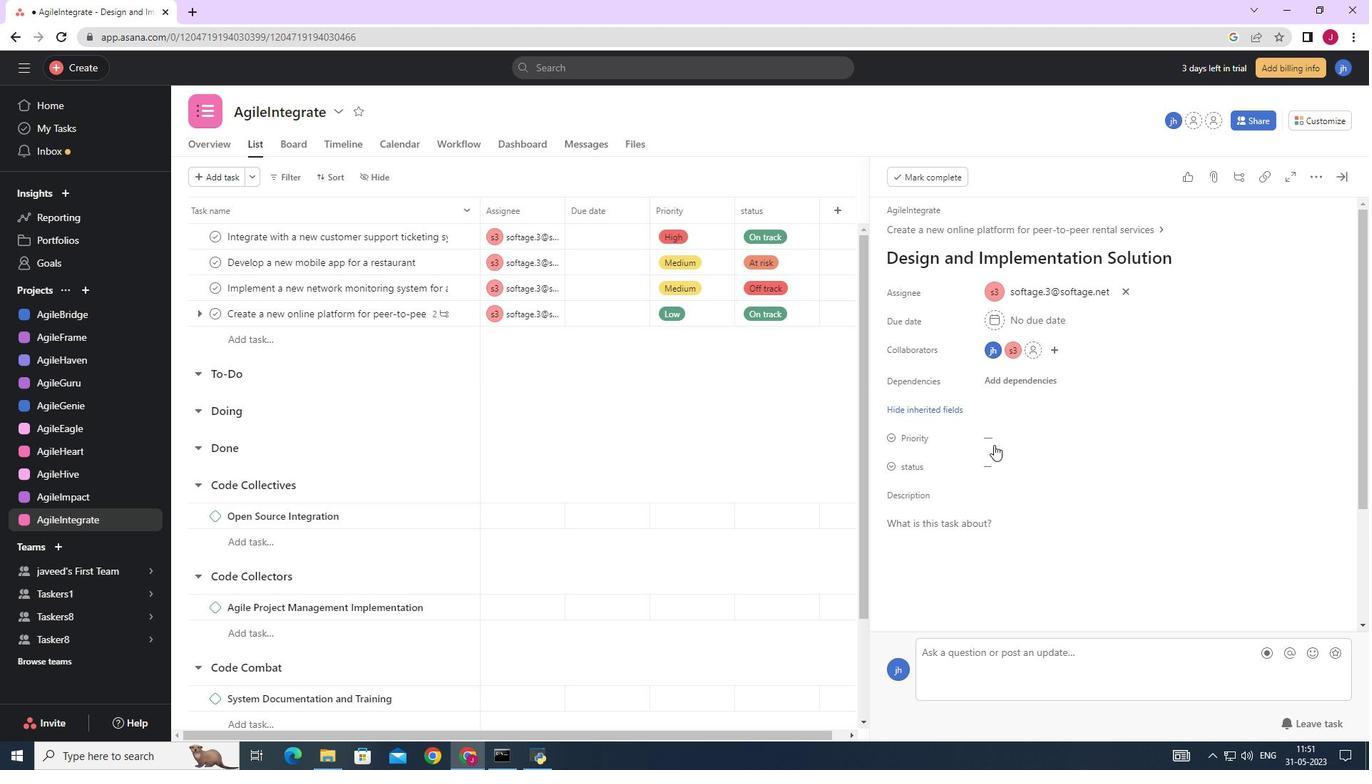
Action: Mouse moved to (1025, 513)
Screenshot: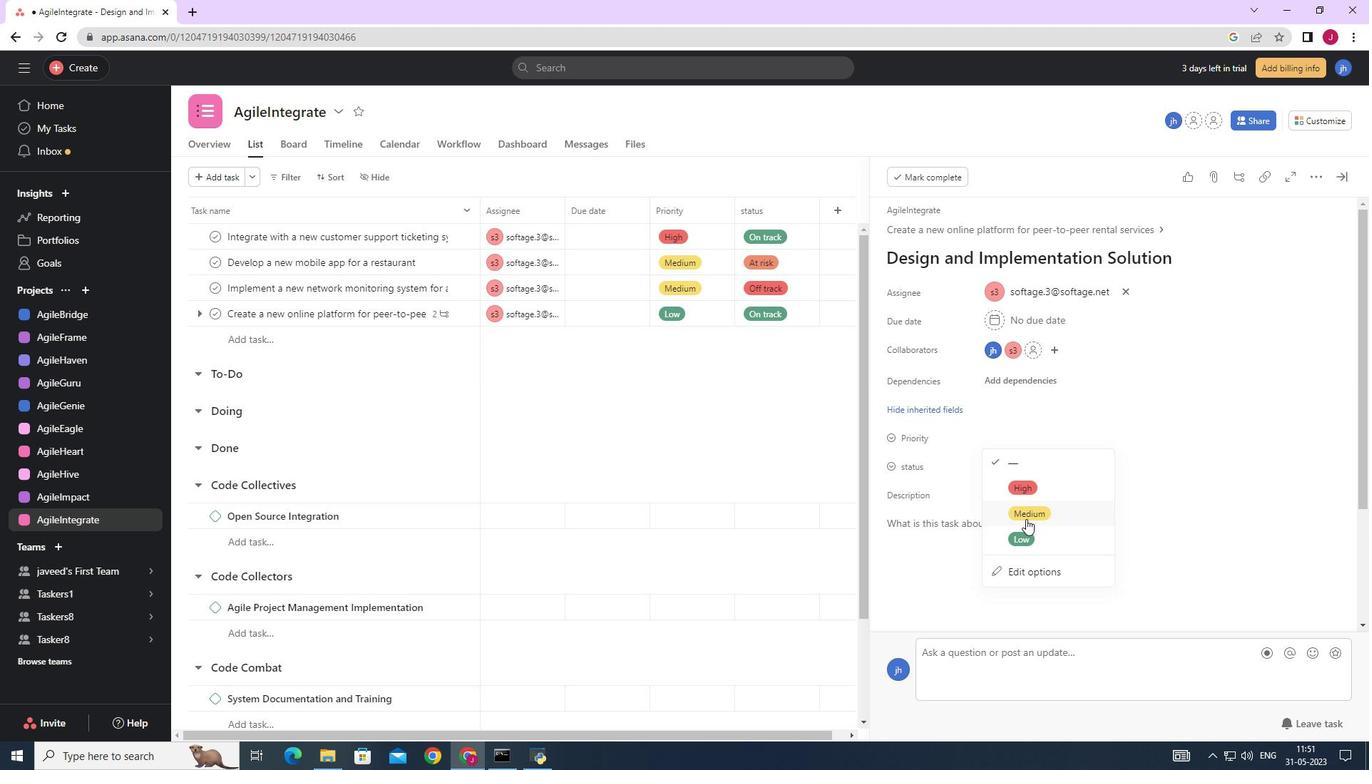 
Action: Mouse pressed left at (1025, 513)
Screenshot: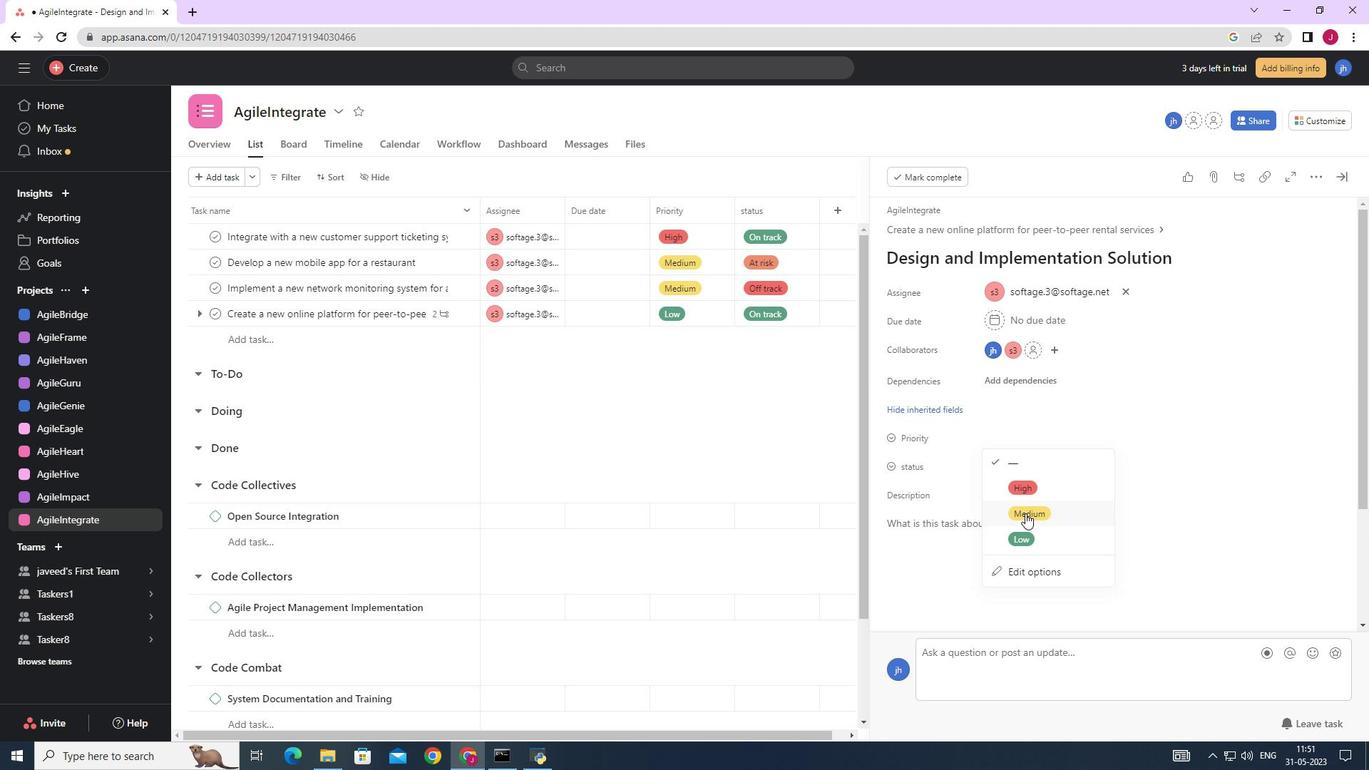 
Action: Mouse moved to (995, 474)
Screenshot: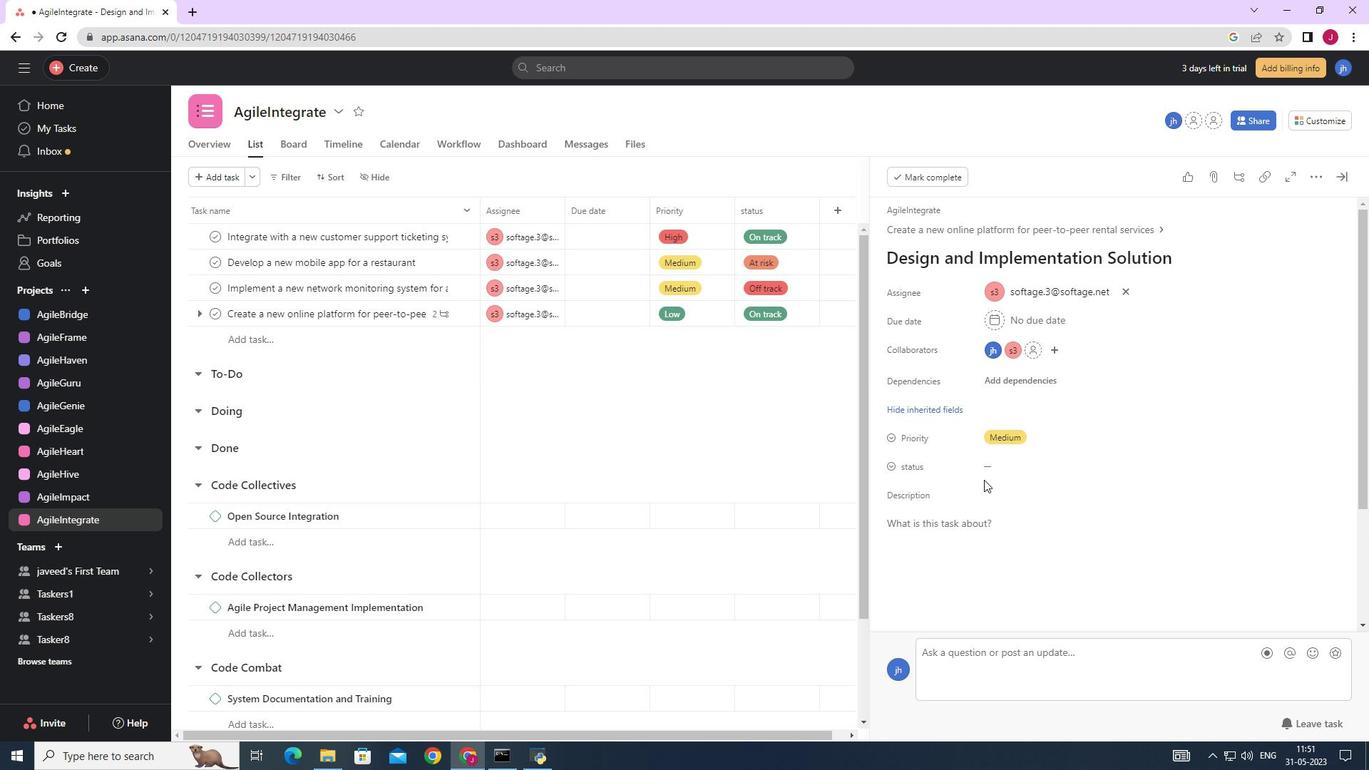 
Action: Mouse pressed left at (995, 474)
Screenshot: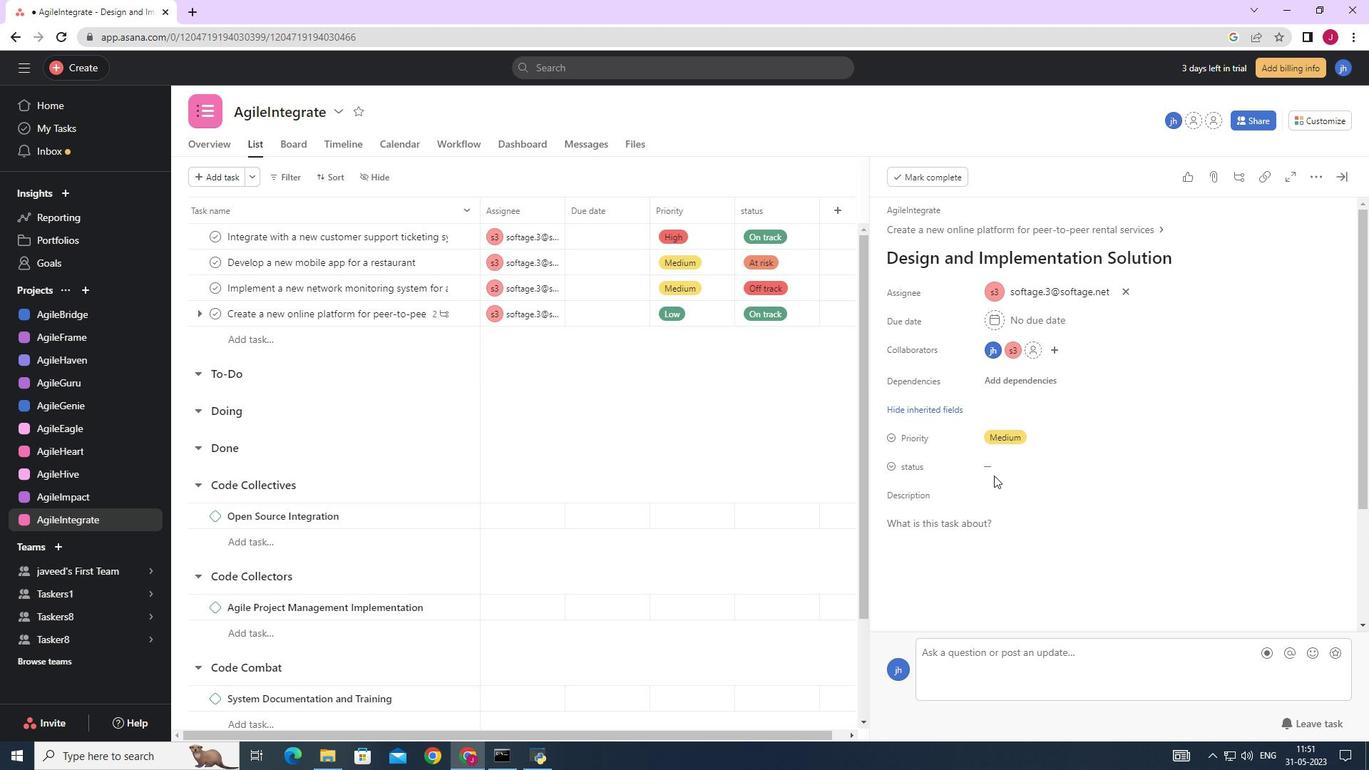 
Action: Mouse moved to (1029, 566)
Screenshot: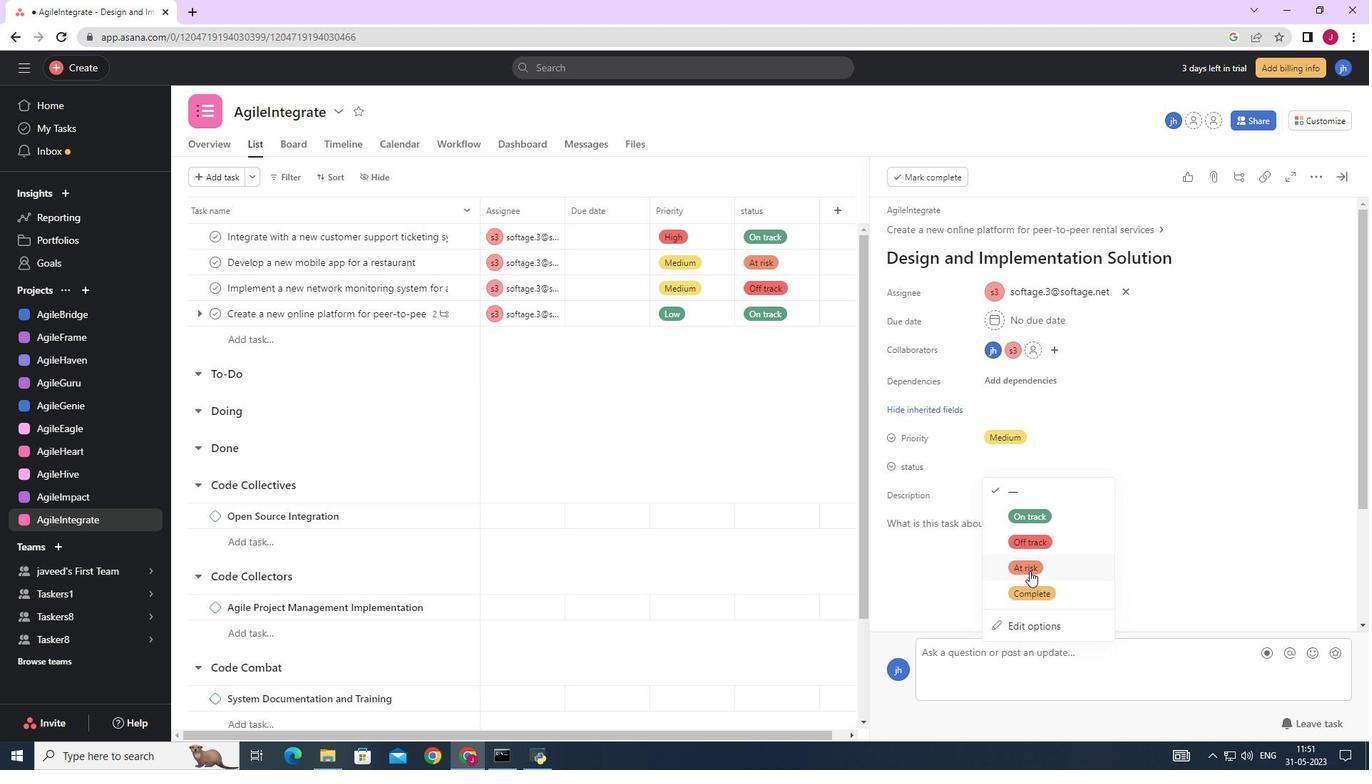 
Action: Mouse pressed left at (1029, 566)
Screenshot: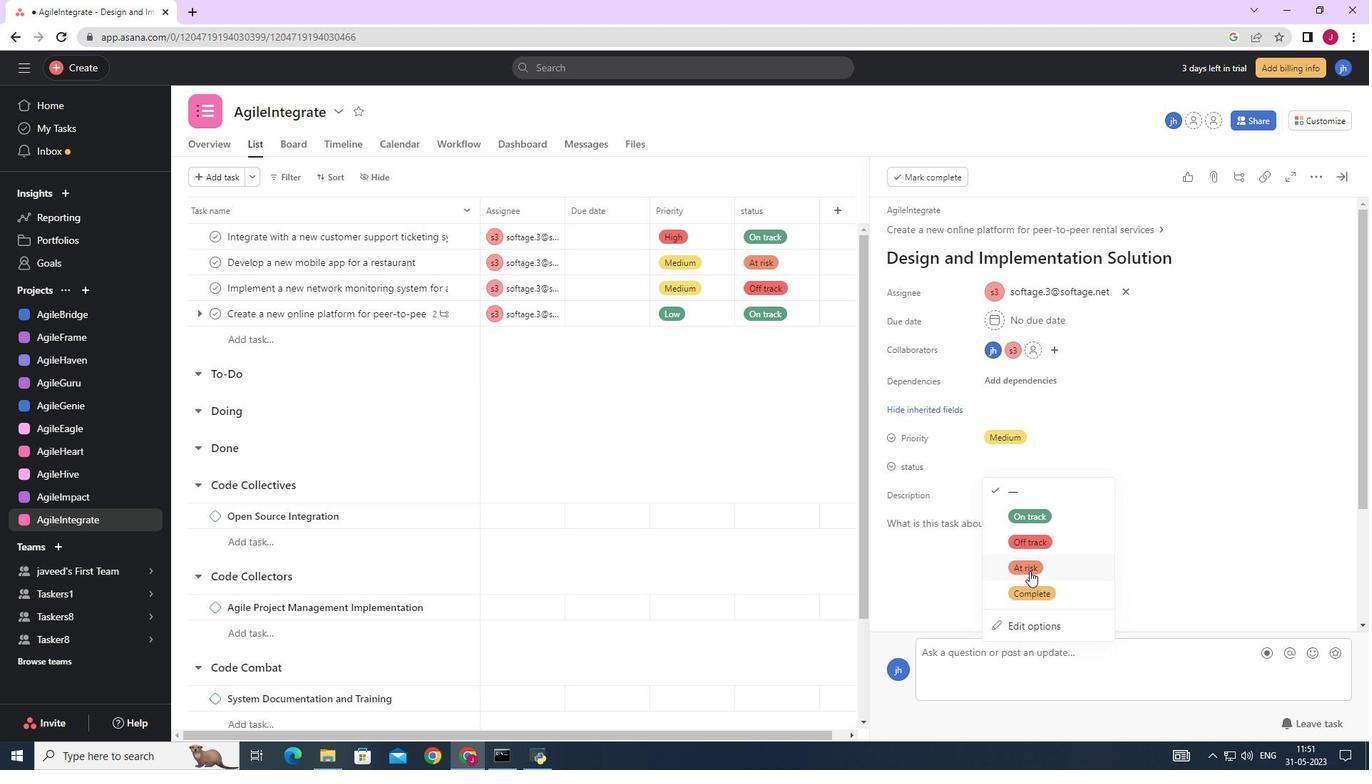 
Action: Mouse moved to (1341, 172)
Screenshot: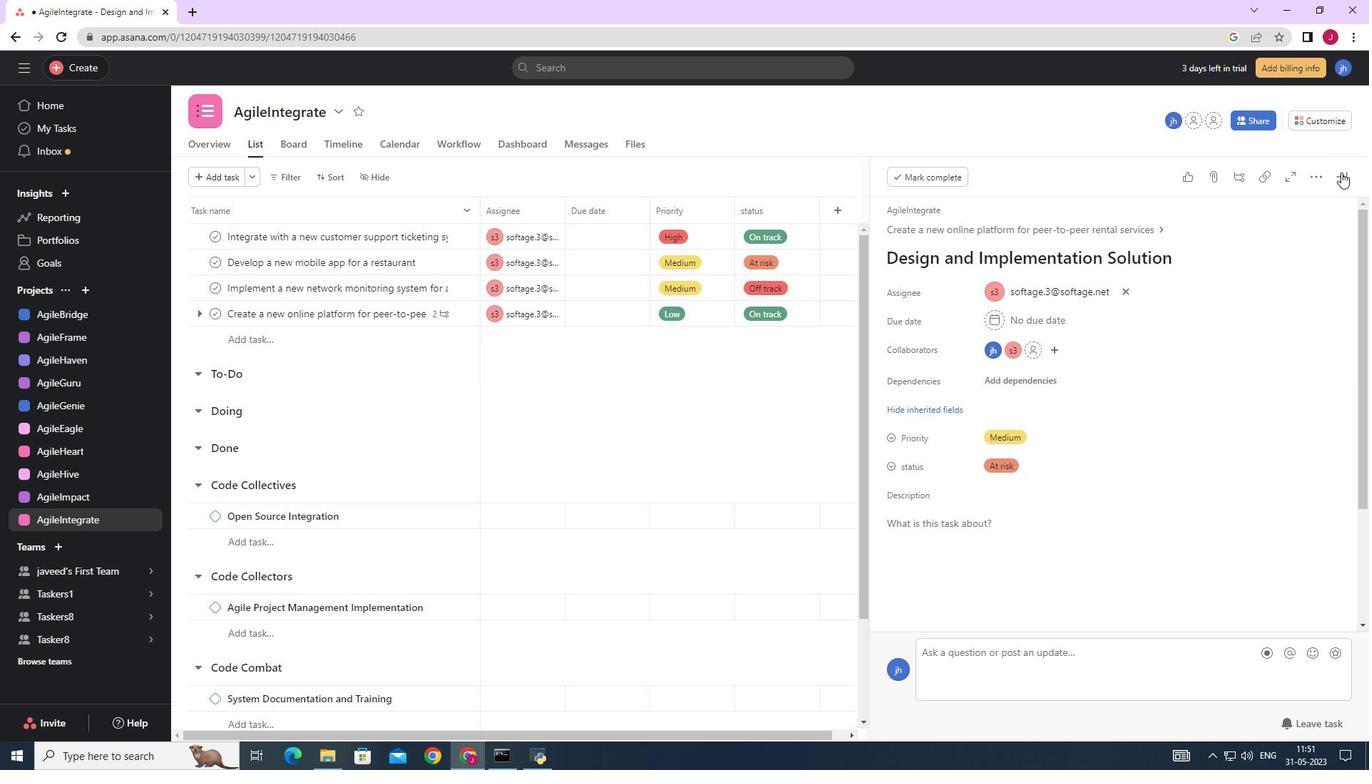 
Action: Mouse pressed left at (1341, 172)
Screenshot: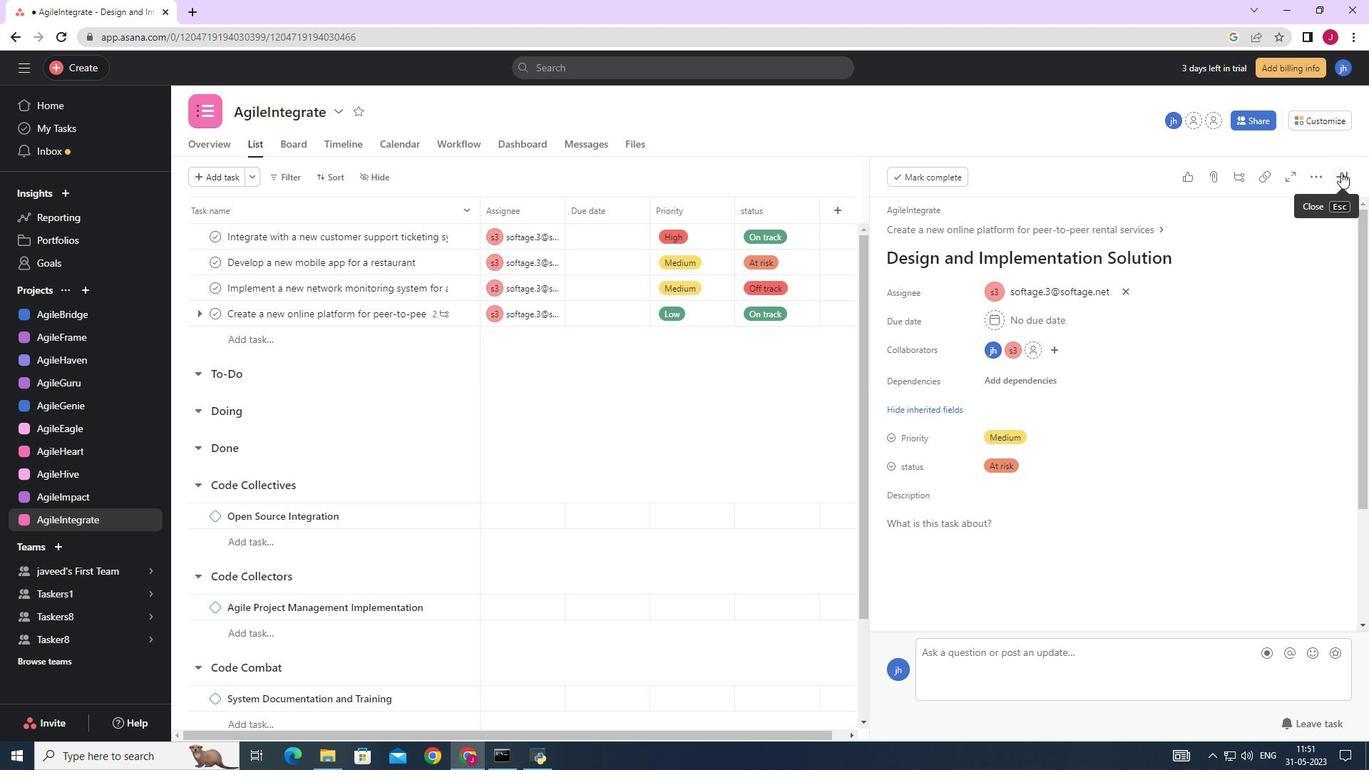 
Action: Mouse moved to (1329, 183)
Screenshot: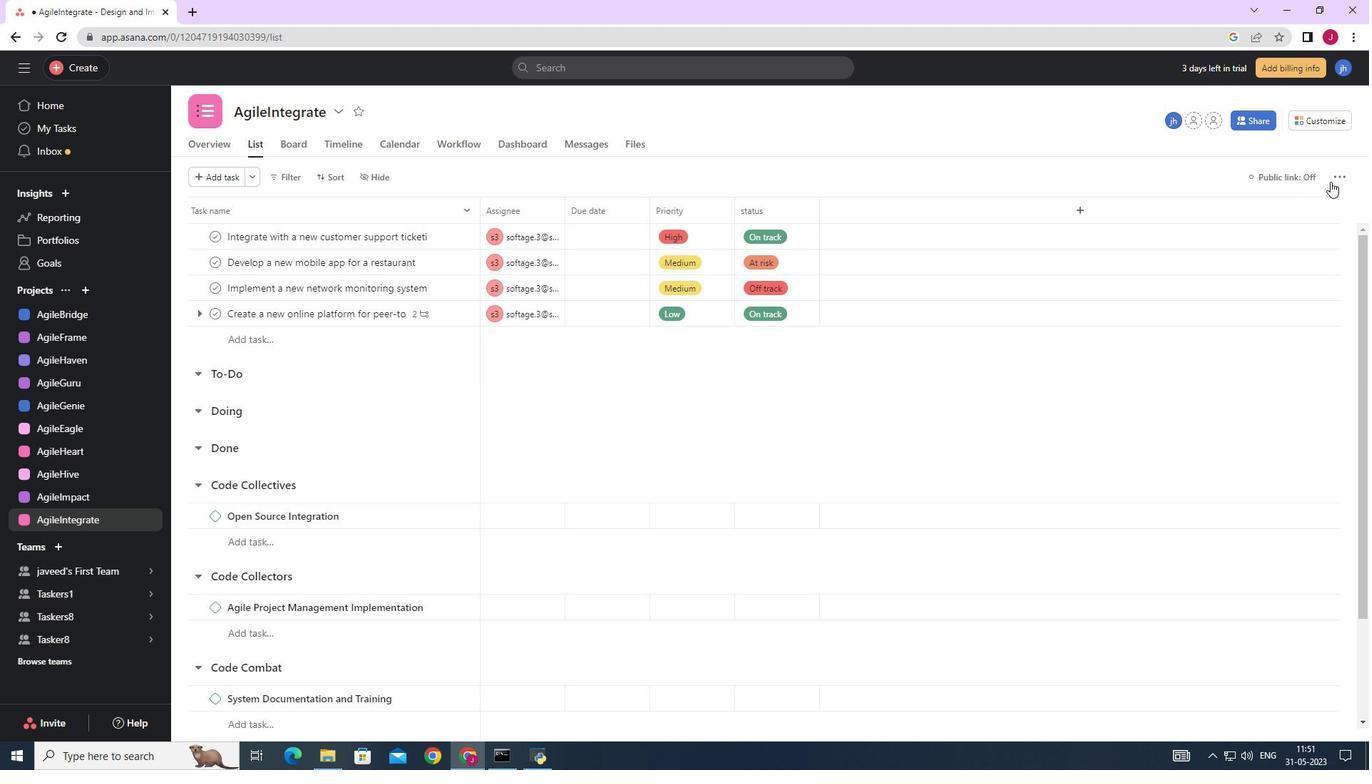 
